 Task: Find connections with filter location Saint-Marc with filter topic #fintechwith filter profile language Spanish with filter current company Reliance Retail with filter school IT Jobs Updates with filter industry Bed-and-Breakfasts, Hostels, Homestays with filter service category Interior Design with filter keywords title Chief
Action: Mouse moved to (583, 75)
Screenshot: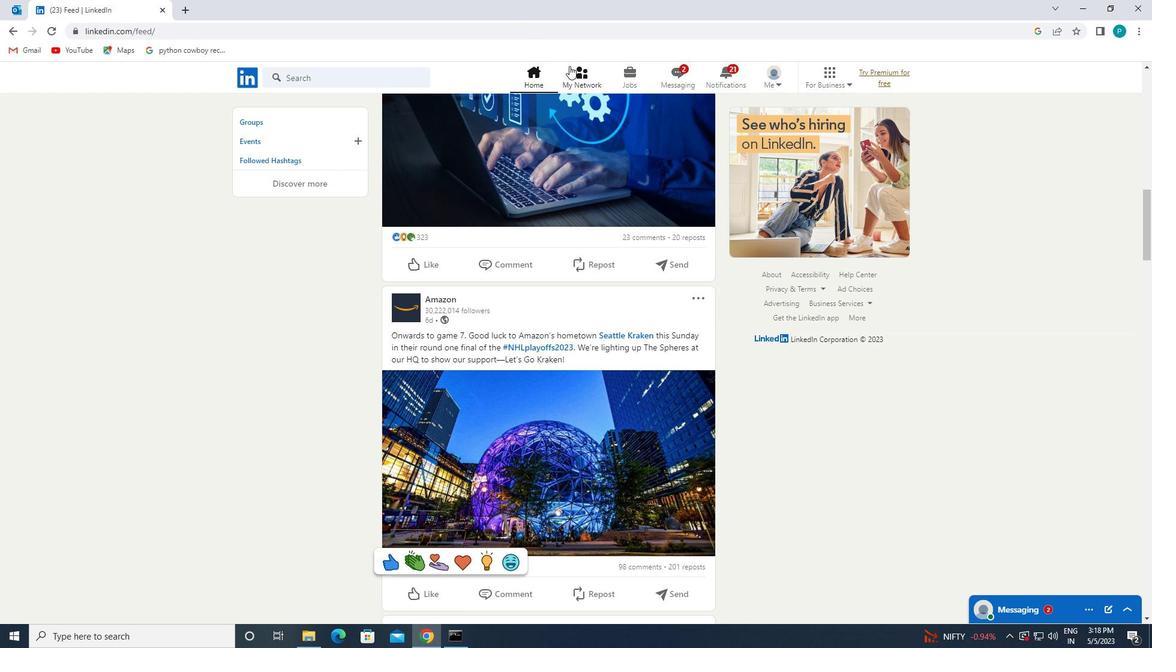 
Action: Mouse pressed left at (583, 75)
Screenshot: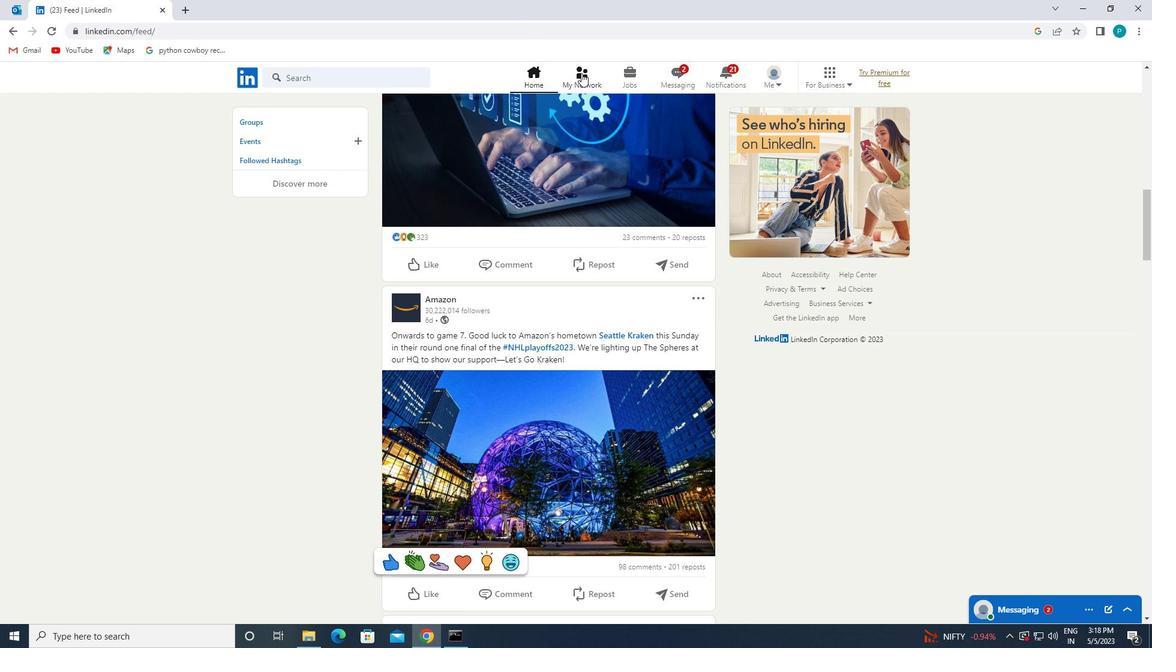 
Action: Mouse moved to (322, 136)
Screenshot: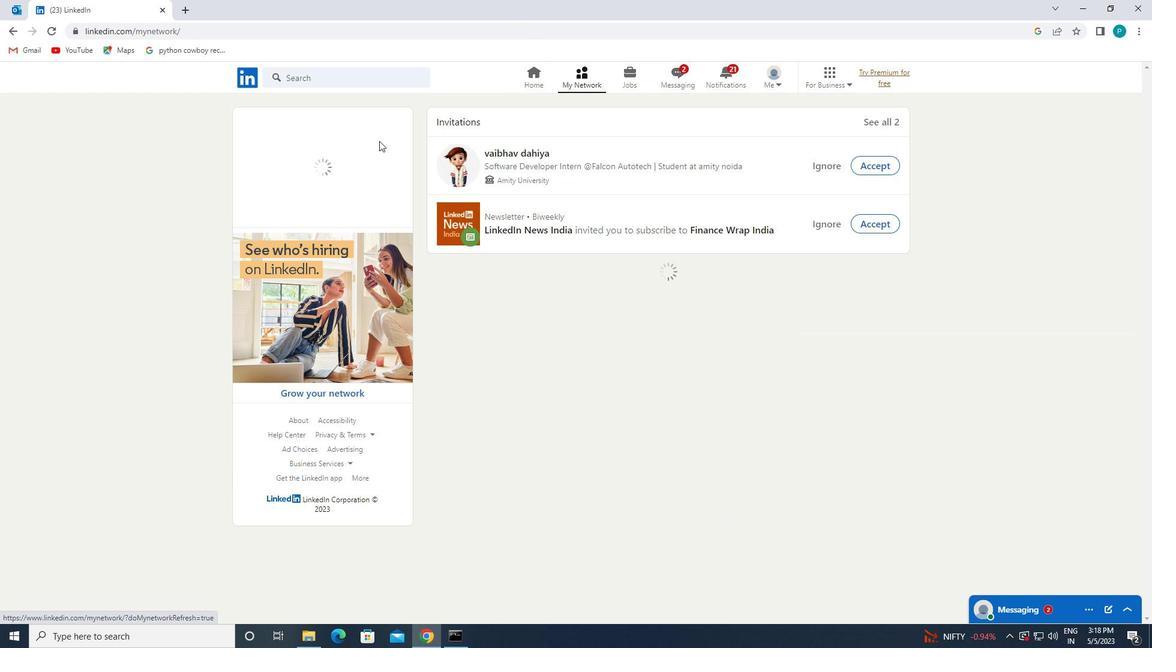 
Action: Mouse pressed left at (322, 136)
Screenshot: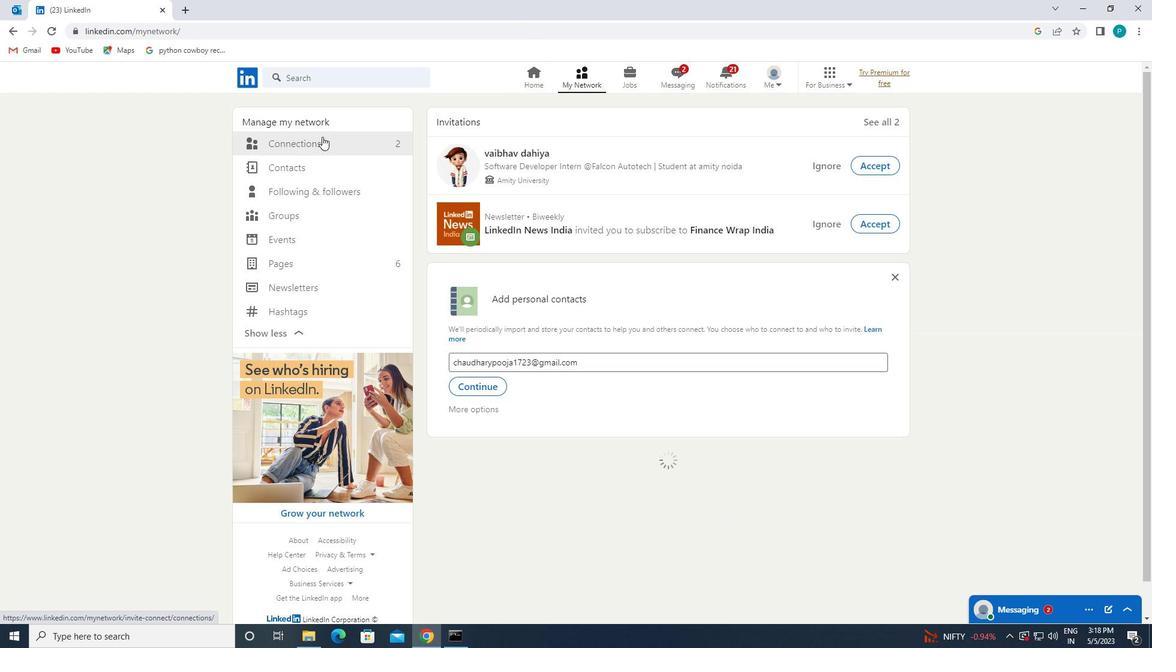 
Action: Mouse moved to (696, 139)
Screenshot: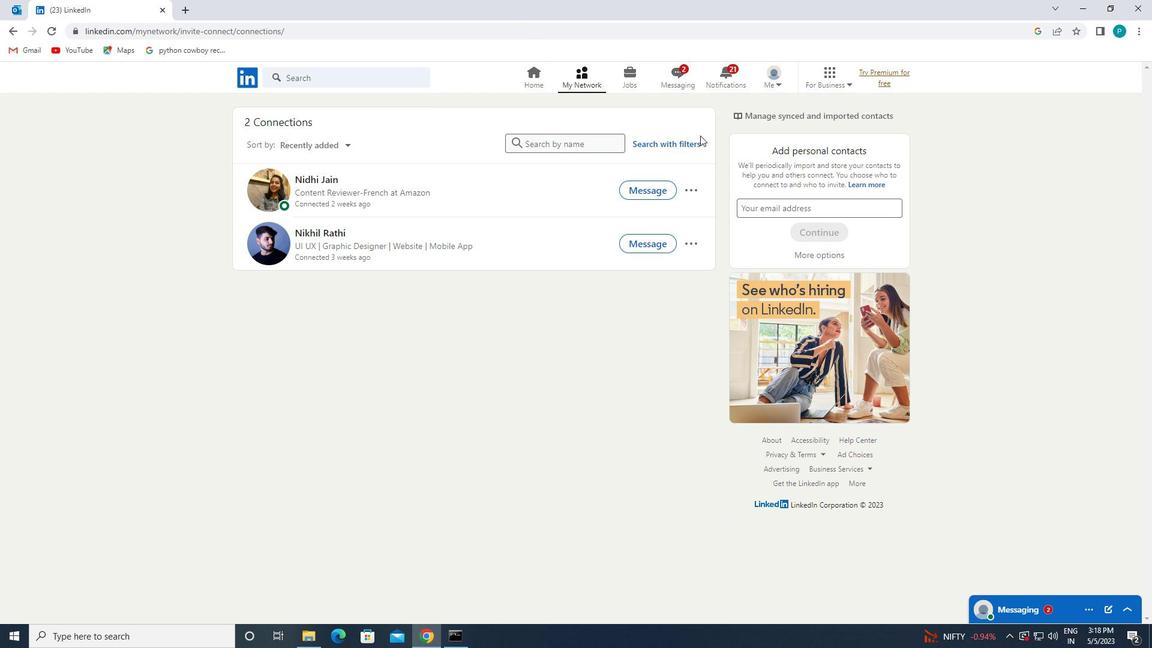
Action: Mouse pressed left at (696, 139)
Screenshot: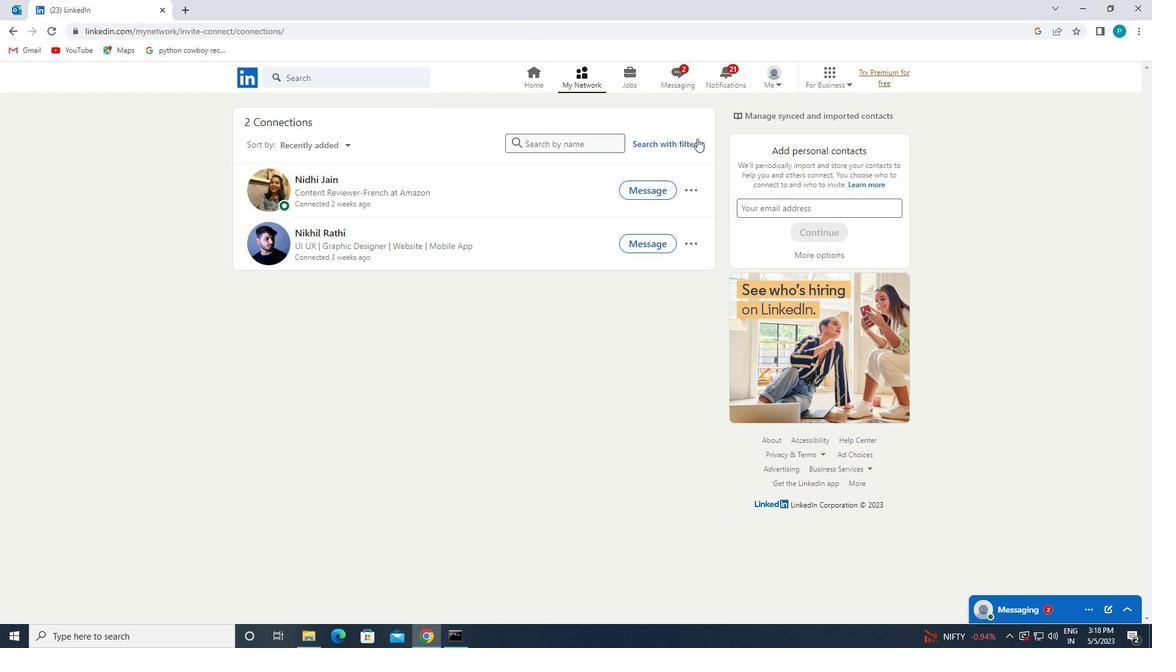 
Action: Mouse moved to (613, 105)
Screenshot: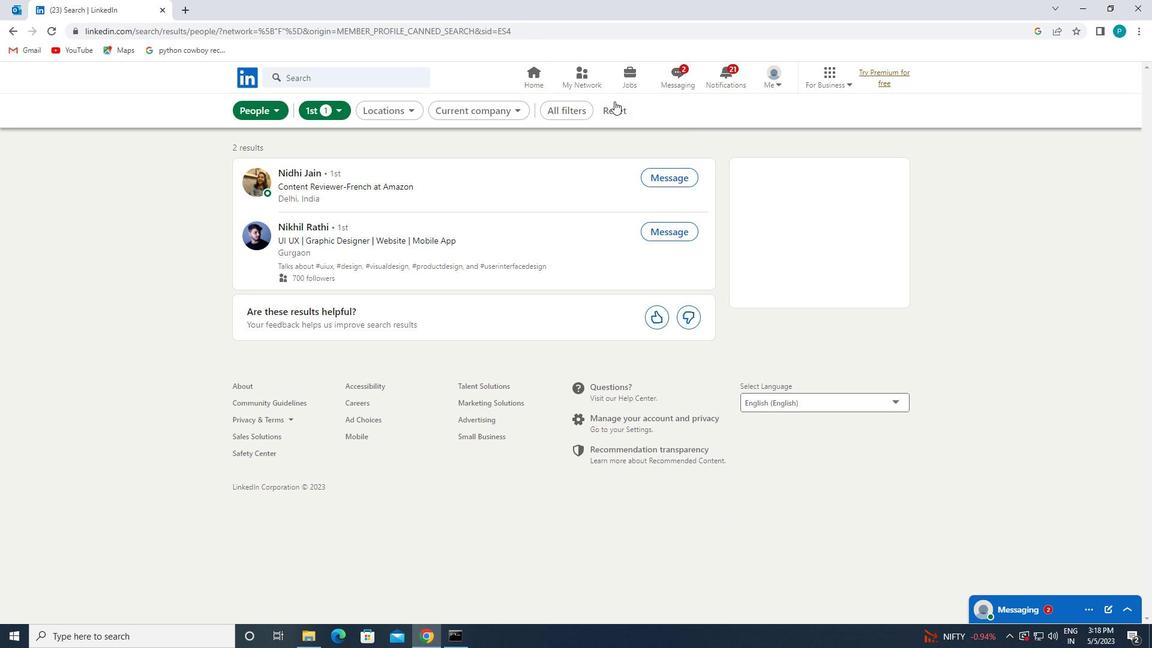 
Action: Mouse pressed left at (613, 105)
Screenshot: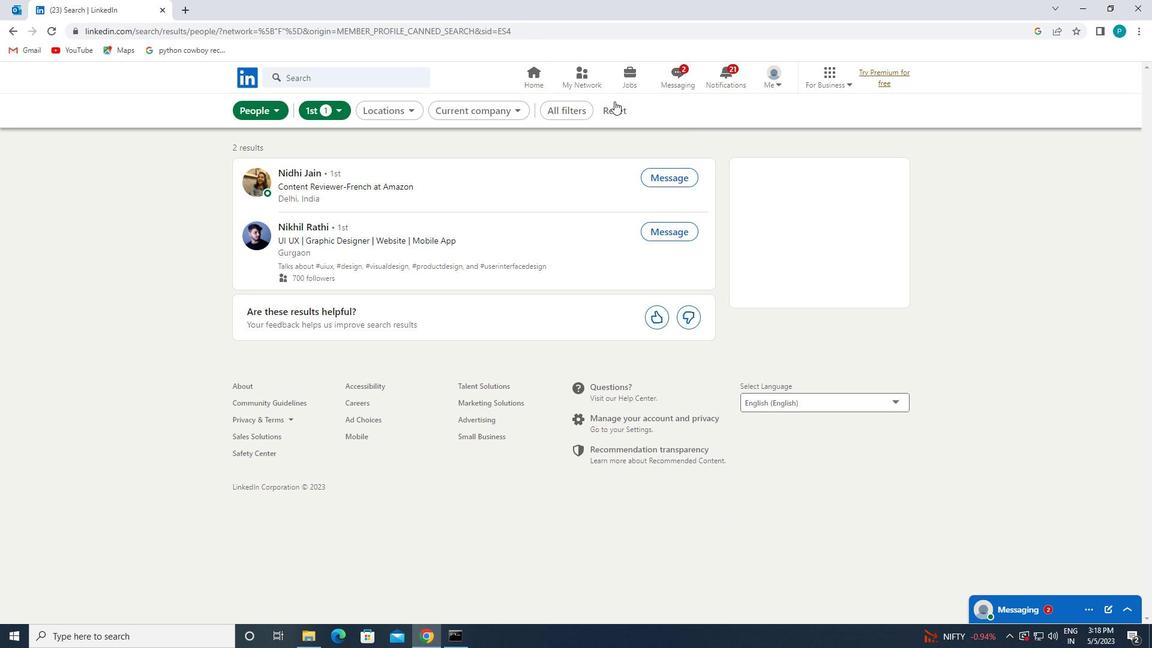 
Action: Mouse moved to (571, 105)
Screenshot: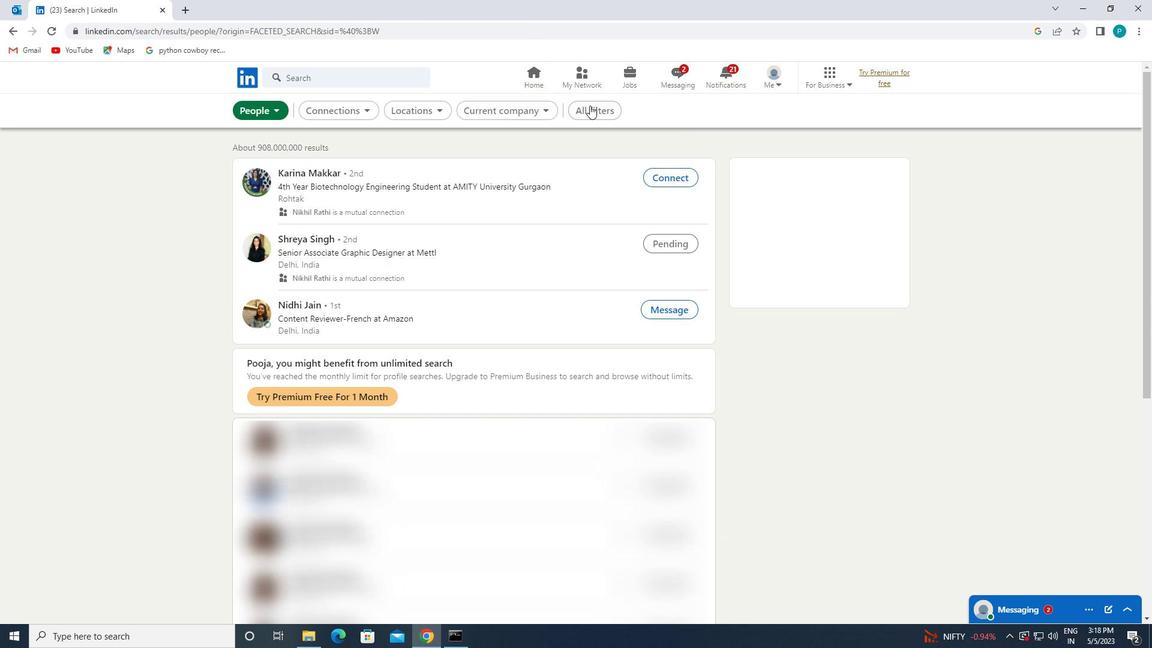 
Action: Mouse pressed left at (571, 105)
Screenshot: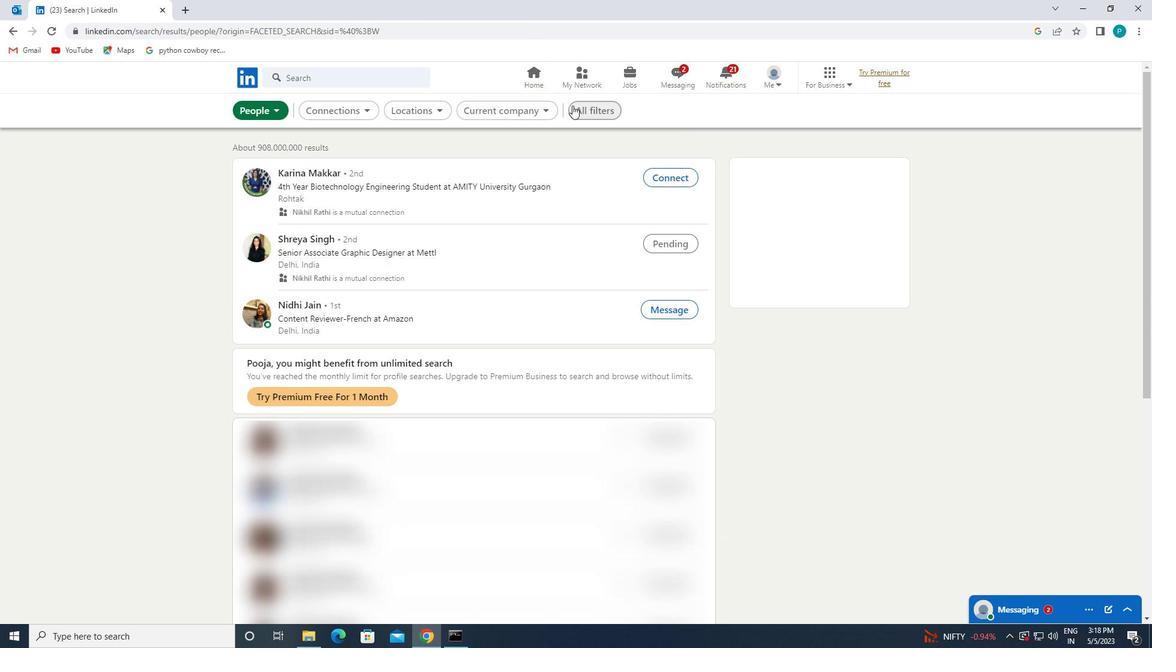 
Action: Mouse moved to (935, 294)
Screenshot: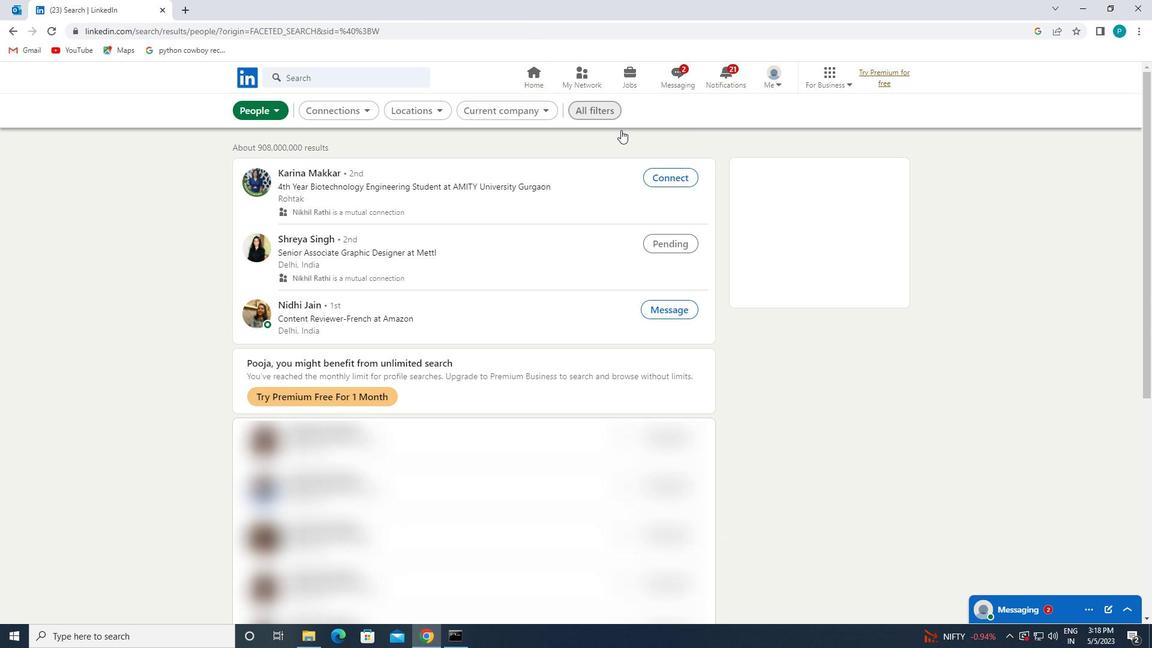 
Action: Mouse scrolled (935, 293) with delta (0, 0)
Screenshot: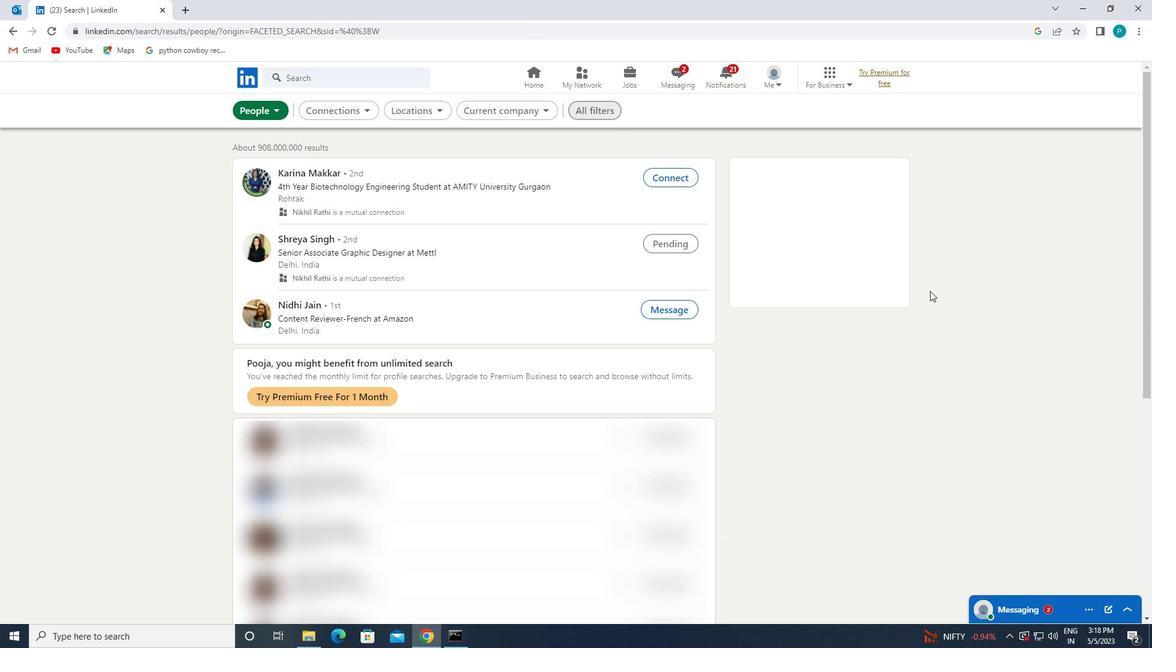 
Action: Mouse scrolled (935, 293) with delta (0, 0)
Screenshot: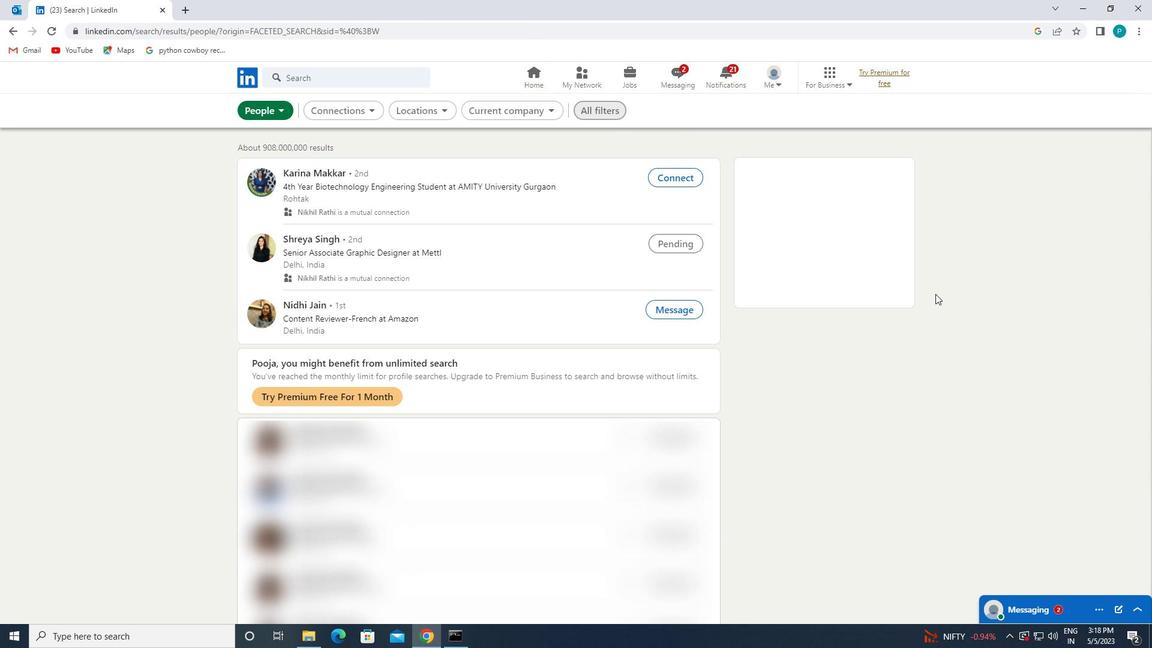 
Action: Mouse scrolled (935, 293) with delta (0, 0)
Screenshot: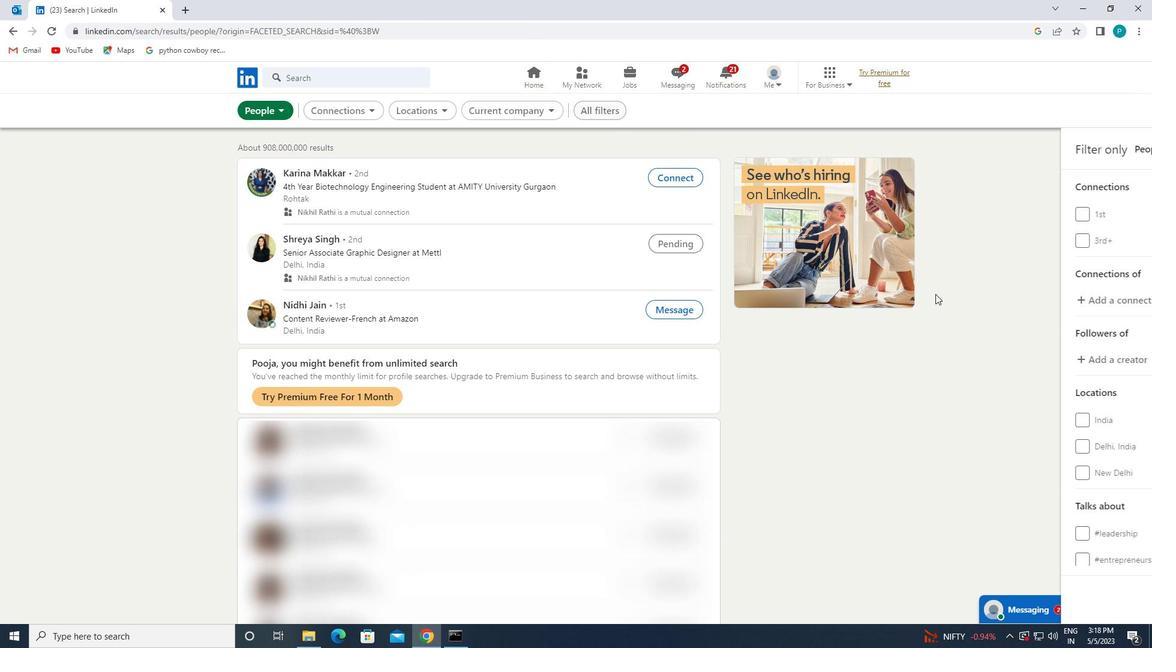 
Action: Mouse moved to (995, 343)
Screenshot: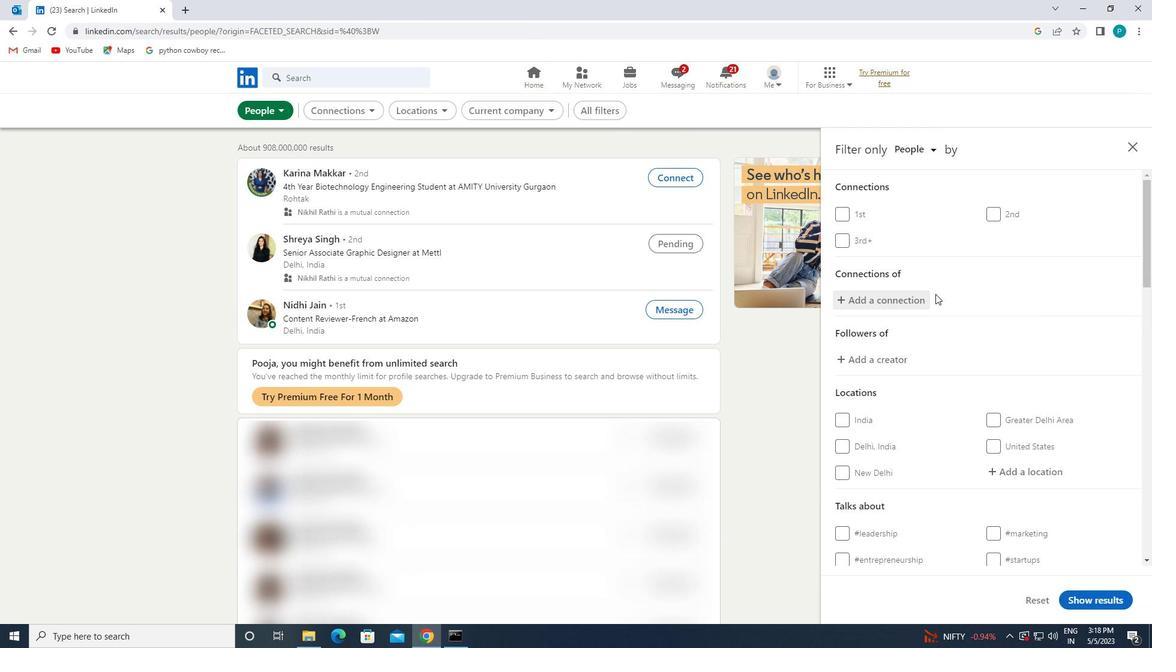 
Action: Mouse scrolled (995, 343) with delta (0, 0)
Screenshot: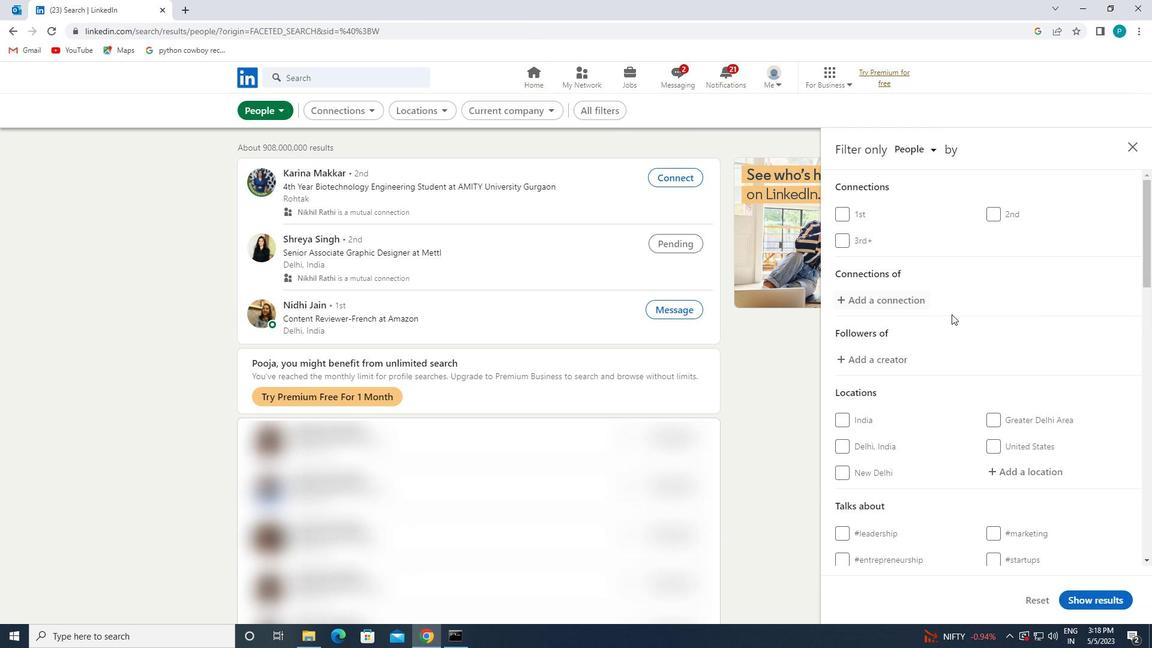 
Action: Mouse scrolled (995, 343) with delta (0, 0)
Screenshot: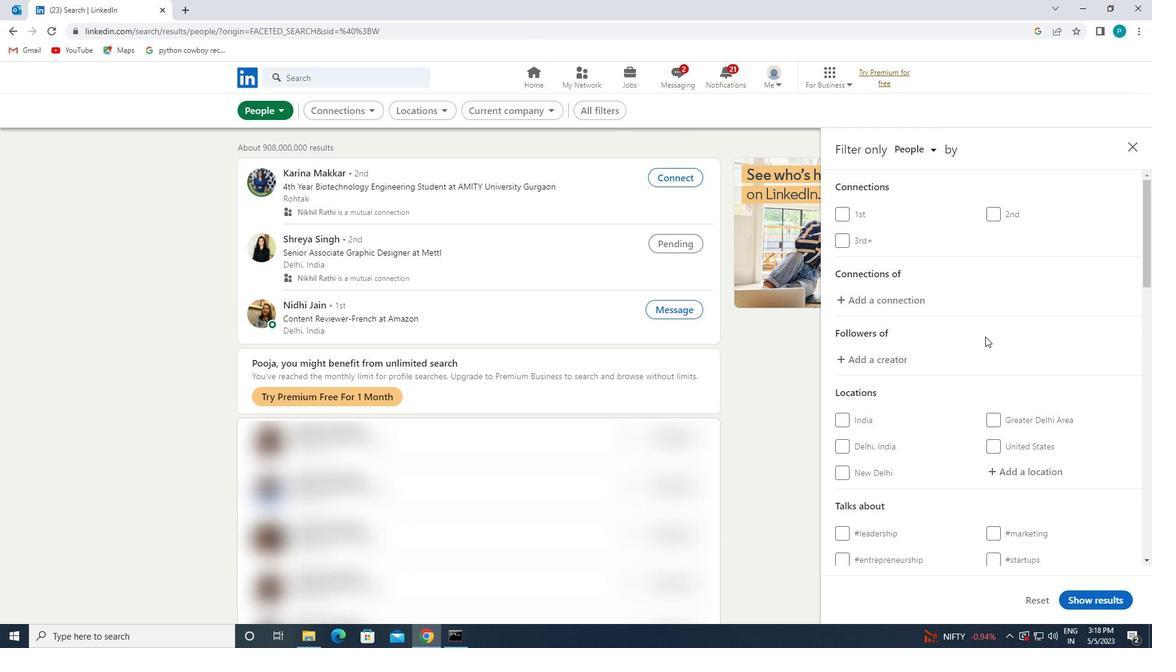 
Action: Mouse moved to (1011, 354)
Screenshot: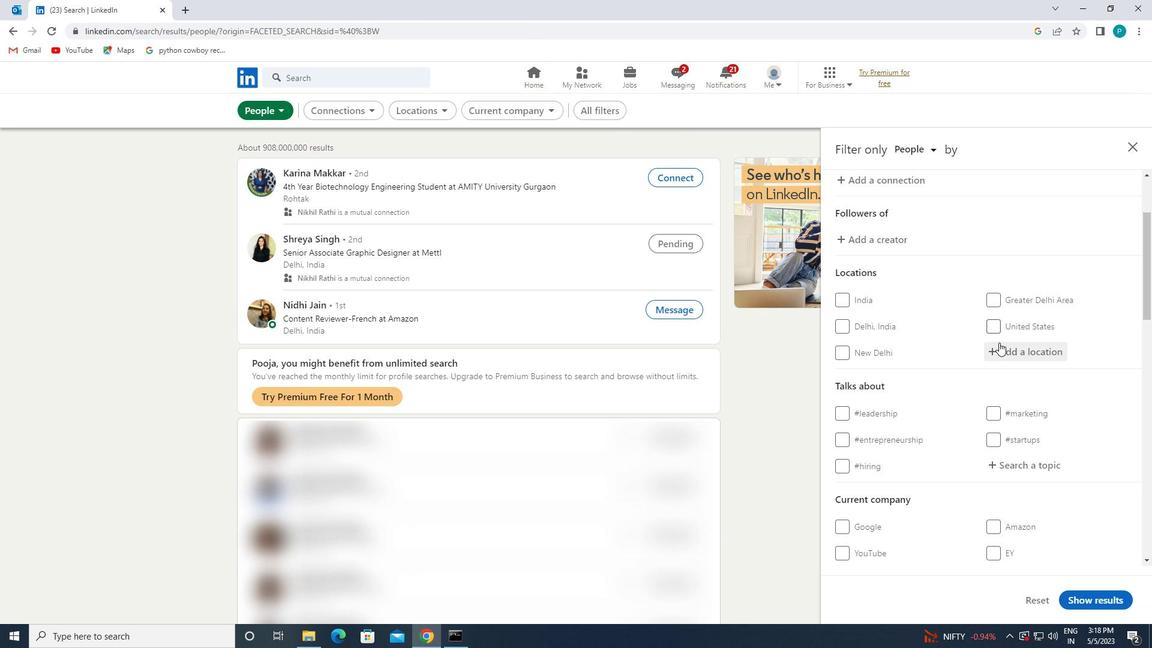 
Action: Mouse pressed left at (1011, 354)
Screenshot: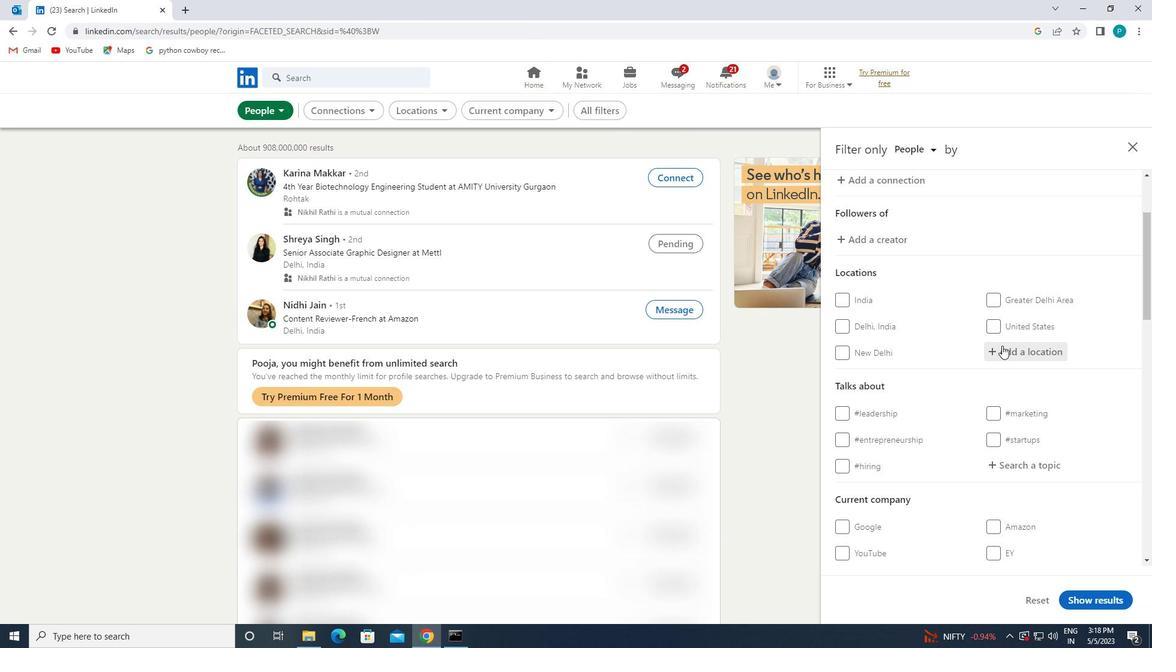 
Action: Key pressed <Key.caps_lock>s<Key.caps_lock>aint-
Screenshot: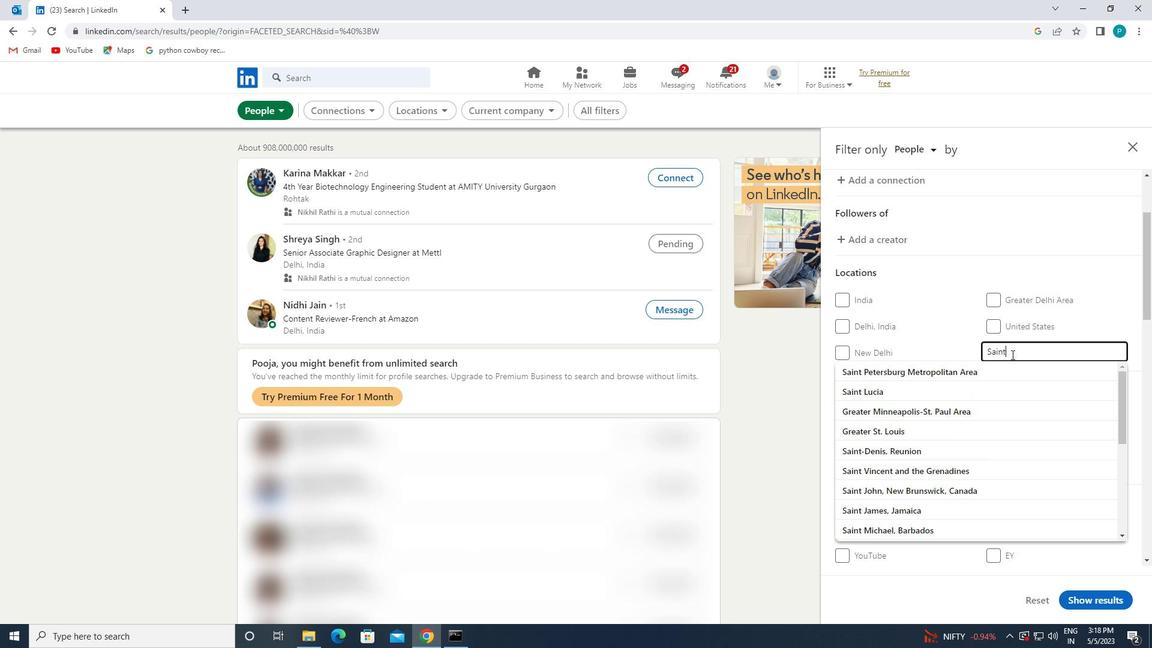 
Action: Mouse moved to (1005, 370)
Screenshot: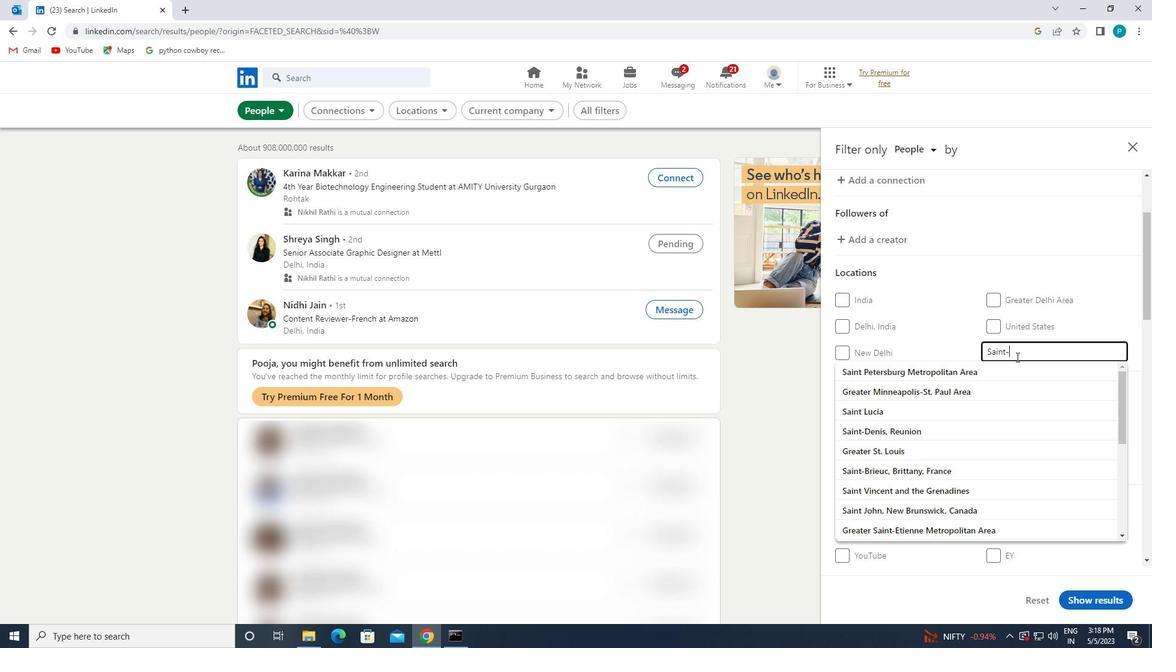 
Action: Key pressed <Key.caps_lock><Key.space>m<Key.caps_lock>arc
Screenshot: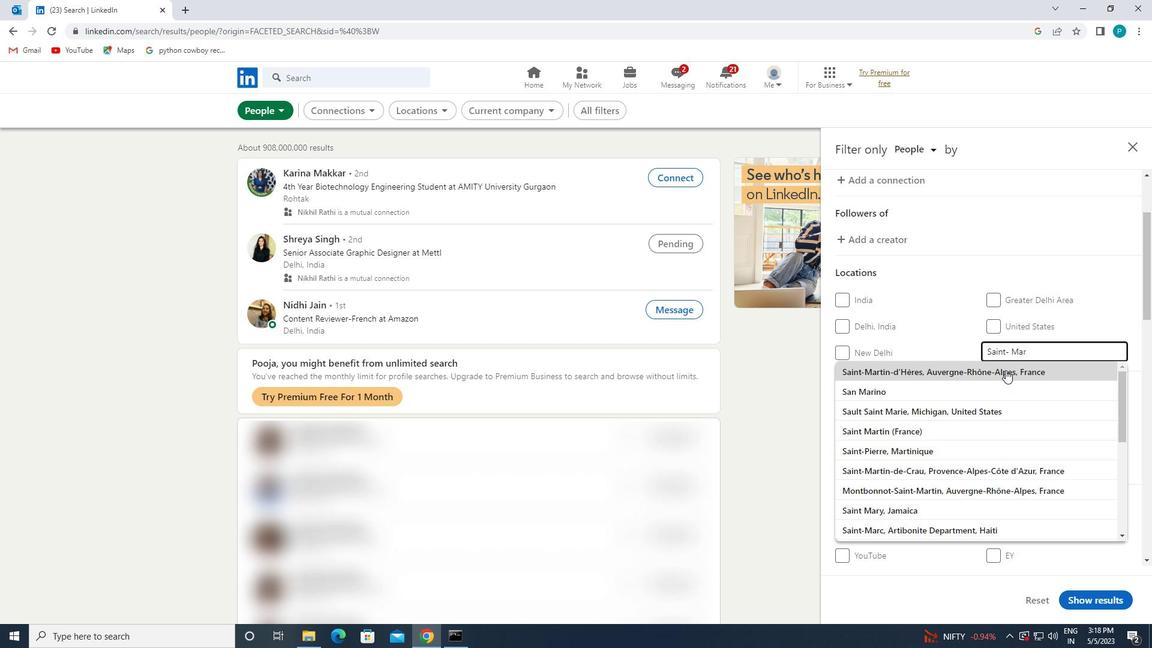 
Action: Mouse pressed left at (1005, 370)
Screenshot: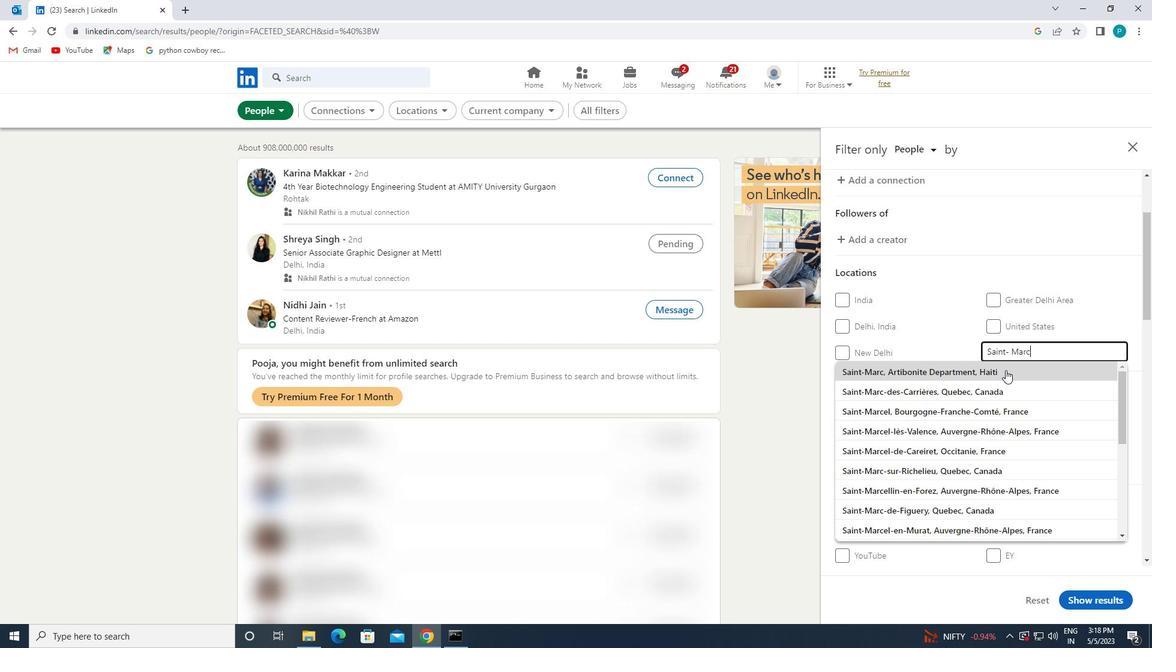 
Action: Mouse scrolled (1005, 369) with delta (0, 0)
Screenshot: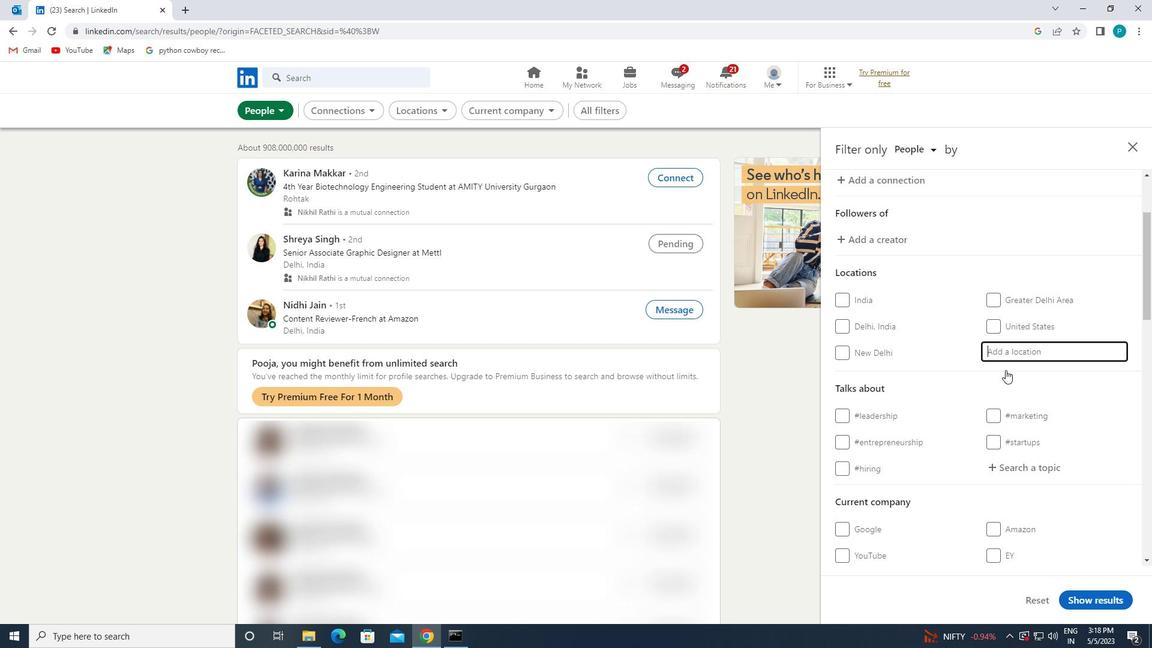 
Action: Mouse scrolled (1005, 369) with delta (0, 0)
Screenshot: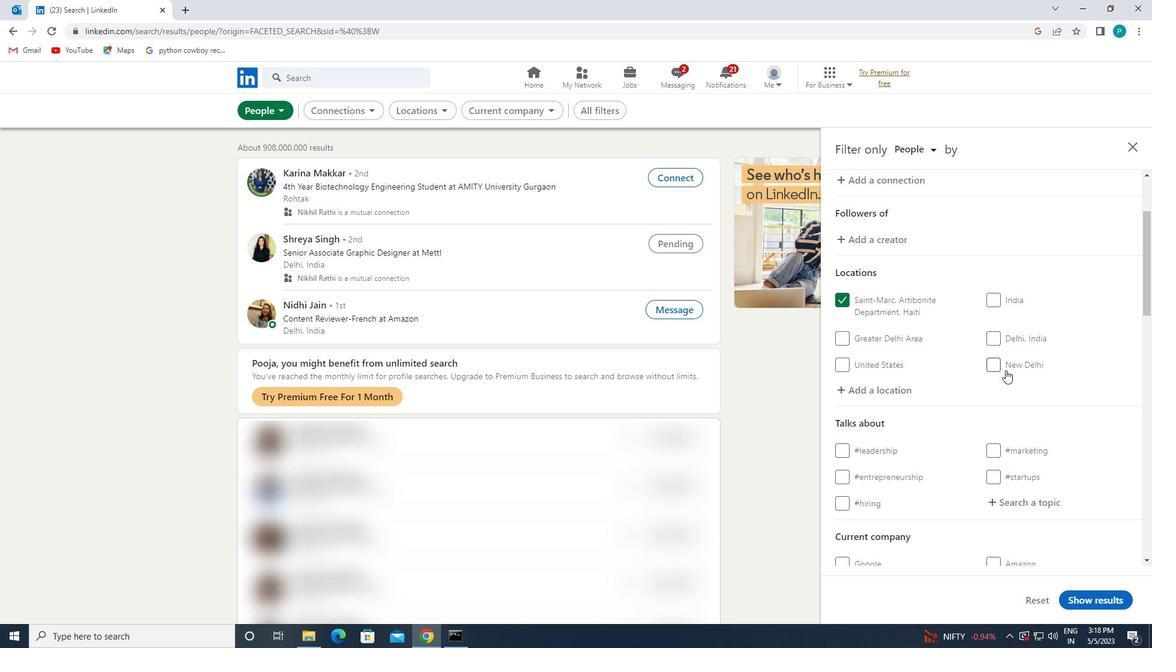 
Action: Mouse moved to (1013, 376)
Screenshot: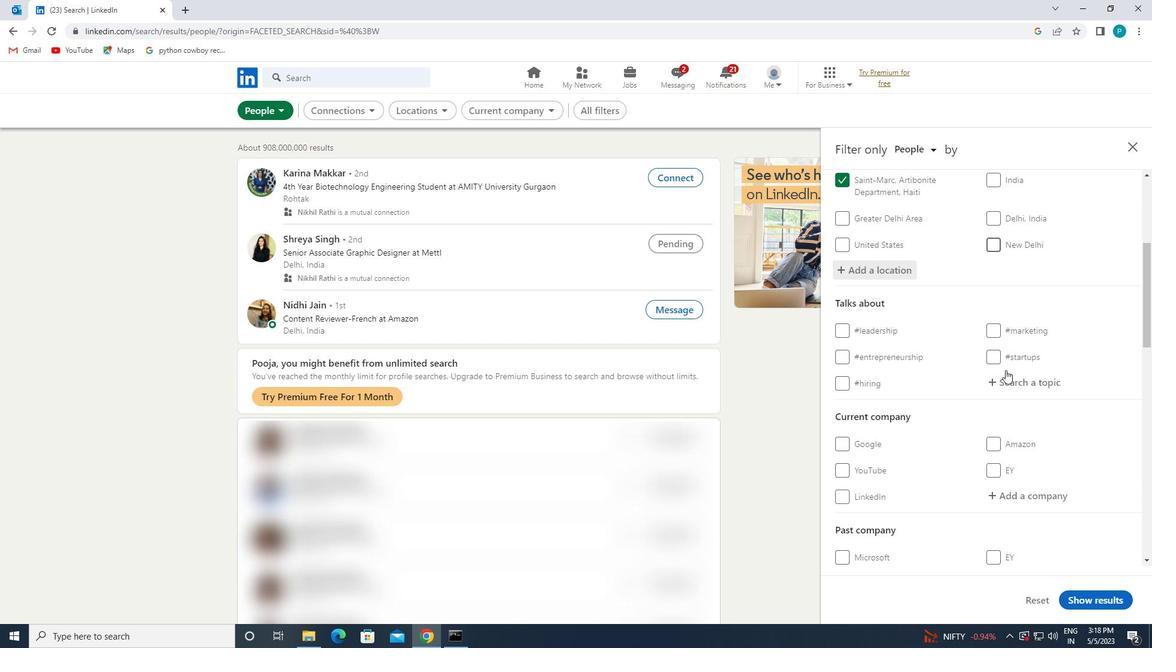 
Action: Mouse pressed left at (1013, 376)
Screenshot: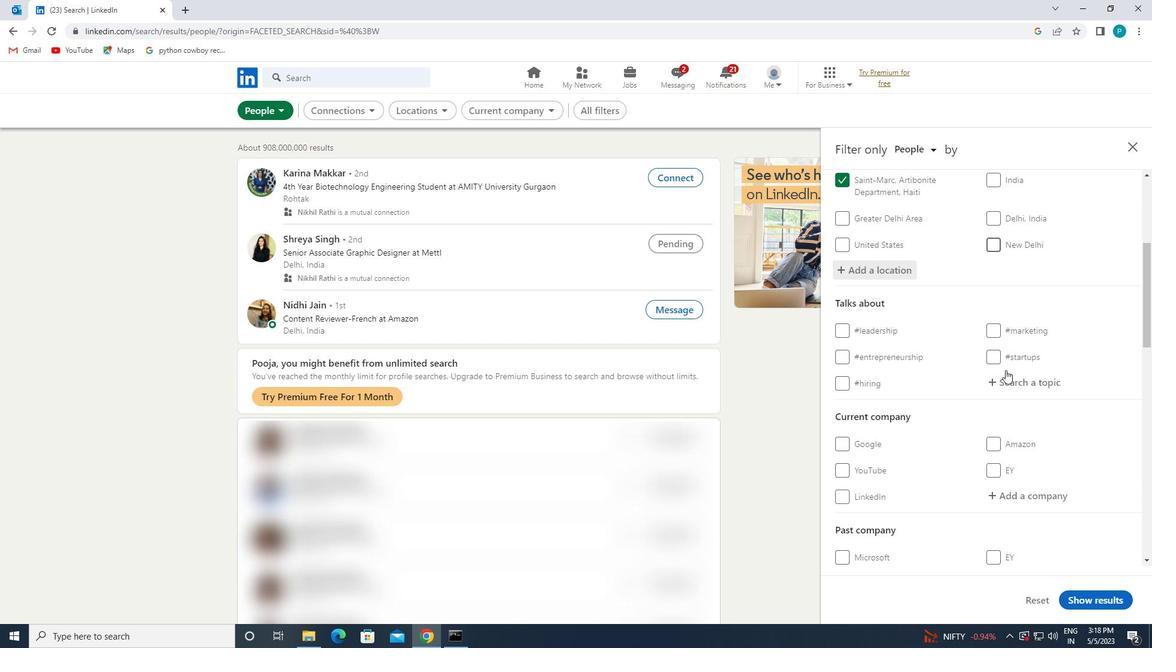 
Action: Key pressed <Key.shift>#FINTECH
Screenshot: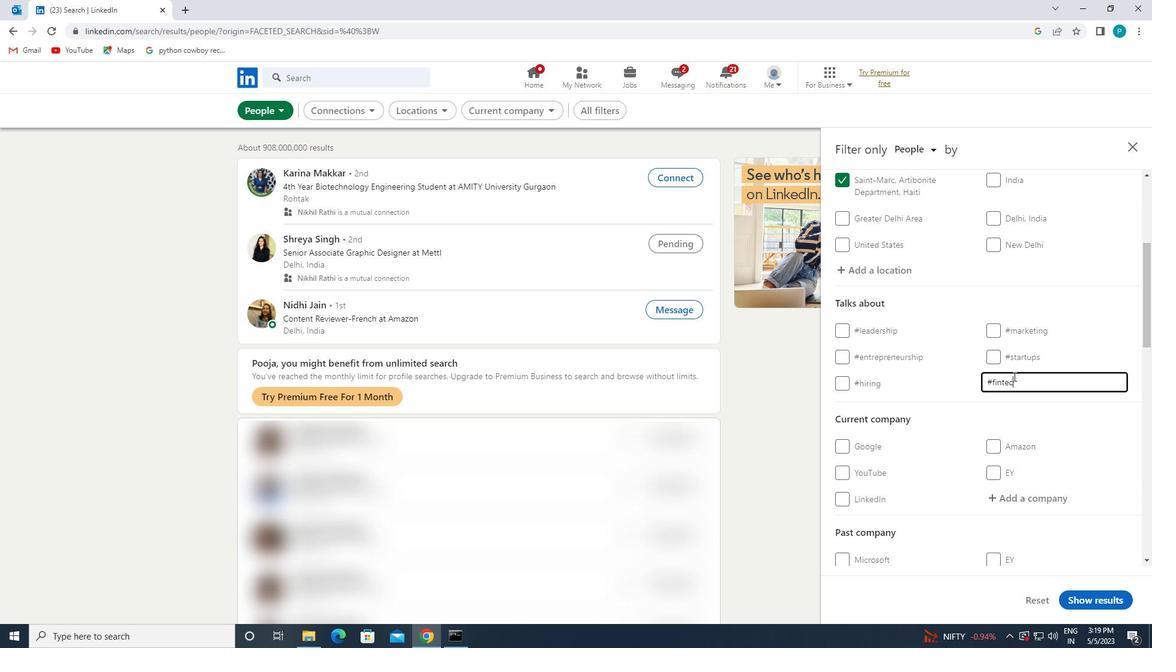 
Action: Mouse scrolled (1013, 375) with delta (0, 0)
Screenshot: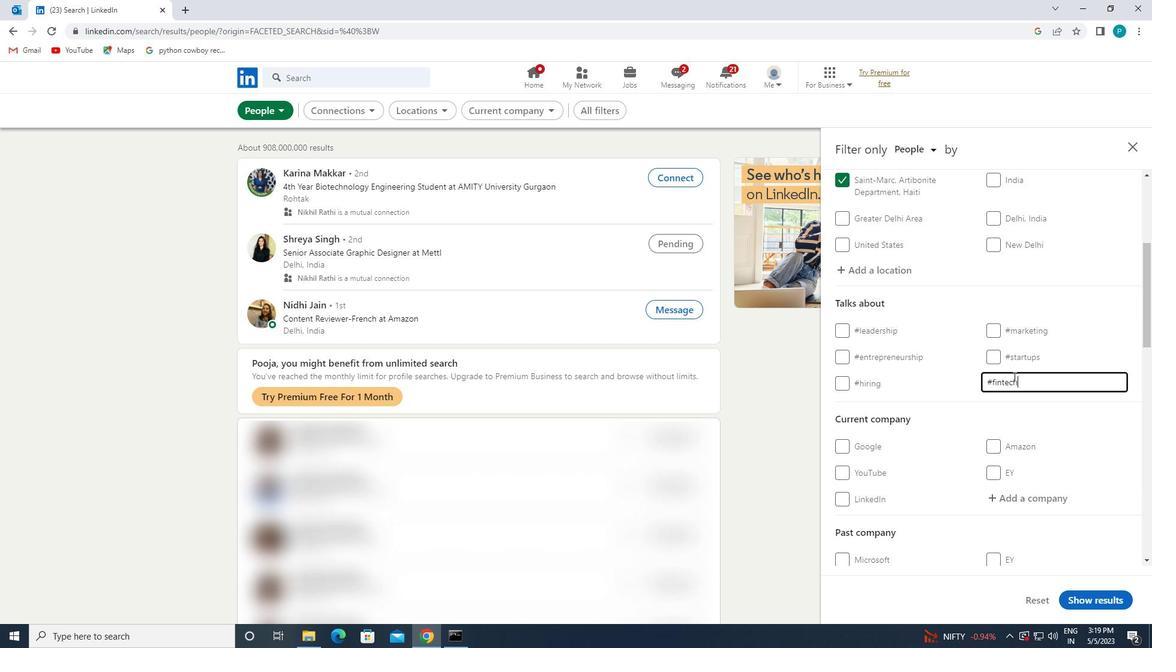 
Action: Mouse moved to (929, 386)
Screenshot: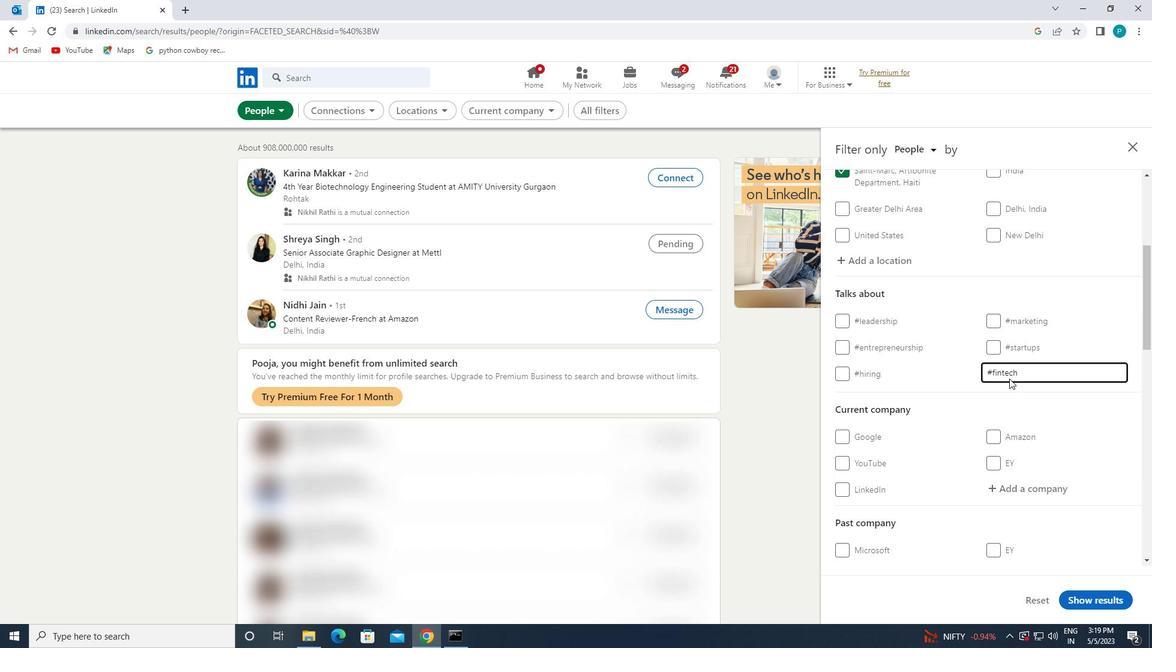 
Action: Mouse scrolled (929, 385) with delta (0, 0)
Screenshot: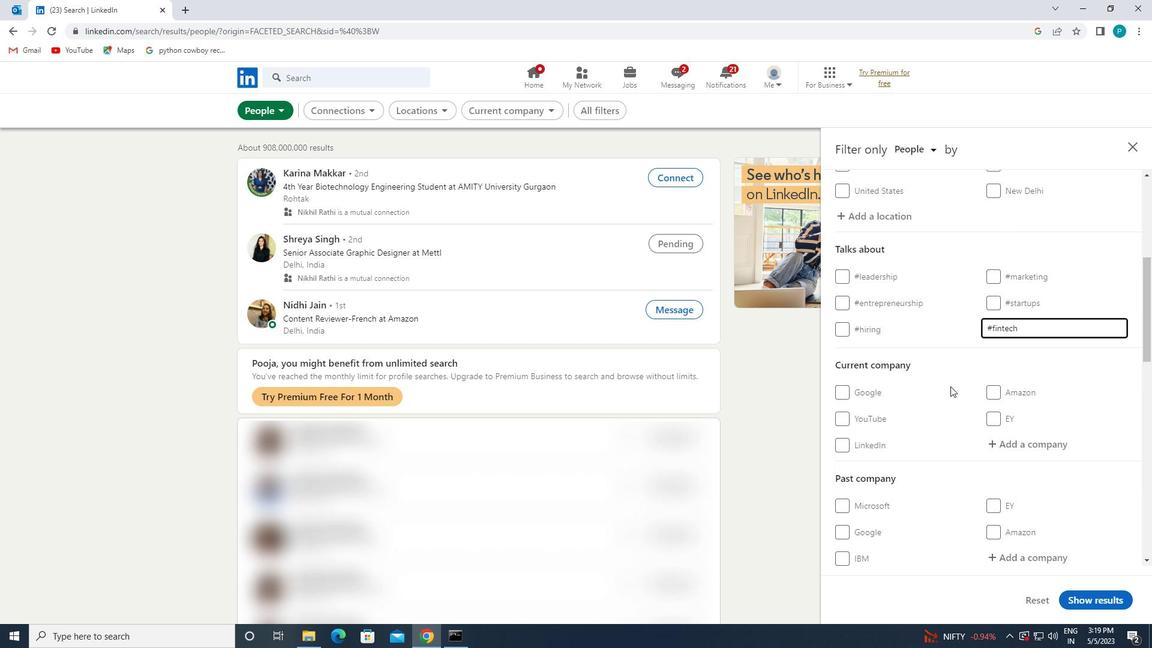 
Action: Mouse scrolled (929, 385) with delta (0, 0)
Screenshot: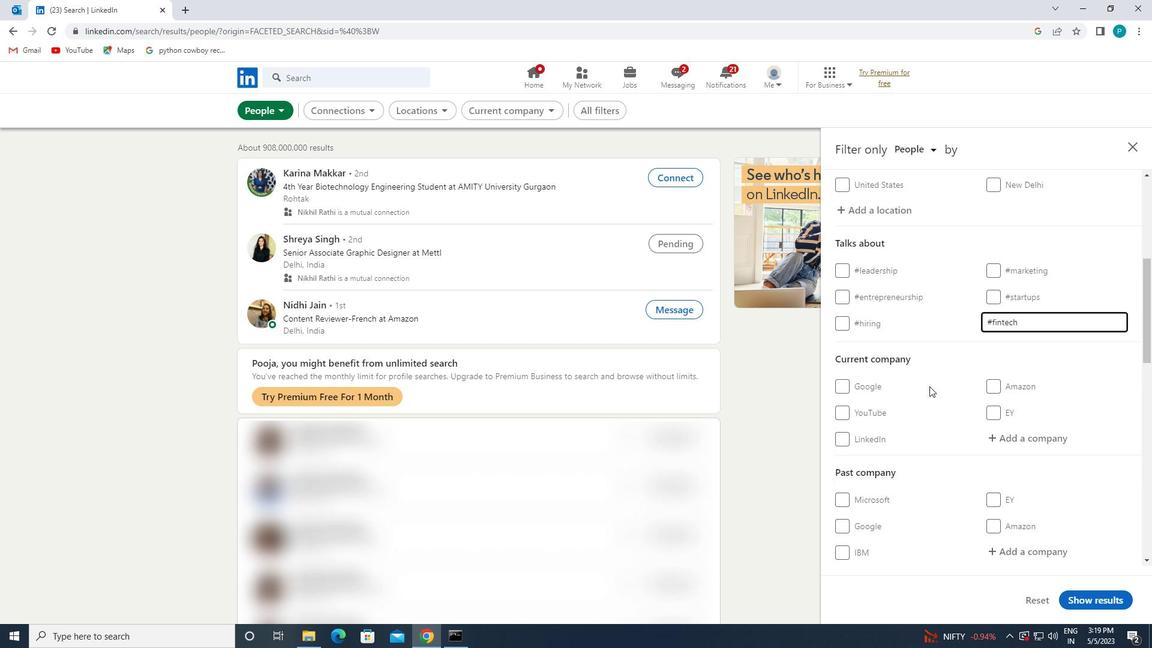 
Action: Mouse scrolled (929, 385) with delta (0, 0)
Screenshot: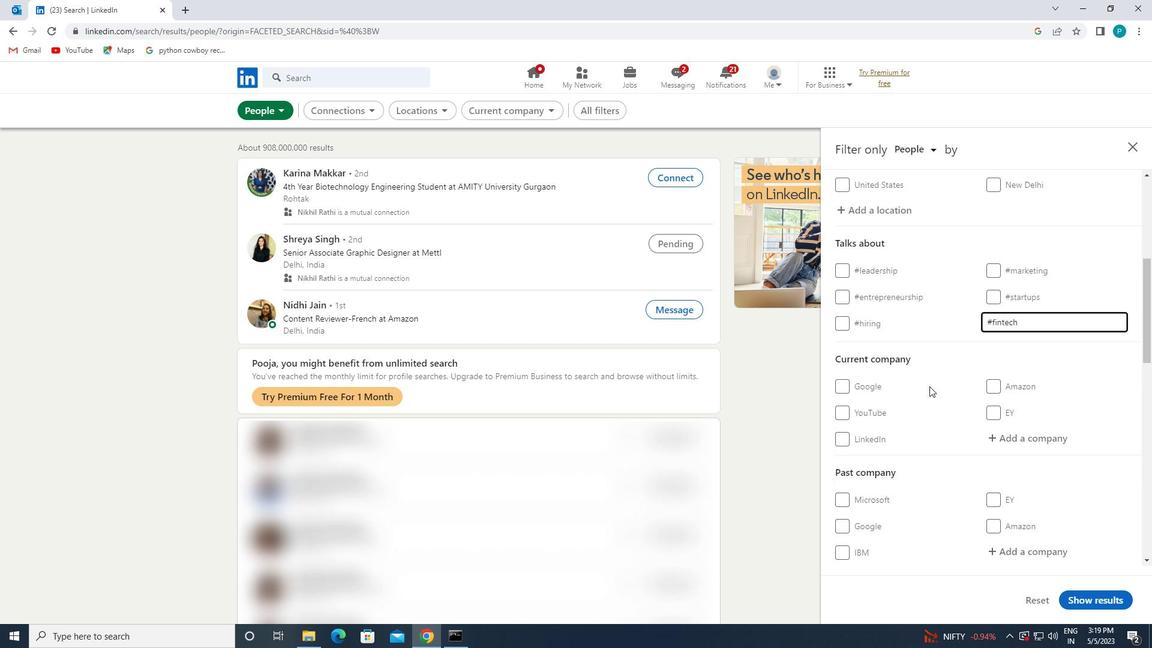 
Action: Mouse moved to (923, 386)
Screenshot: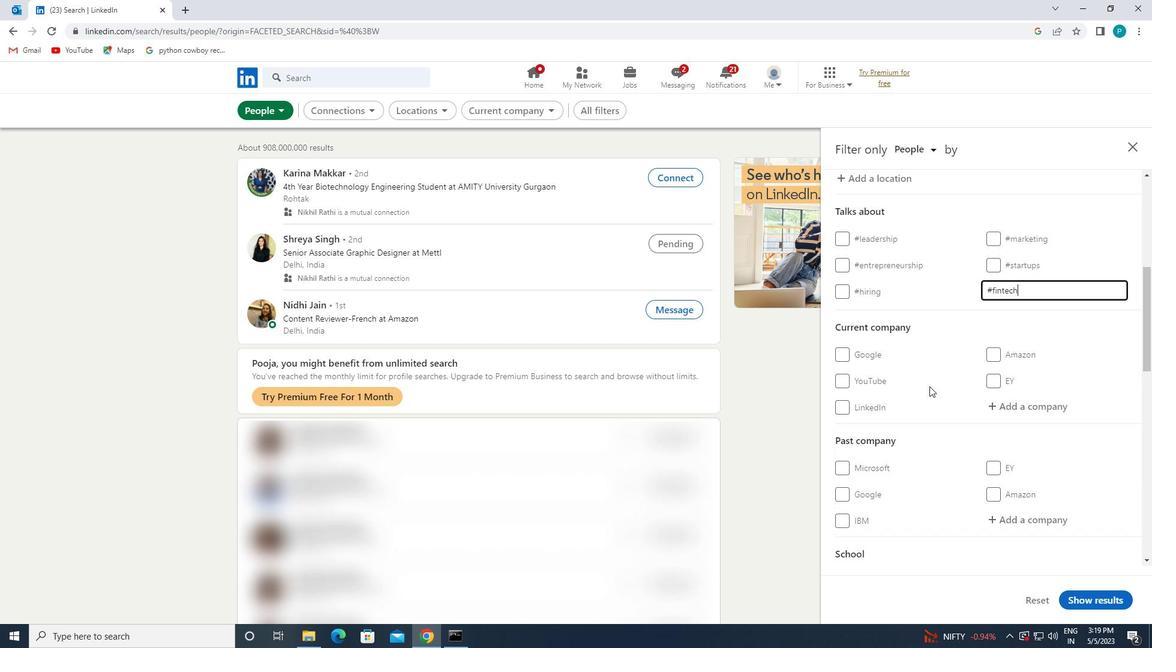 
Action: Mouse scrolled (923, 385) with delta (0, 0)
Screenshot: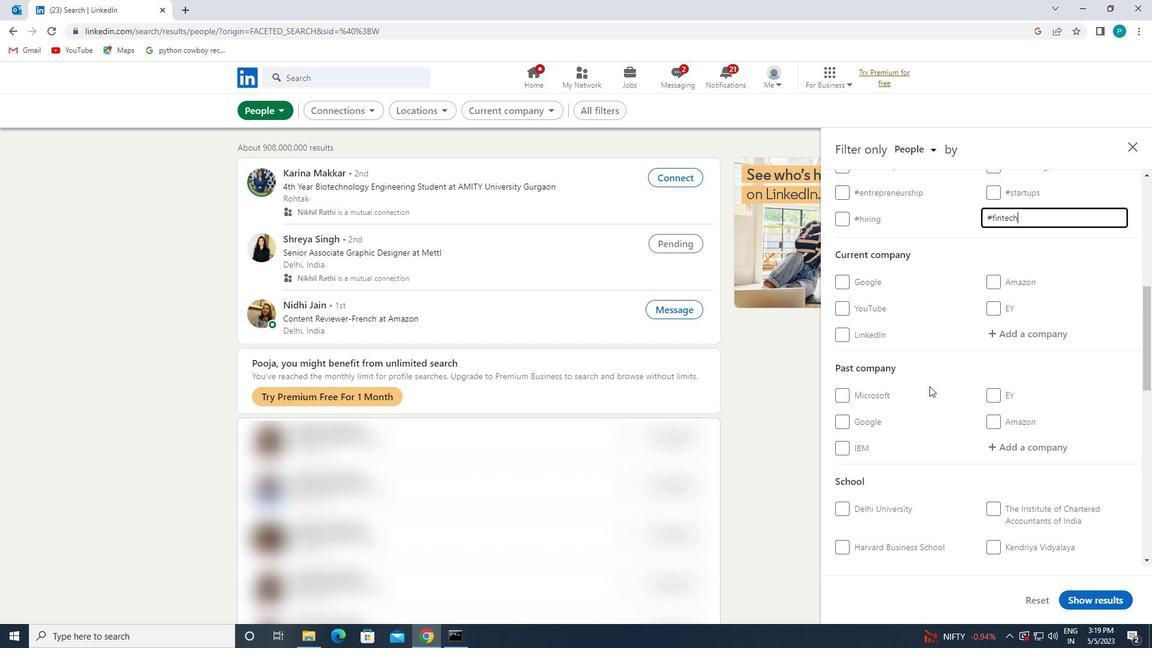 
Action: Mouse scrolled (923, 385) with delta (0, 0)
Screenshot: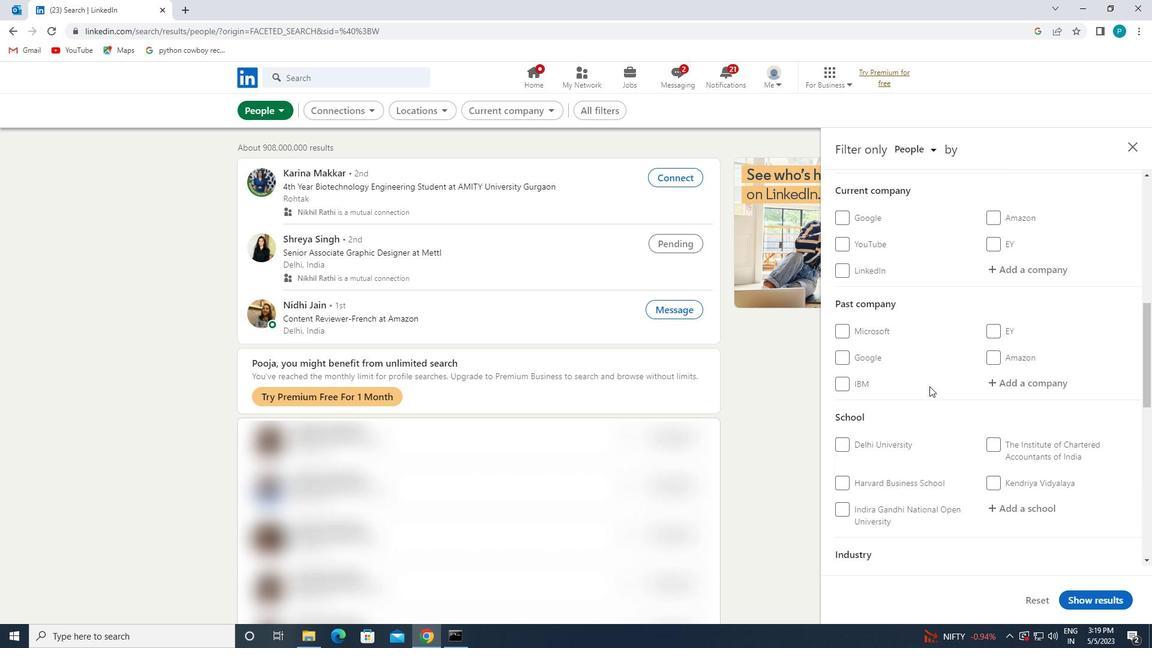 
Action: Mouse scrolled (923, 385) with delta (0, 0)
Screenshot: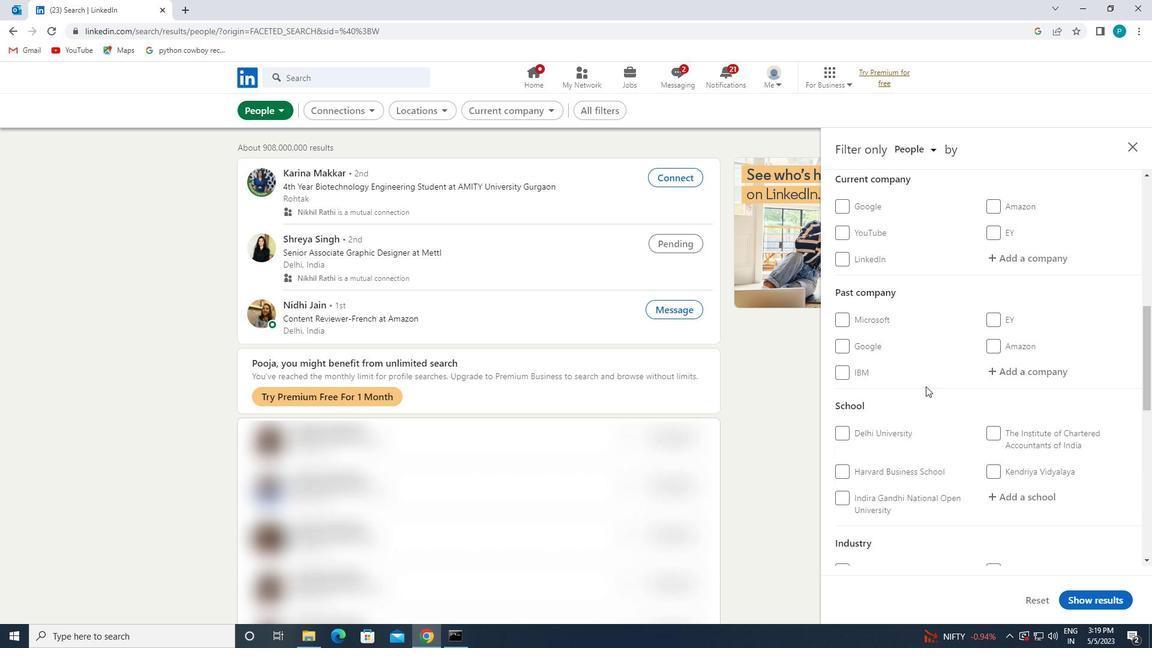 
Action: Mouse scrolled (923, 385) with delta (0, 0)
Screenshot: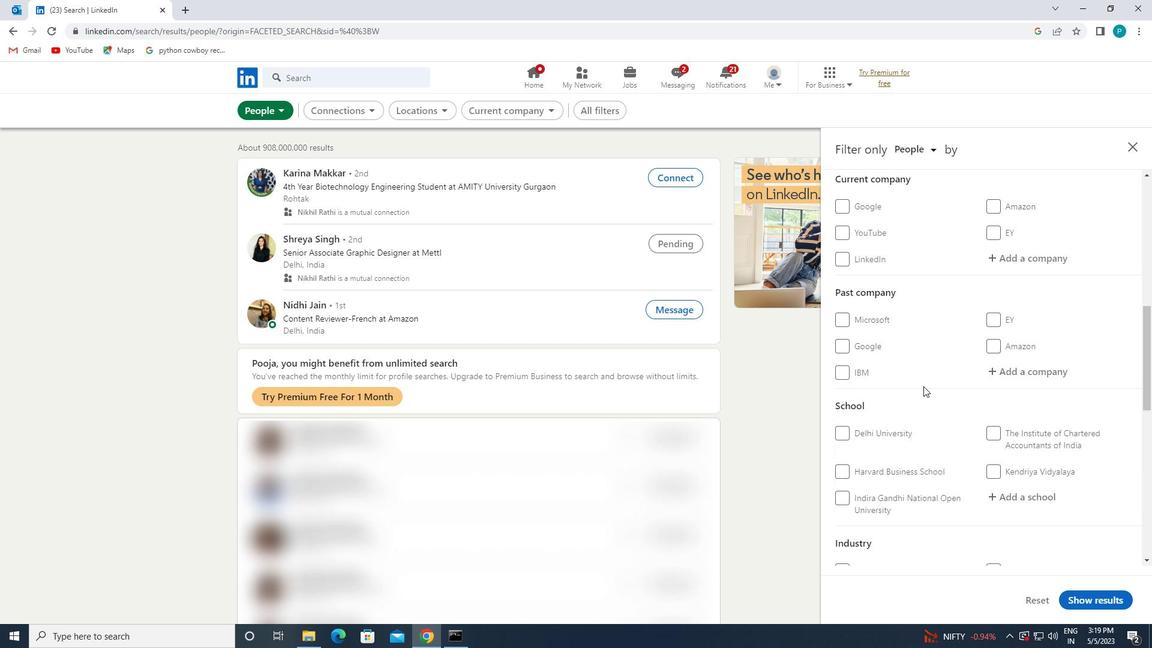 
Action: Mouse moved to (874, 498)
Screenshot: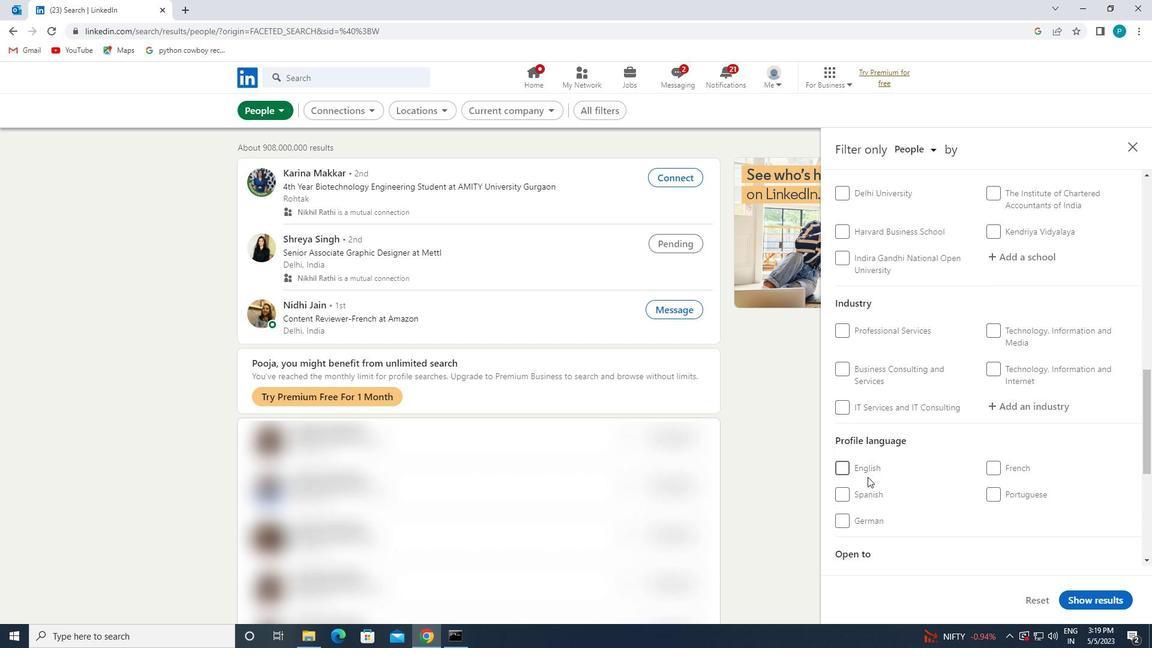 
Action: Mouse pressed left at (874, 498)
Screenshot: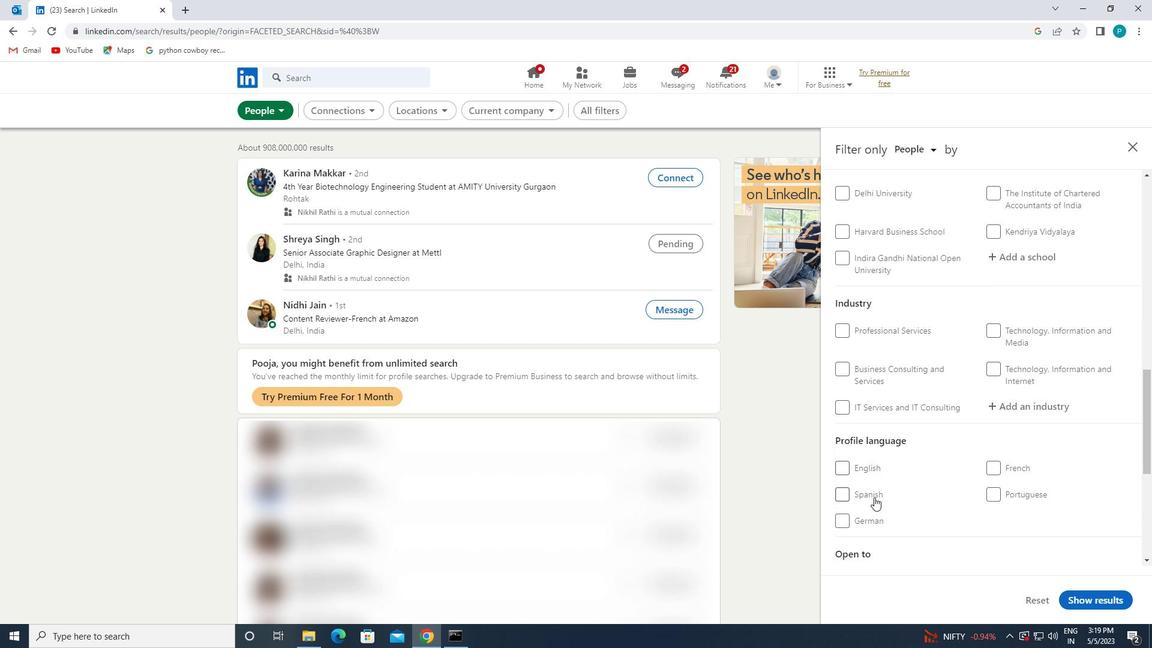 
Action: Mouse moved to (989, 459)
Screenshot: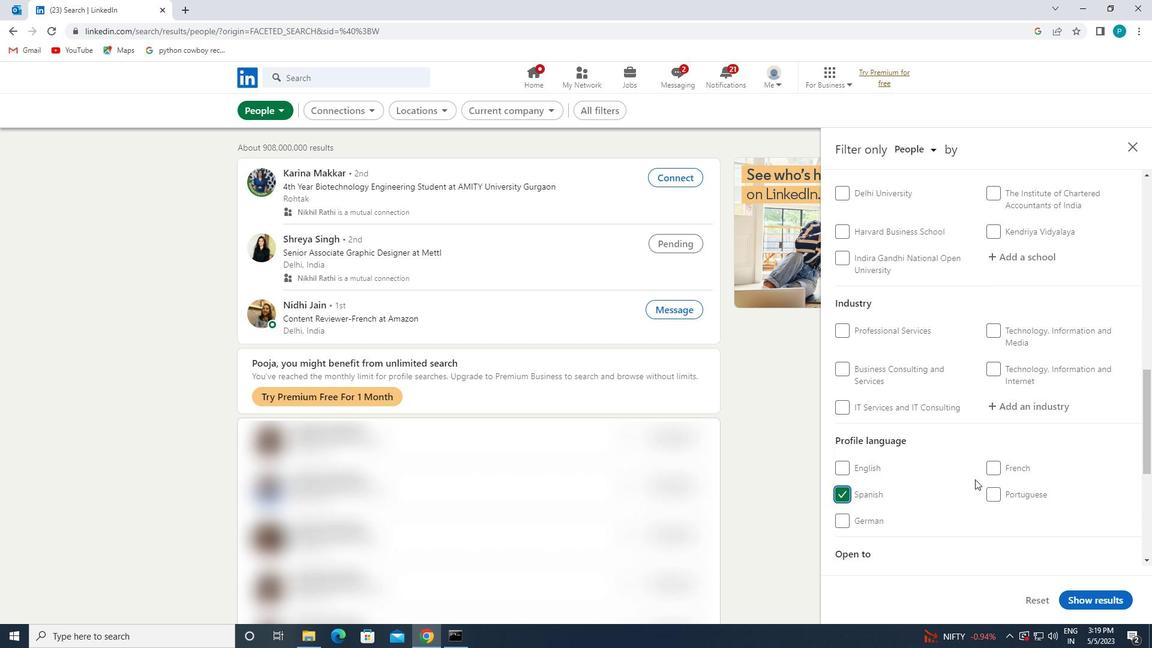 
Action: Mouse scrolled (989, 460) with delta (0, 0)
Screenshot: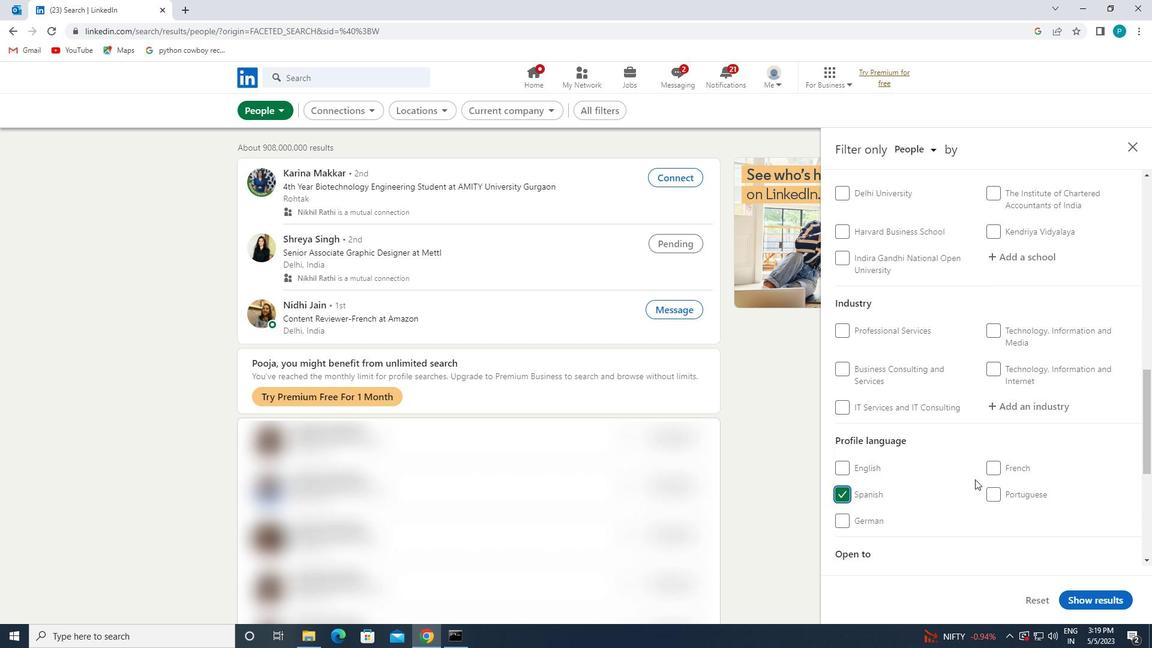 
Action: Mouse moved to (989, 456)
Screenshot: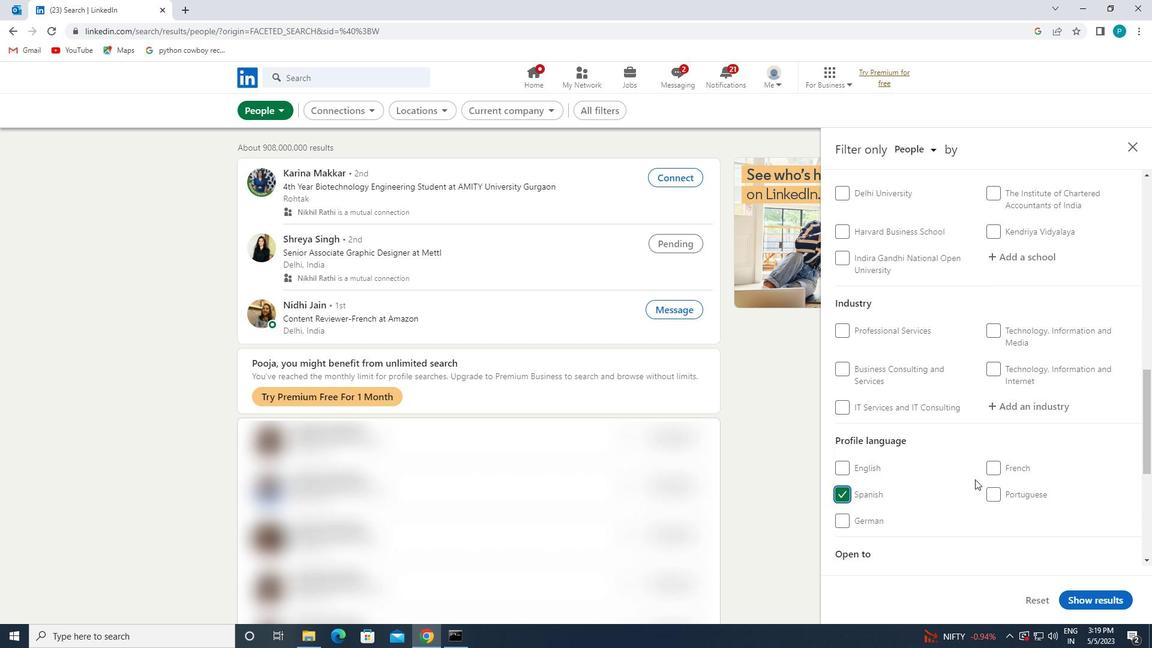 
Action: Mouse scrolled (989, 457) with delta (0, 0)
Screenshot: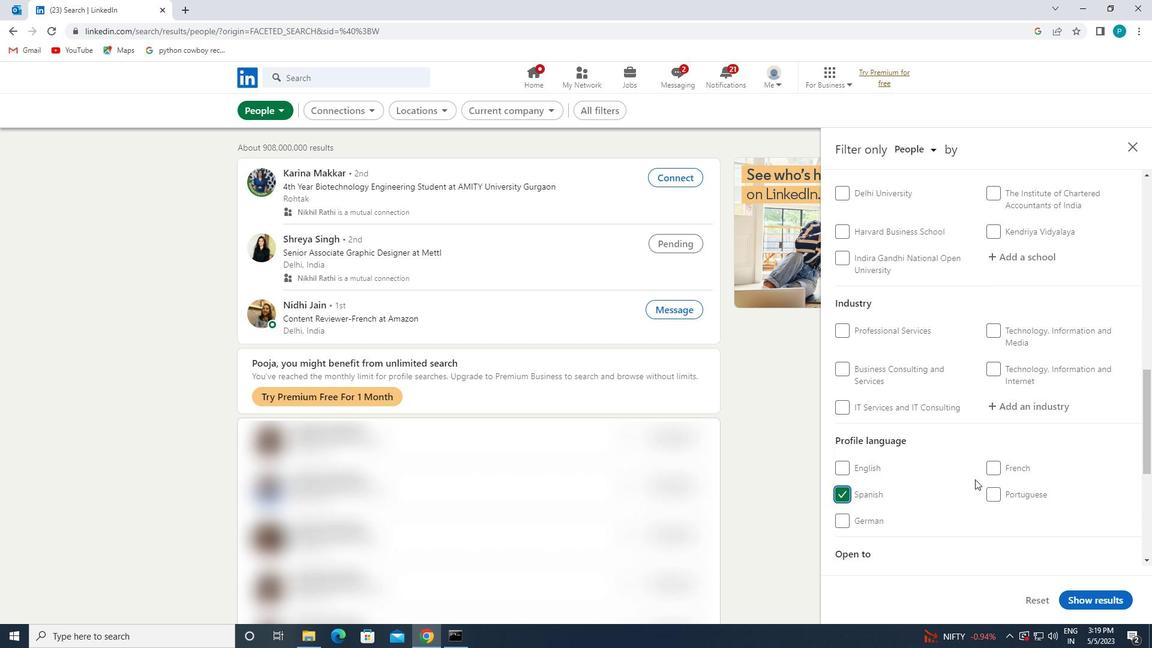 
Action: Mouse moved to (989, 453)
Screenshot: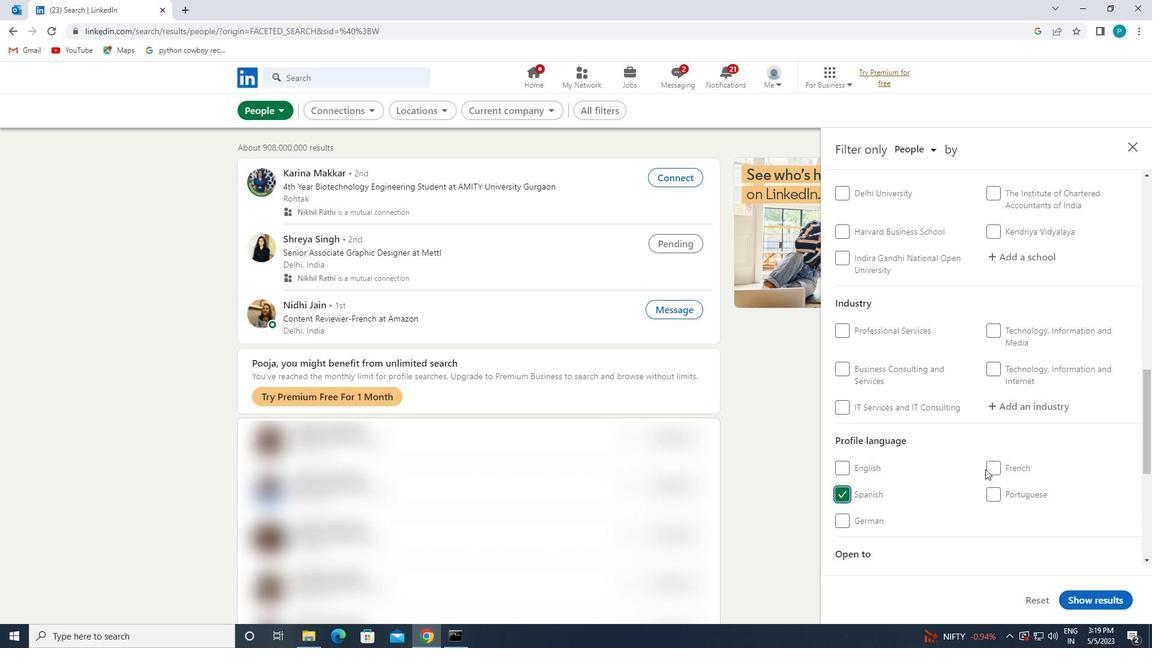 
Action: Mouse scrolled (989, 454) with delta (0, 0)
Screenshot: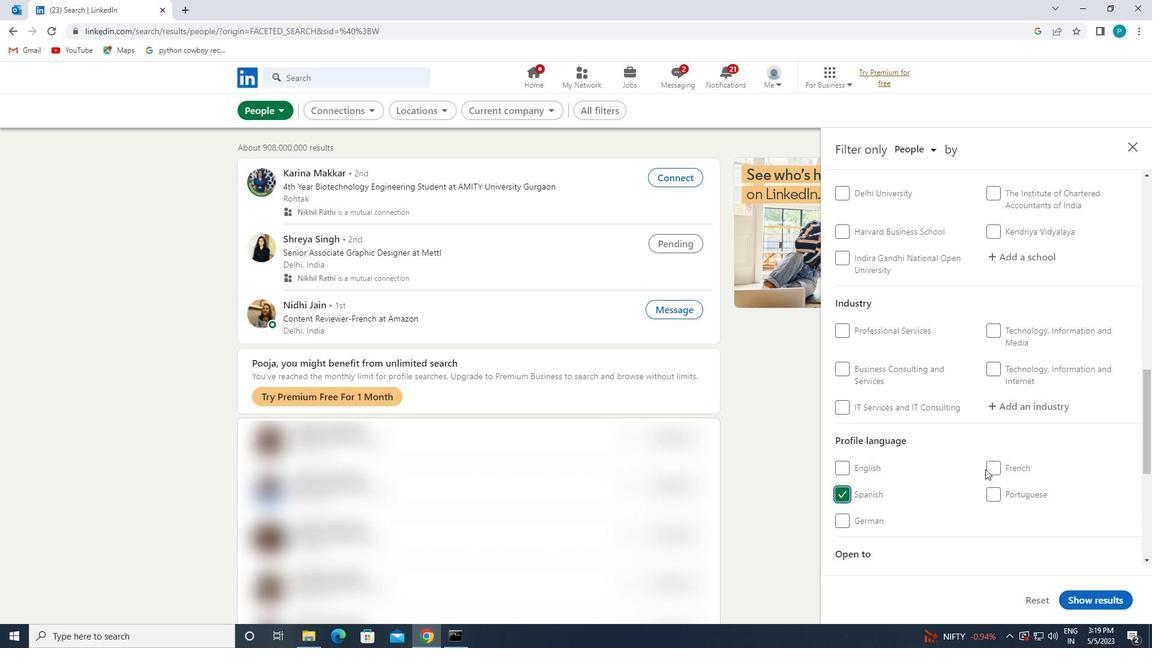 
Action: Mouse moved to (991, 449)
Screenshot: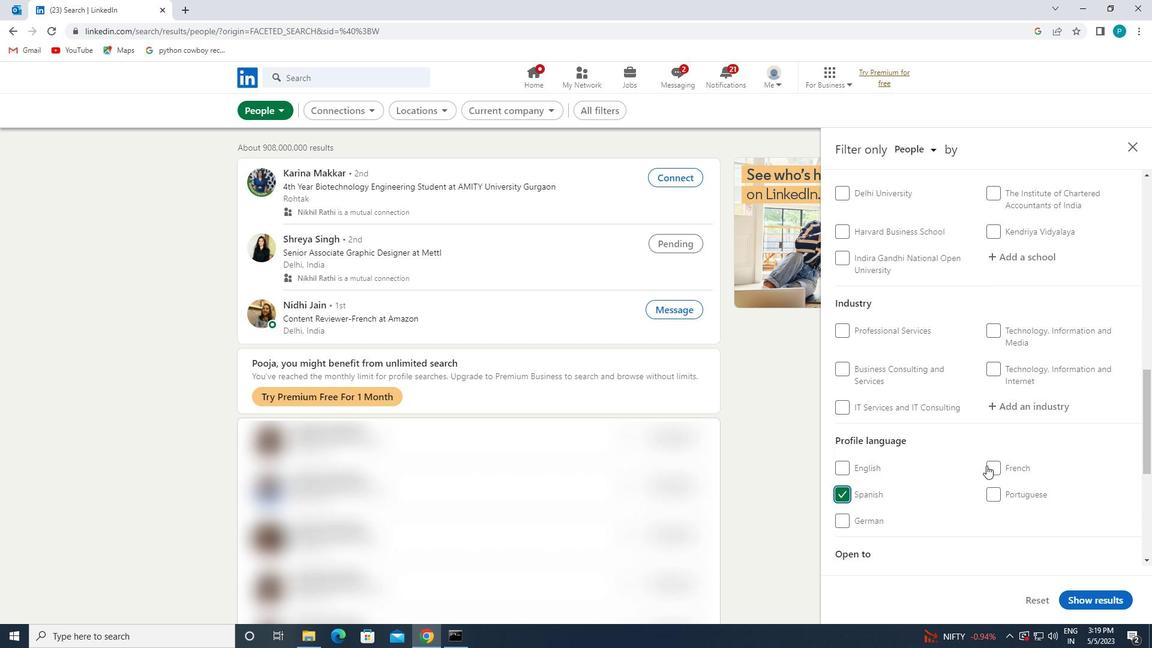 
Action: Mouse scrolled (991, 450) with delta (0, 0)
Screenshot: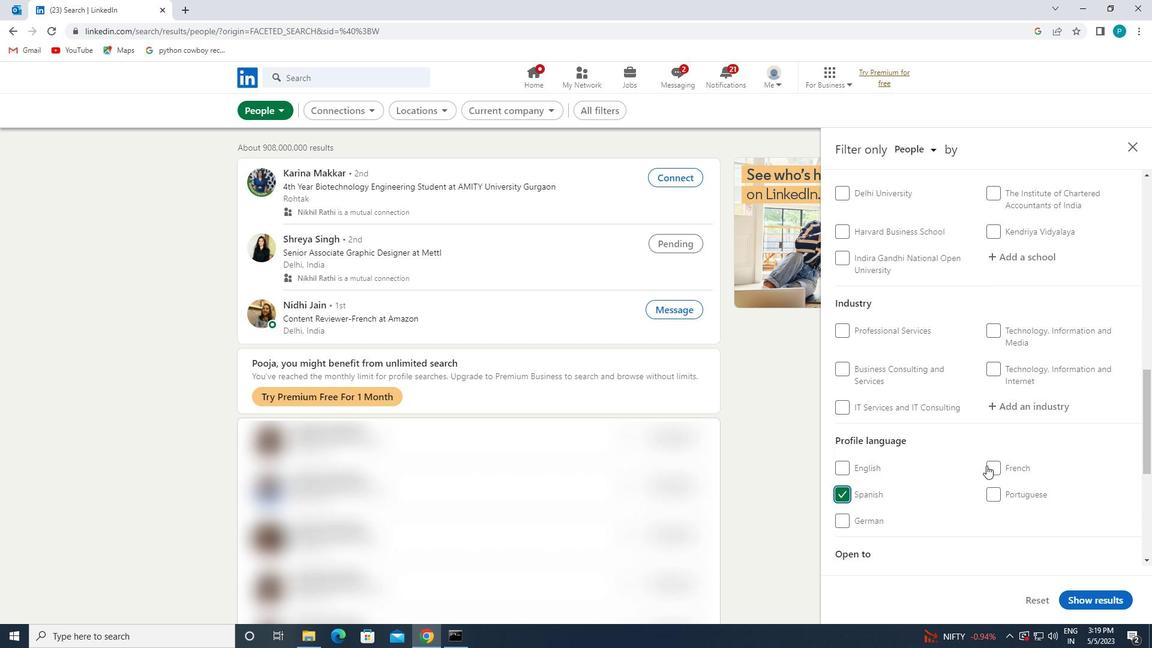 
Action: Mouse moved to (1005, 399)
Screenshot: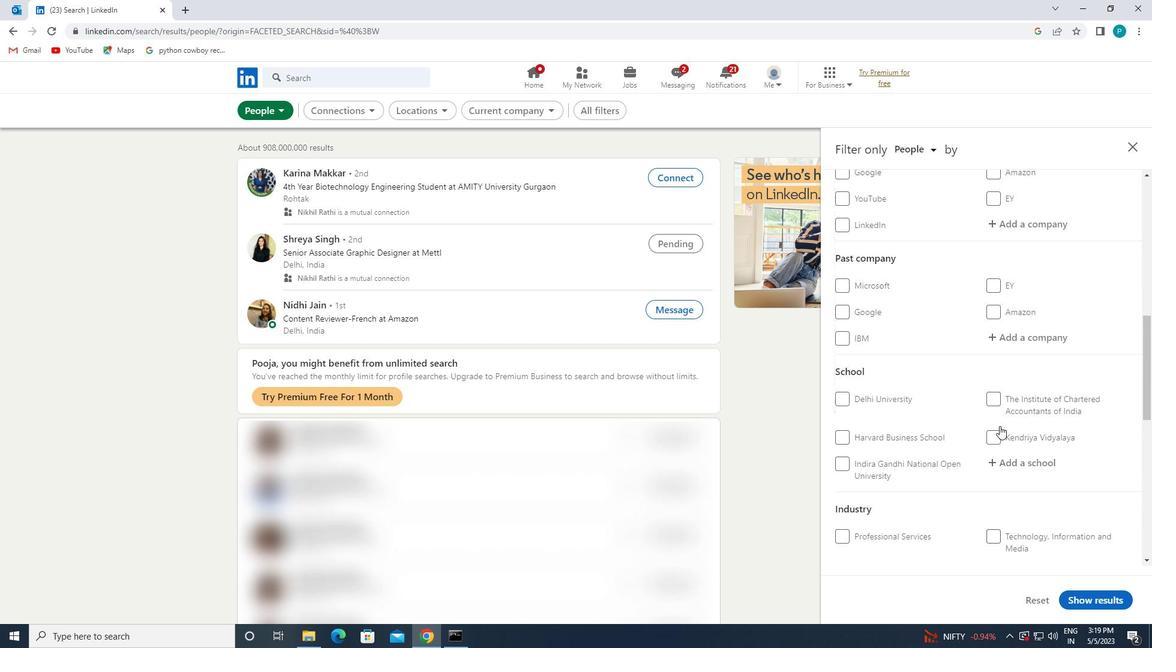 
Action: Mouse scrolled (1005, 399) with delta (0, 0)
Screenshot: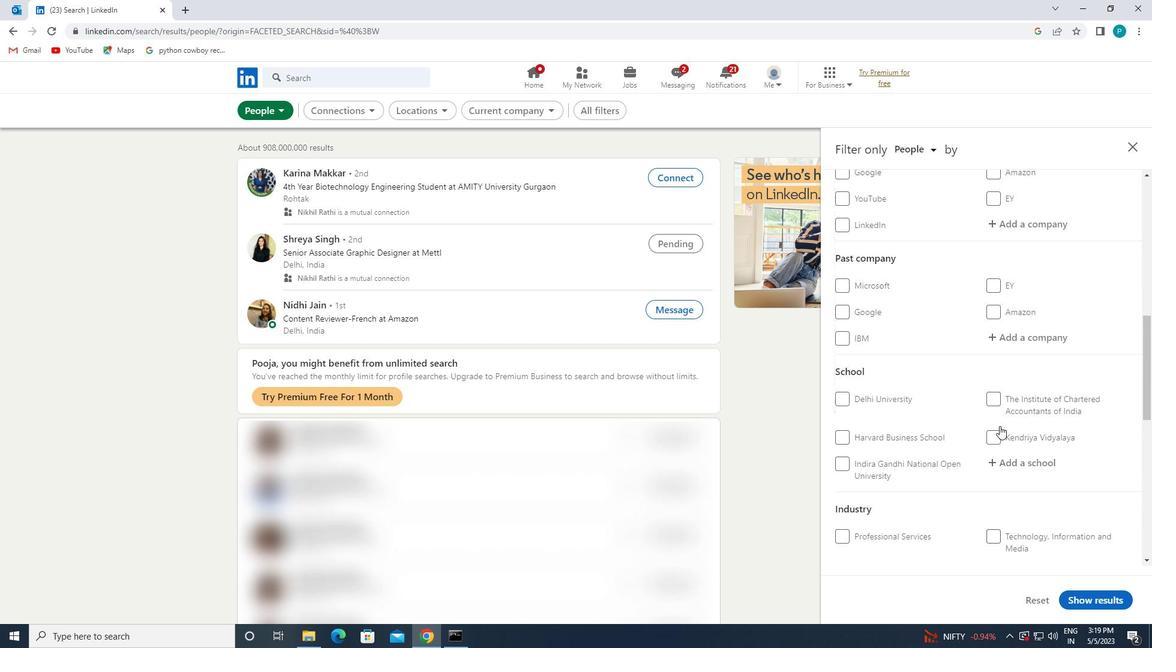 
Action: Mouse moved to (1005, 397)
Screenshot: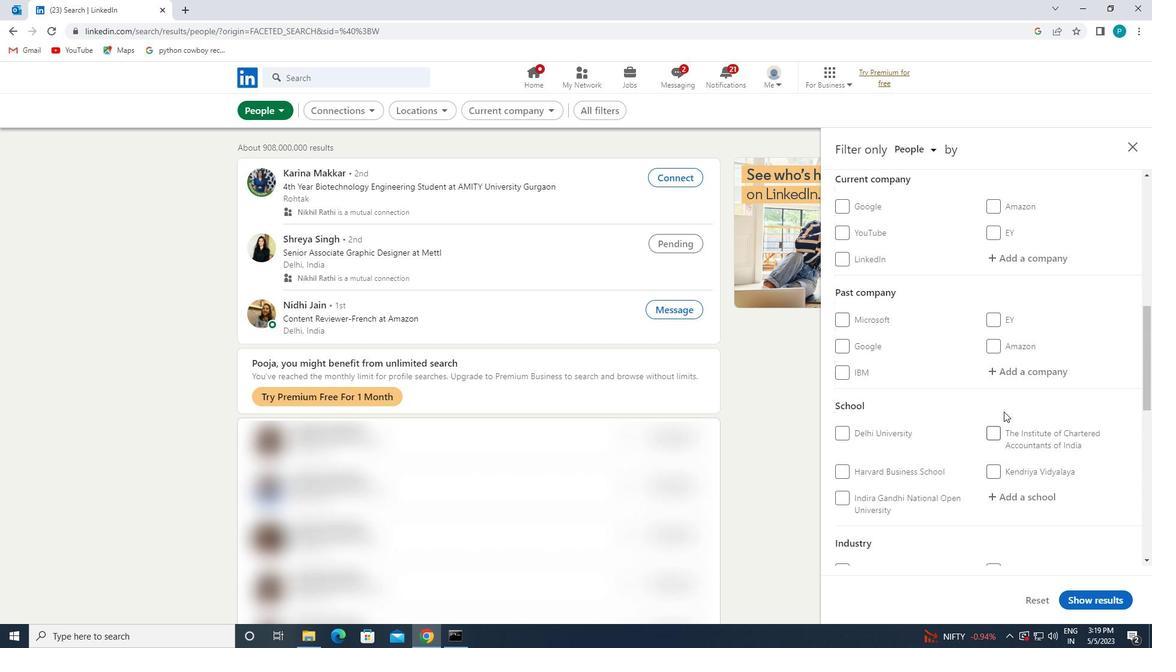 
Action: Mouse scrolled (1005, 398) with delta (0, 0)
Screenshot: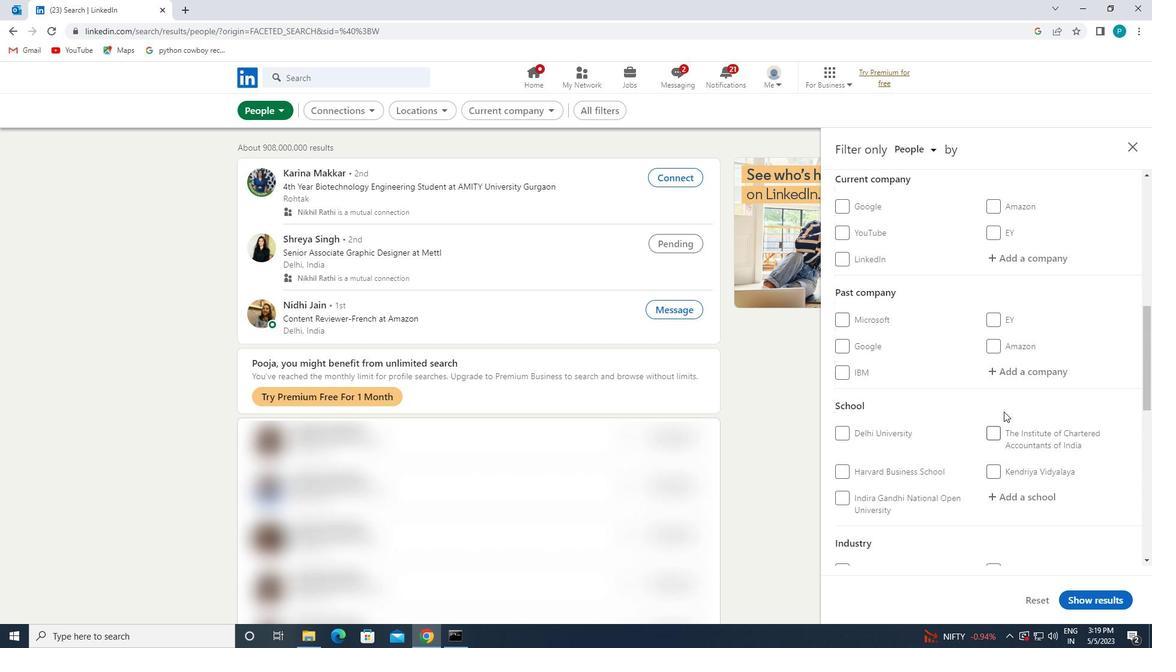 
Action: Mouse moved to (1011, 377)
Screenshot: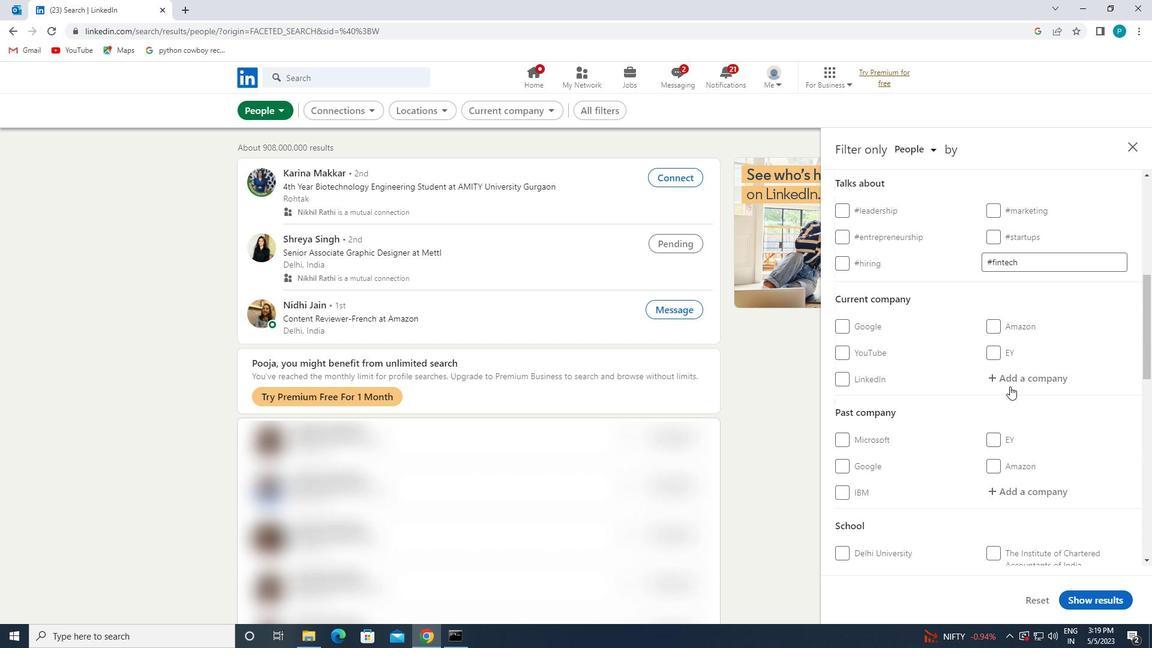 
Action: Mouse pressed left at (1011, 377)
Screenshot: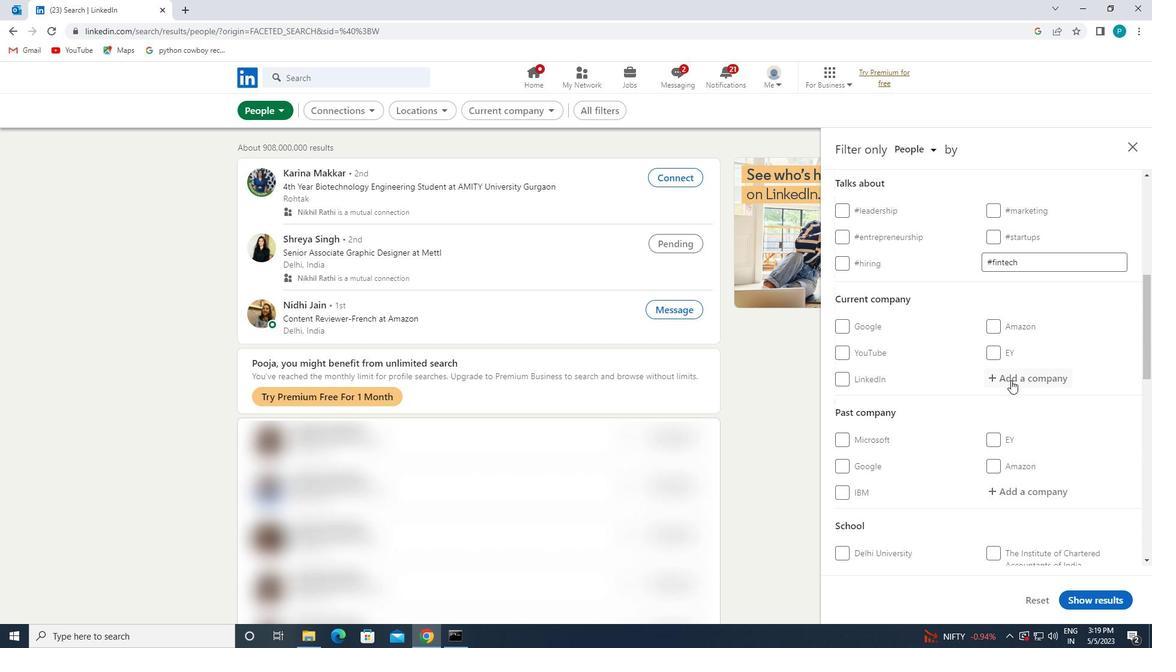 
Action: Mouse moved to (1011, 376)
Screenshot: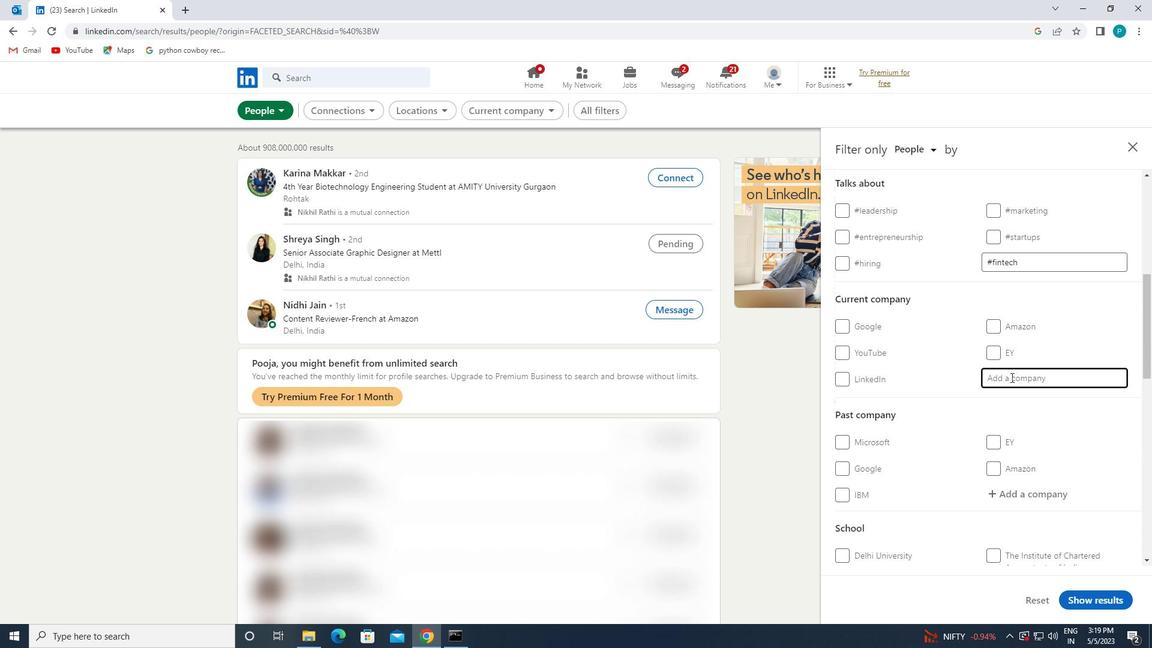 
Action: Key pressed <Key.caps_lock>R<Key.caps_lock>ELIANCE
Screenshot: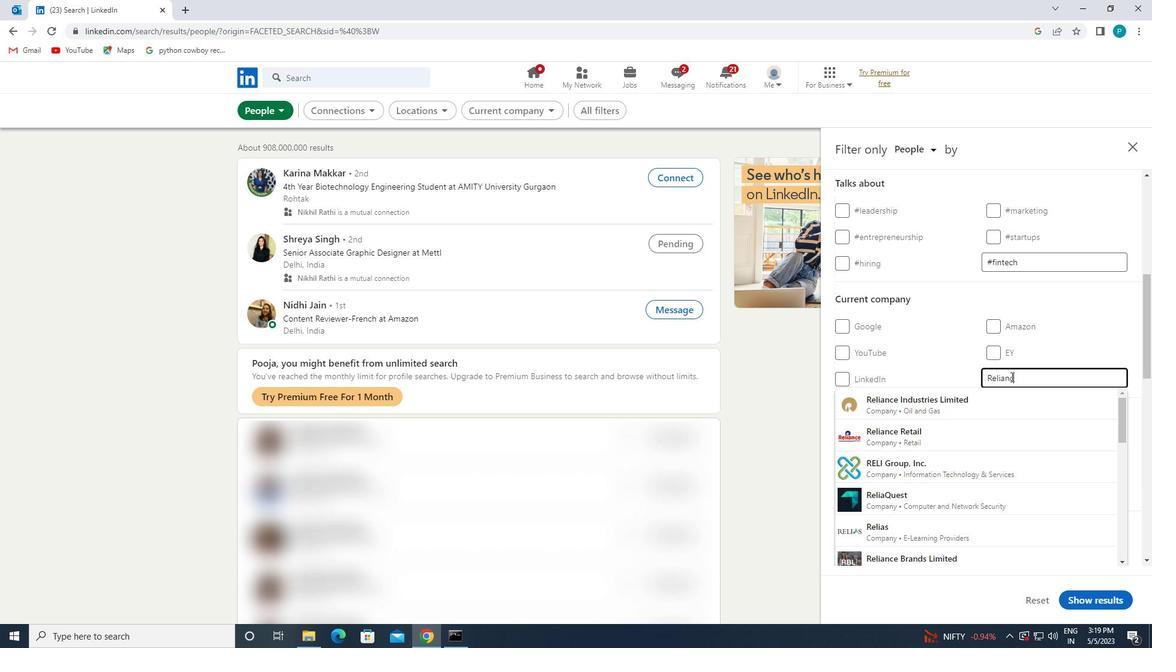 
Action: Mouse moved to (1002, 423)
Screenshot: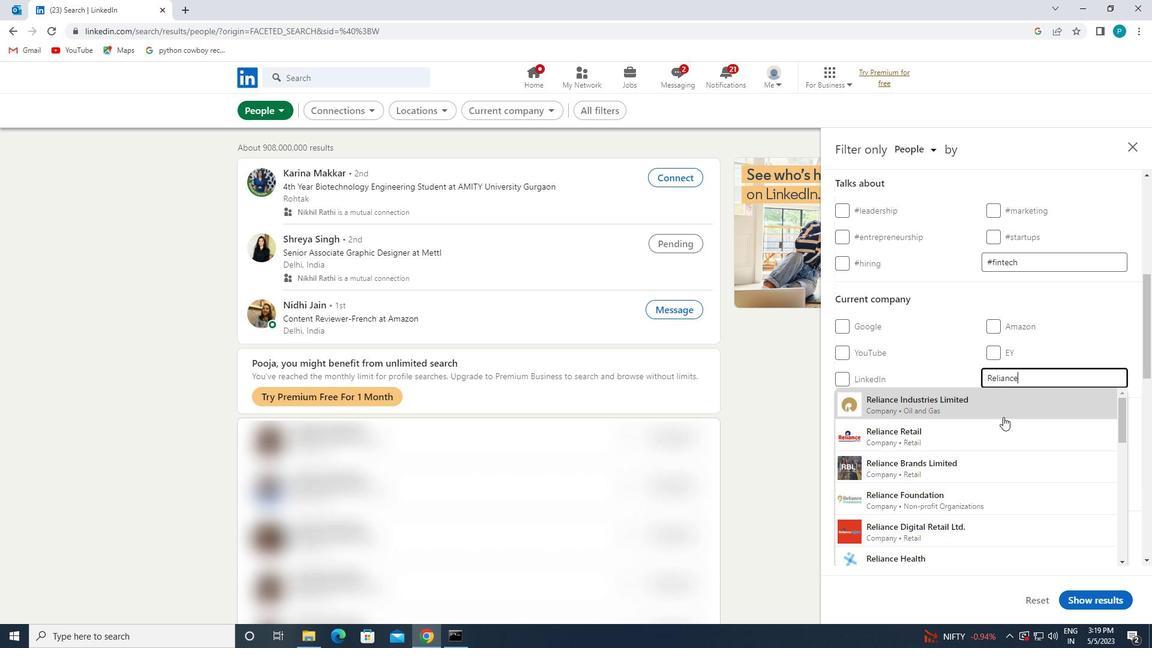 
Action: Mouse pressed left at (1002, 423)
Screenshot: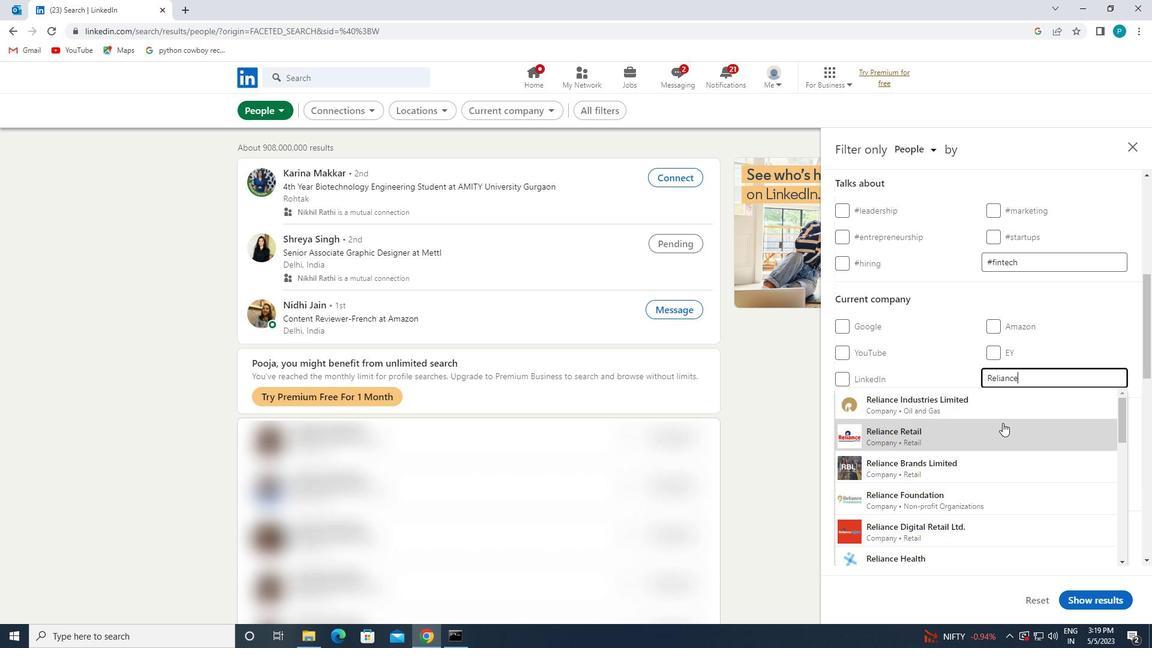 
Action: Mouse moved to (944, 415)
Screenshot: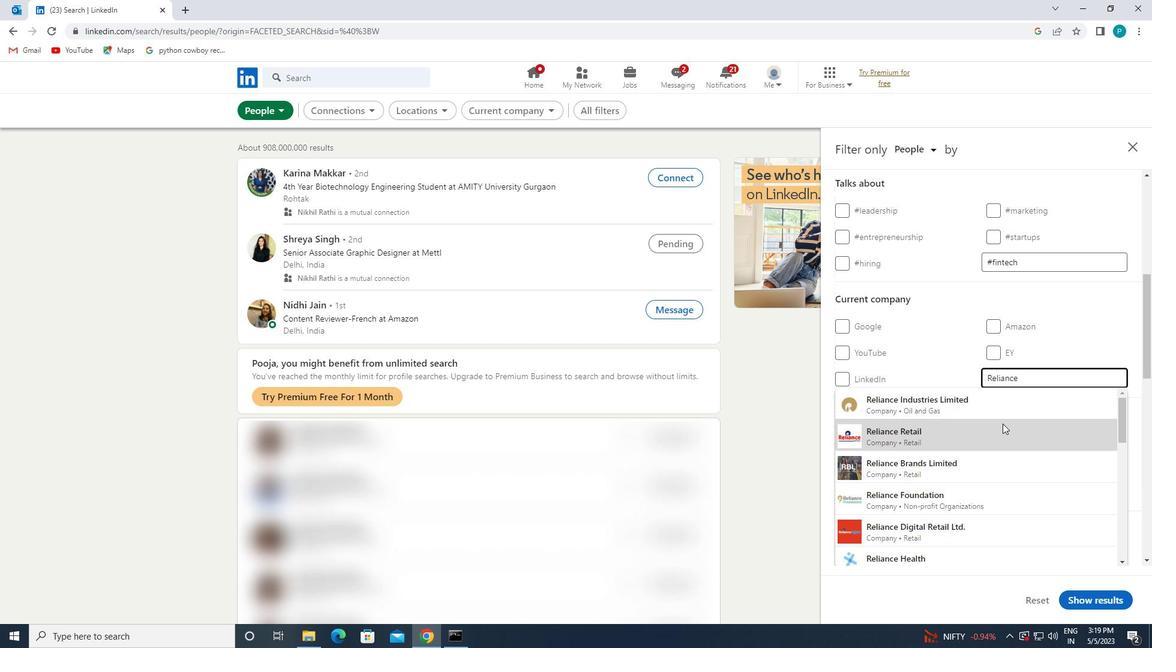 
Action: Mouse scrolled (944, 415) with delta (0, 0)
Screenshot: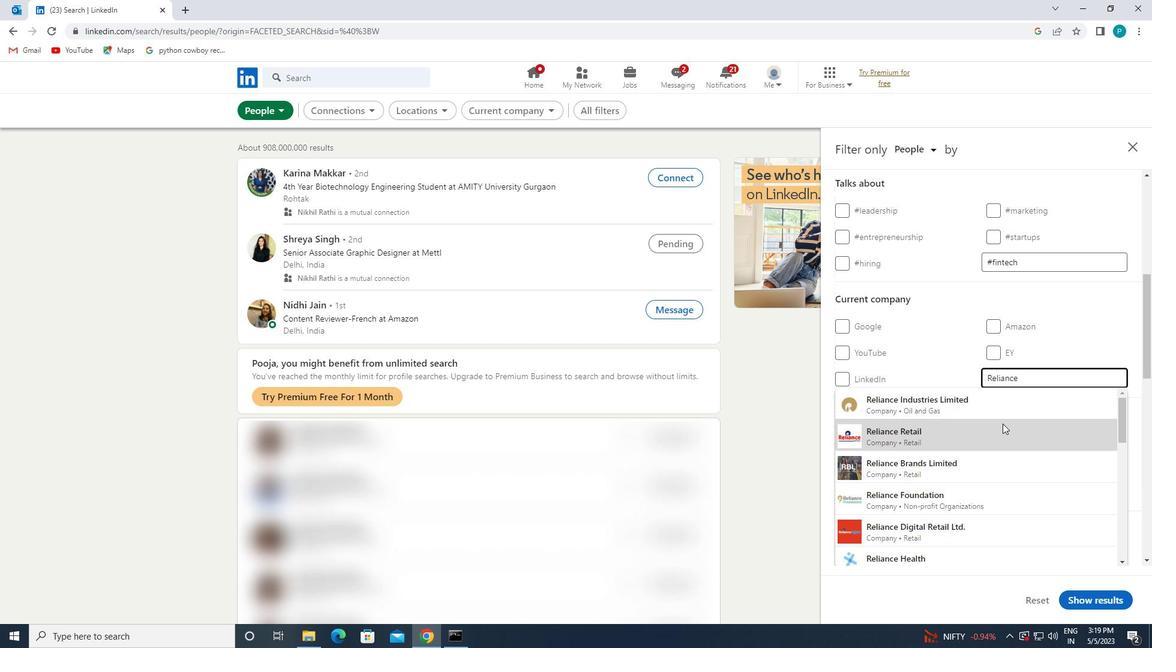 
Action: Mouse scrolled (944, 415) with delta (0, 0)
Screenshot: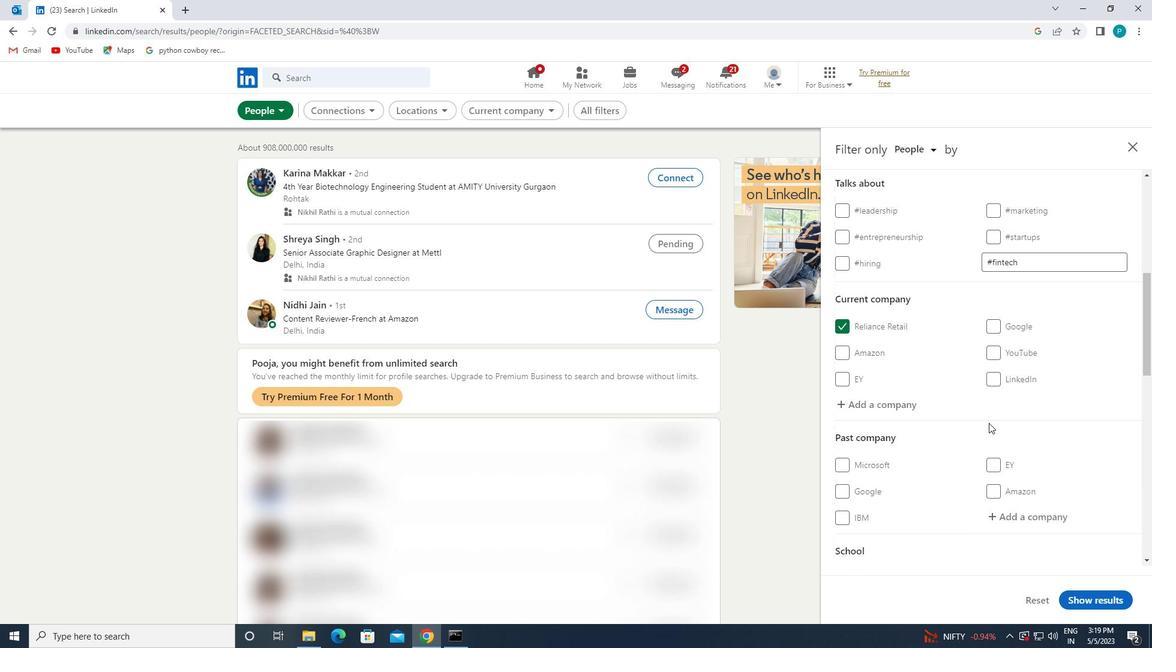 
Action: Mouse moved to (992, 434)
Screenshot: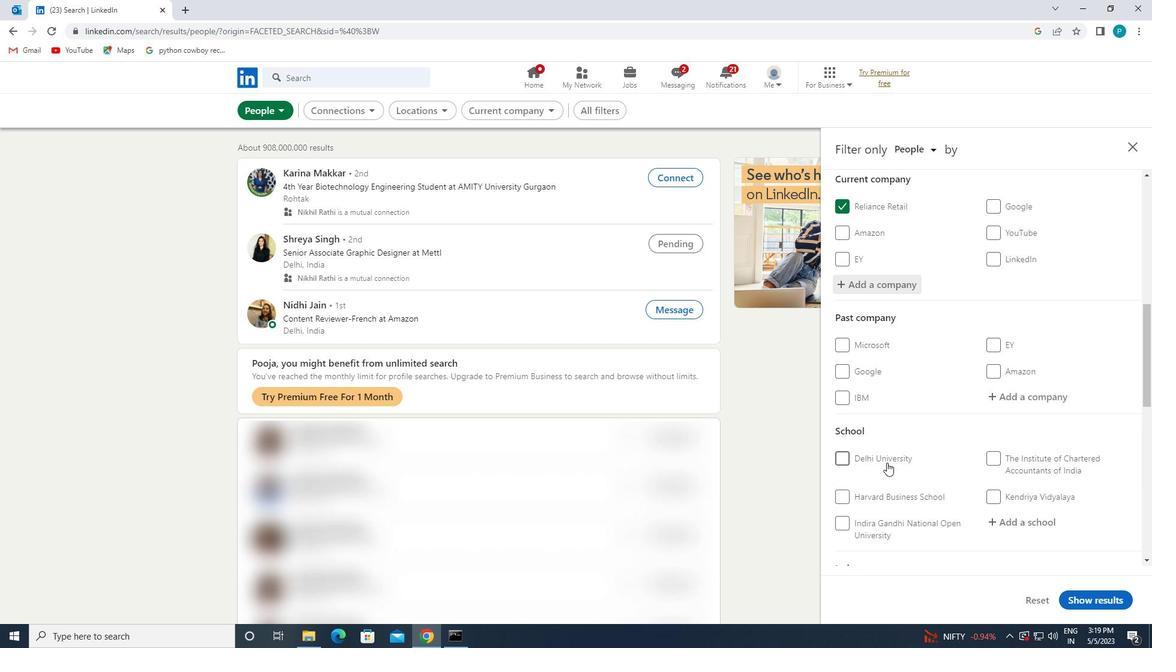 
Action: Mouse scrolled (992, 433) with delta (0, 0)
Screenshot: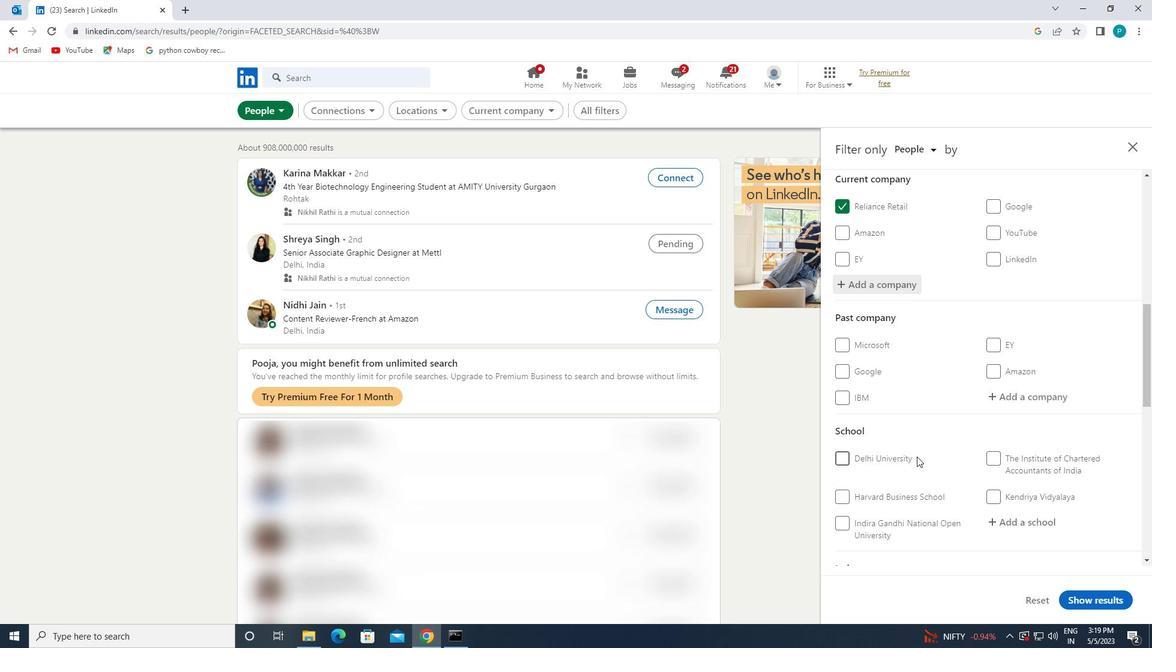 
Action: Mouse scrolled (992, 433) with delta (0, 0)
Screenshot: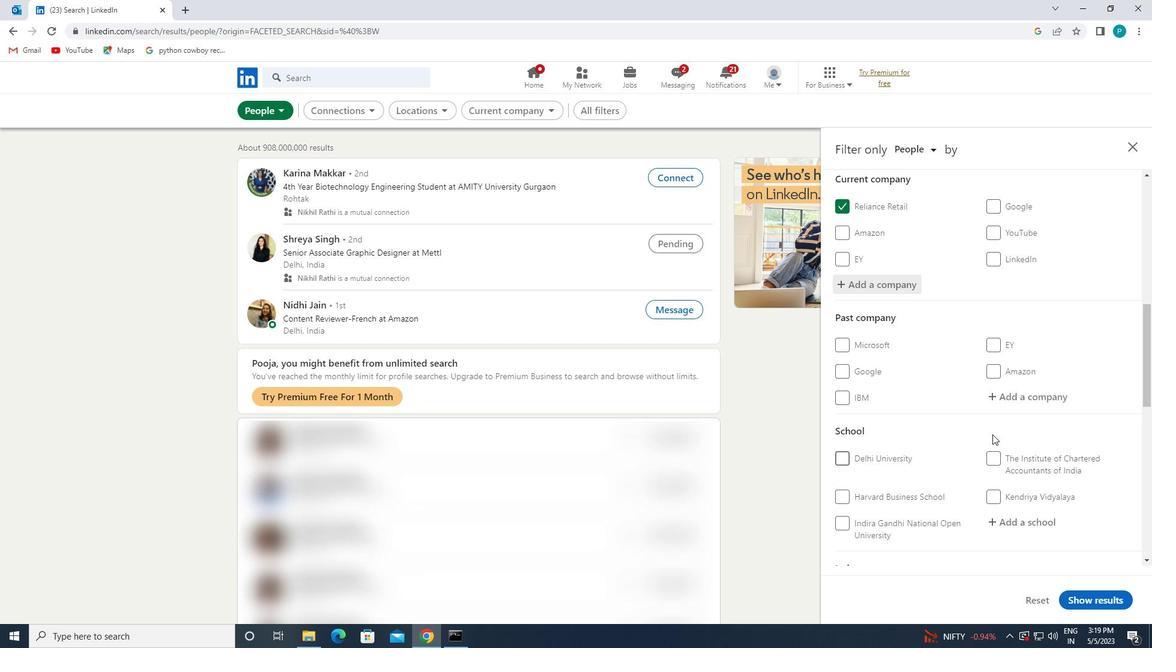 
Action: Mouse moved to (1017, 399)
Screenshot: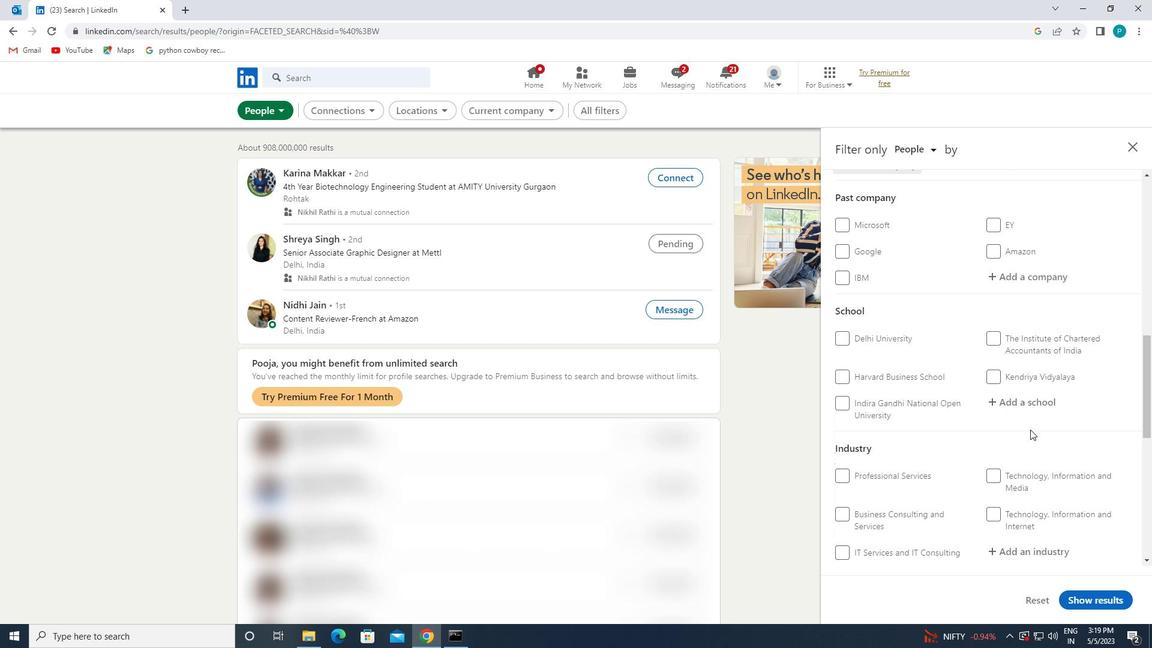 
Action: Mouse pressed left at (1017, 399)
Screenshot: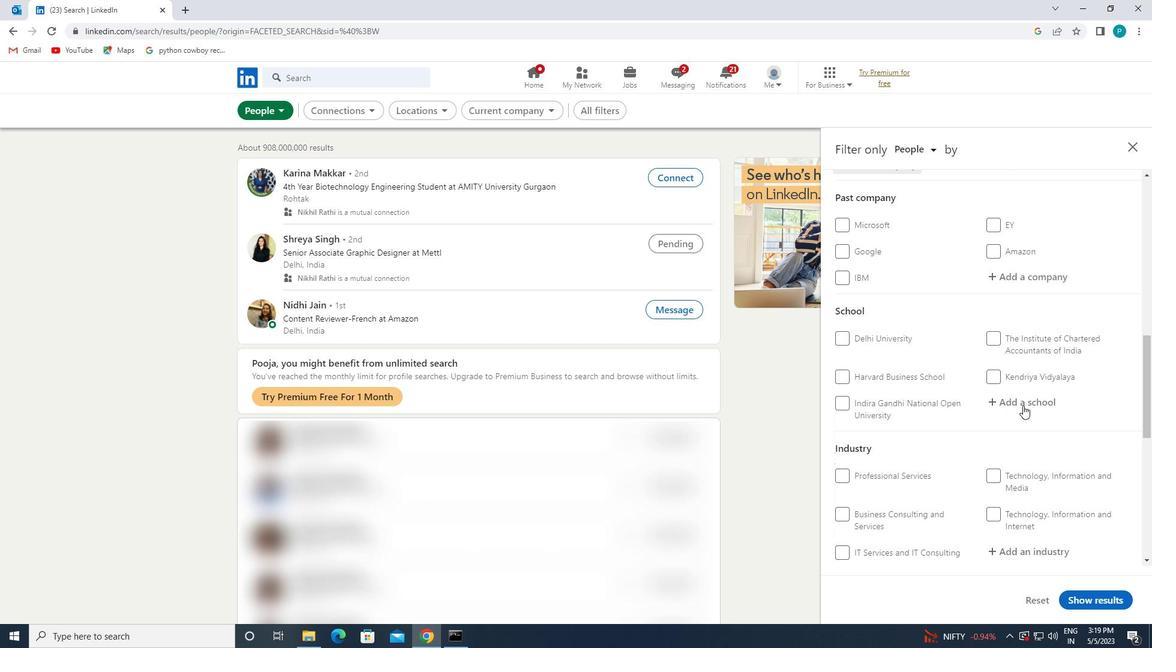 
Action: Key pressed <Key.caps_lock>IT<Key.space>
Screenshot: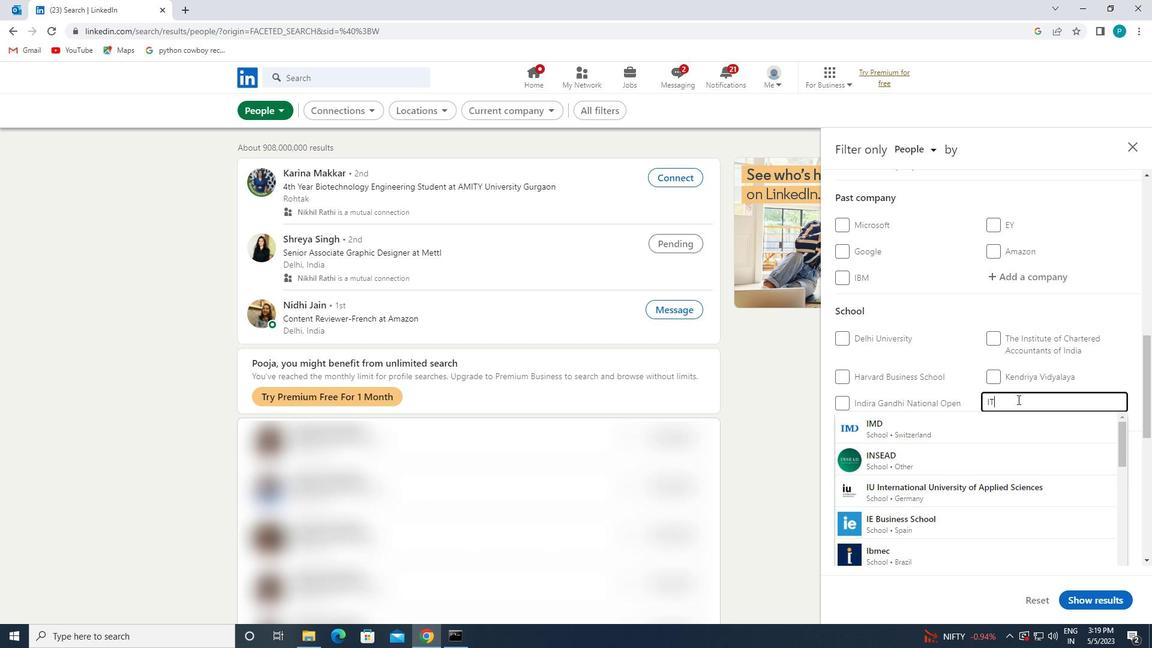 
Action: Mouse moved to (1059, 428)
Screenshot: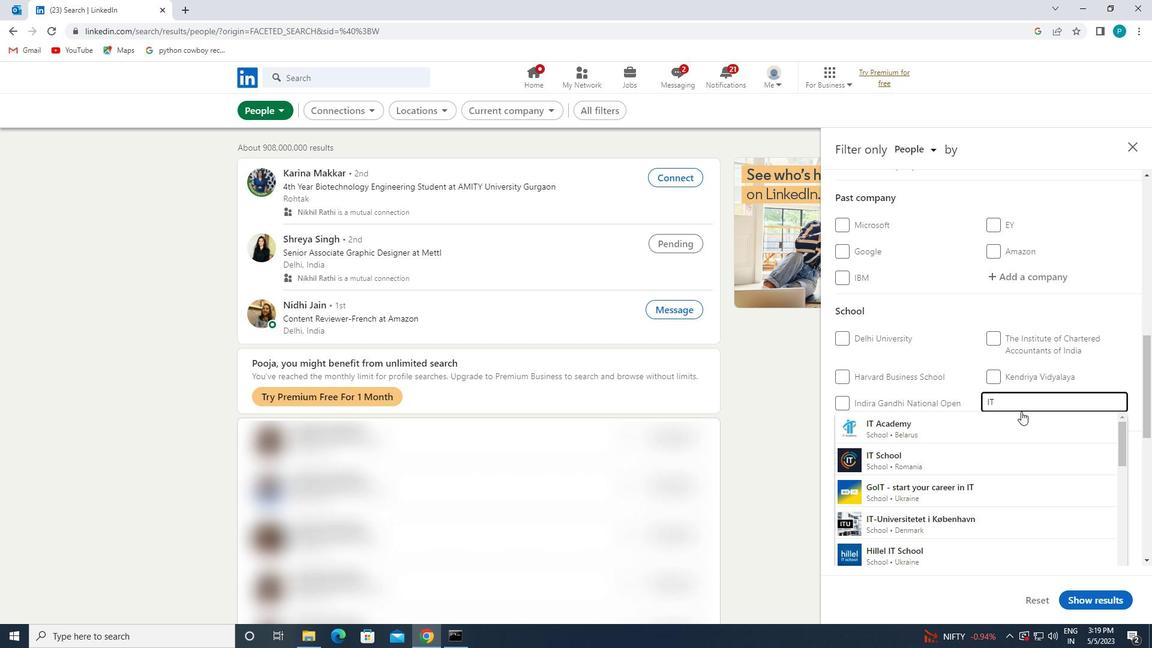 
Action: Mouse scrolled (1059, 427) with delta (0, 0)
Screenshot: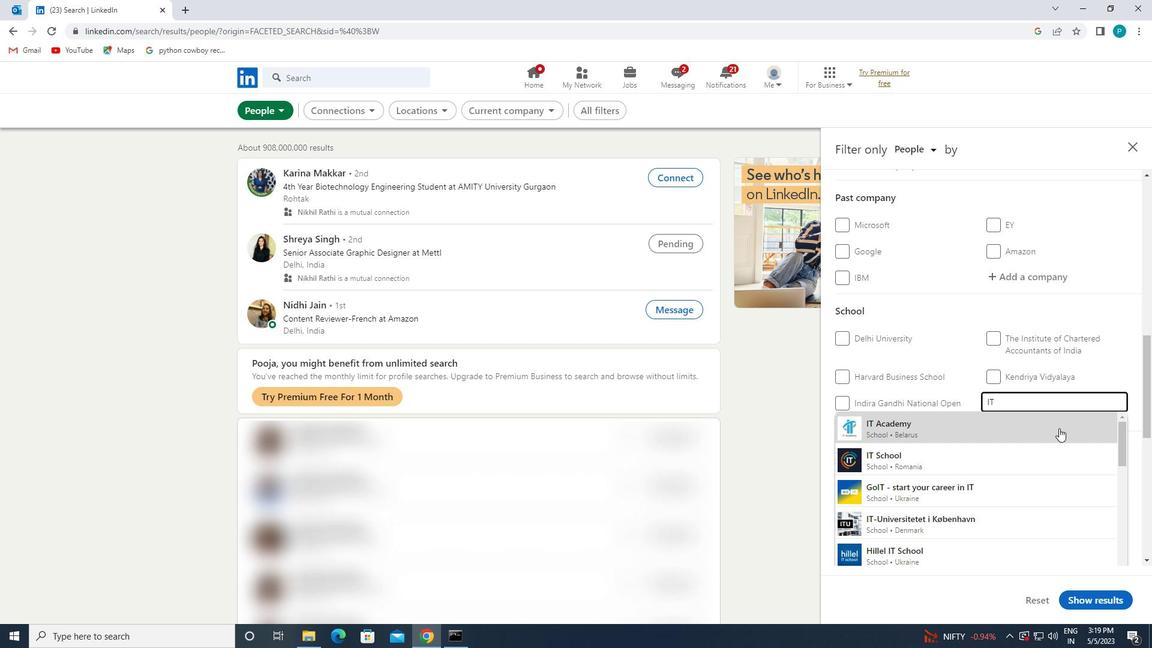
Action: Mouse moved to (1058, 409)
Screenshot: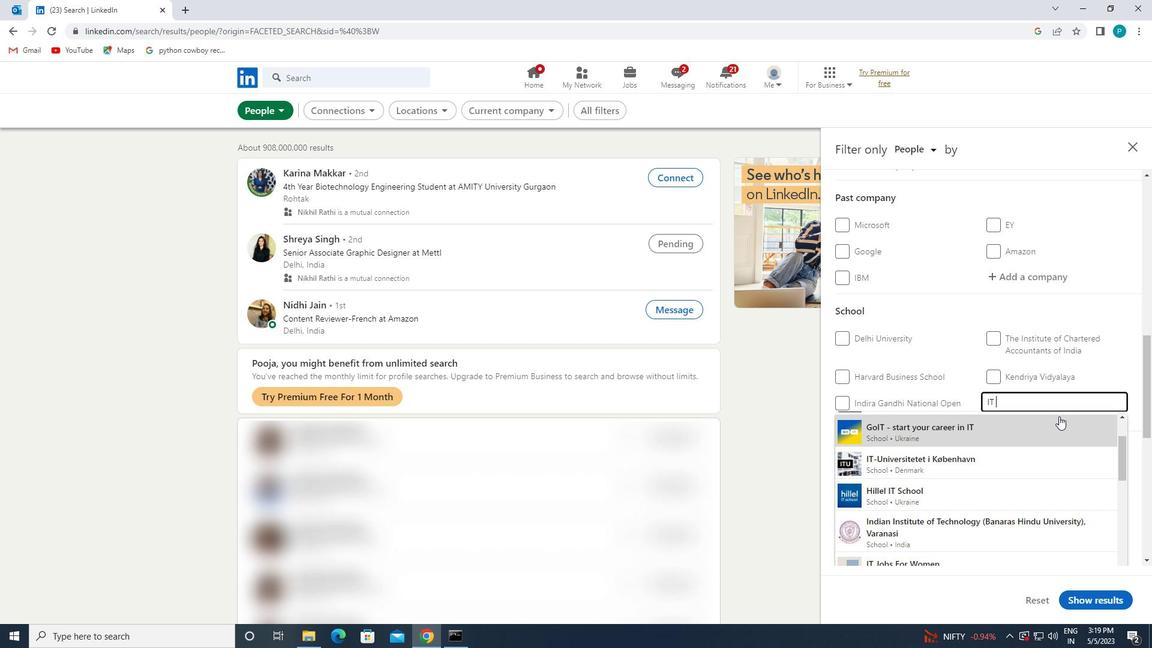 
Action: Key pressed <Key.space>H<Key.backspace>J<Key.caps_lock>OBS
Screenshot: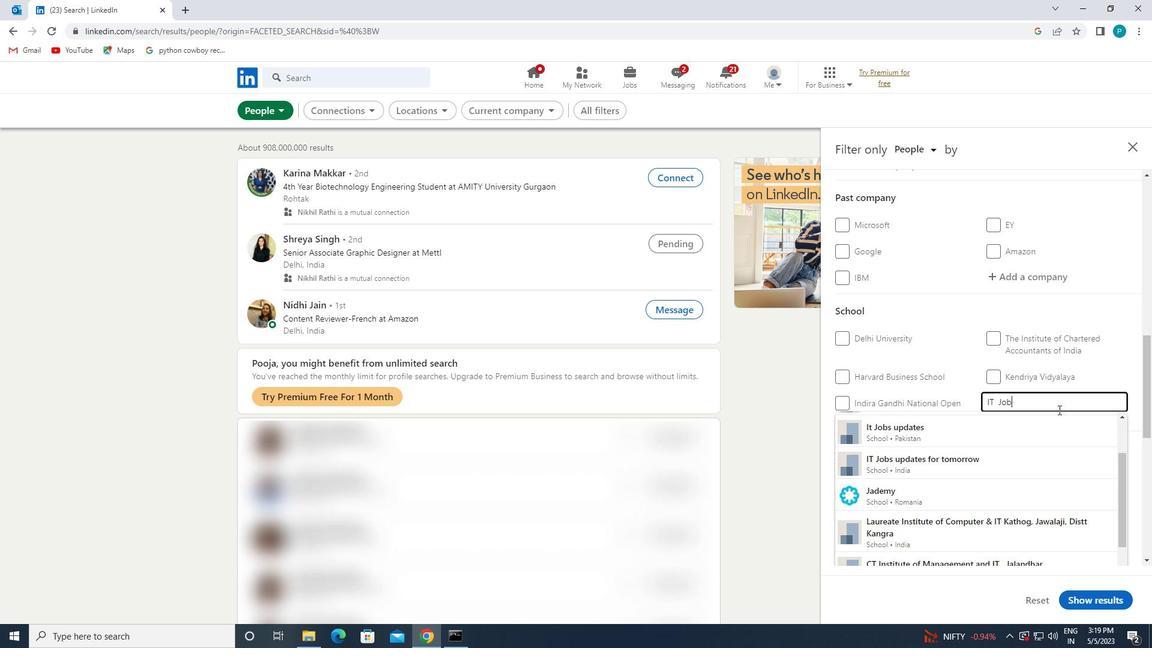 
Action: Mouse moved to (1034, 436)
Screenshot: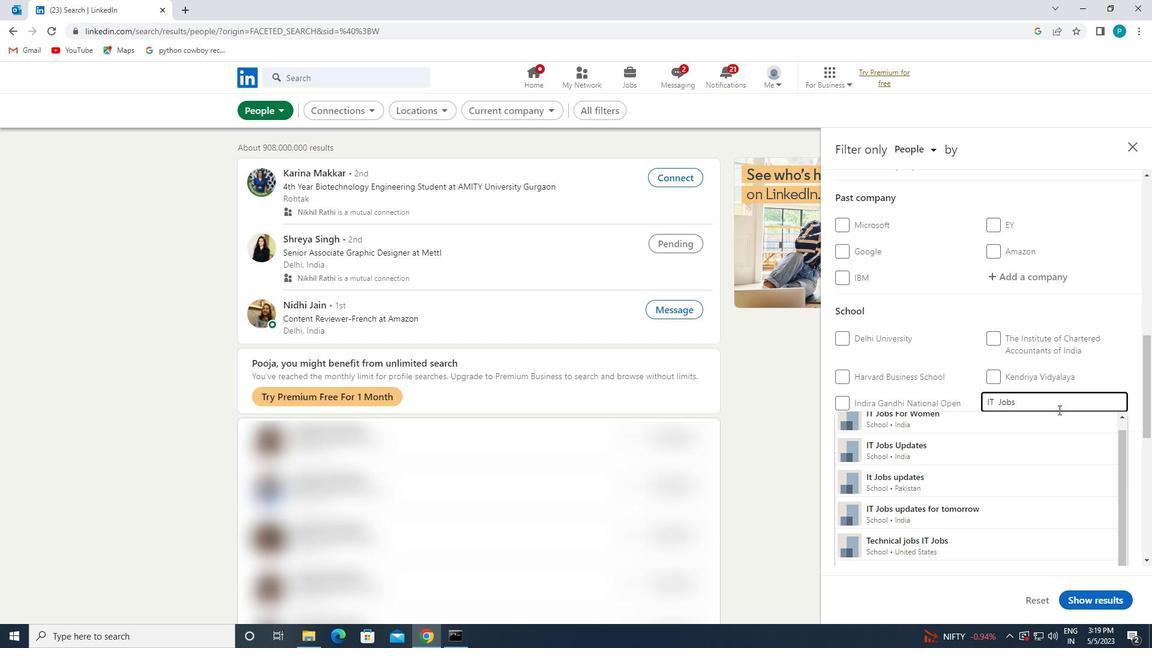 
Action: Mouse pressed left at (1034, 436)
Screenshot: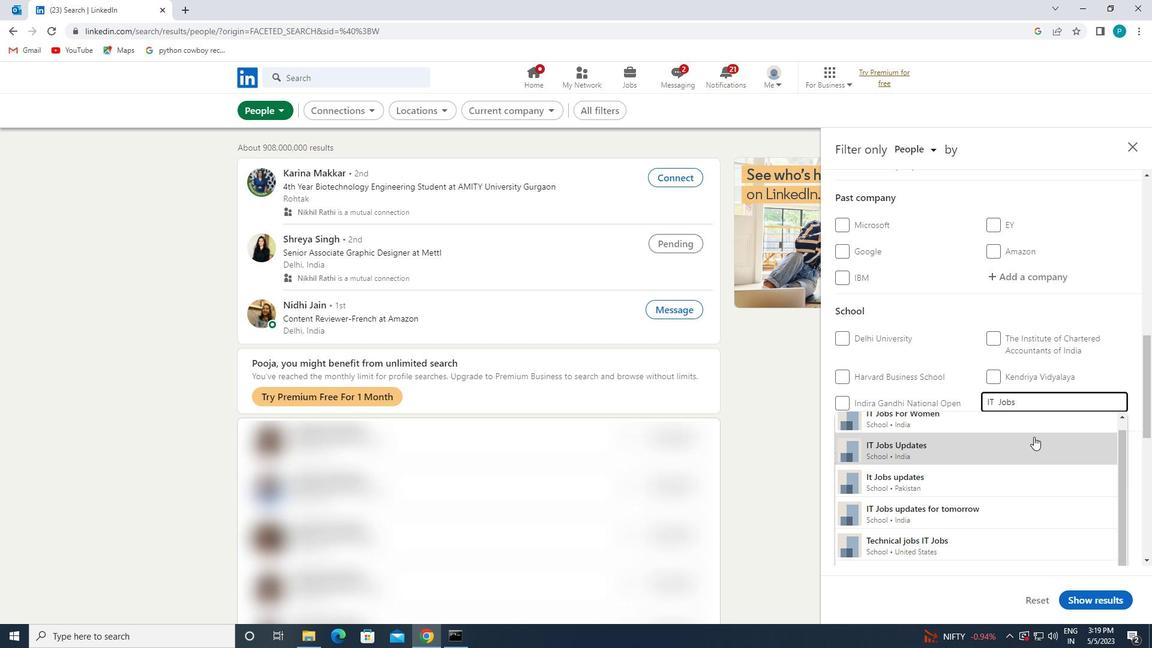 
Action: Mouse moved to (1072, 462)
Screenshot: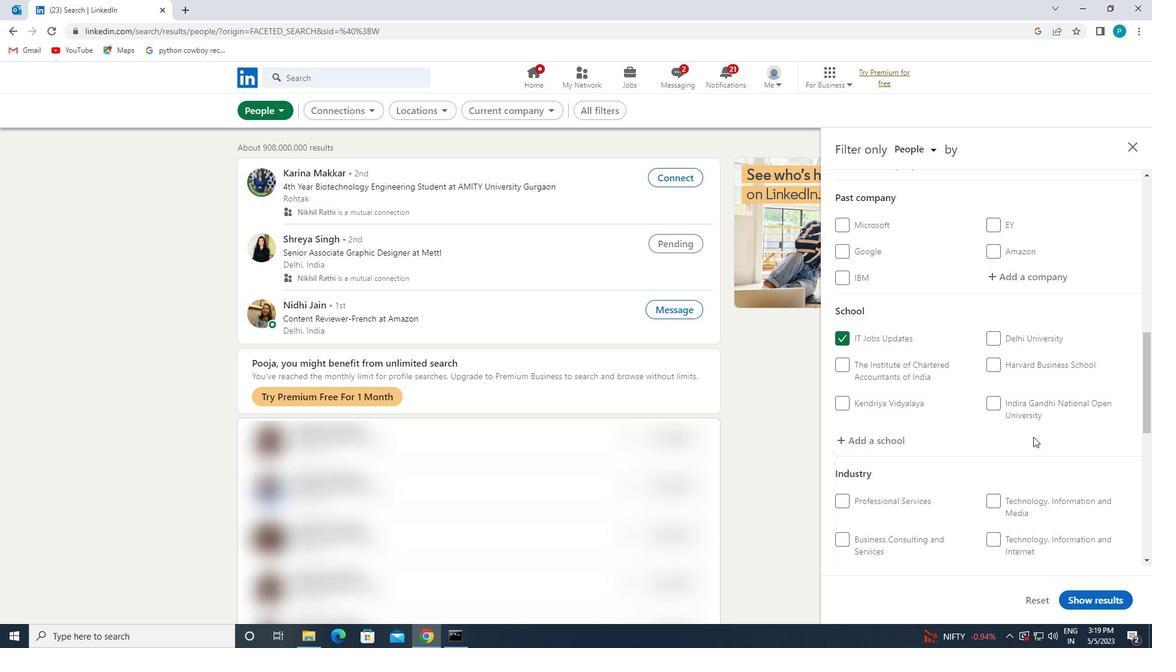 
Action: Mouse scrolled (1072, 462) with delta (0, 0)
Screenshot: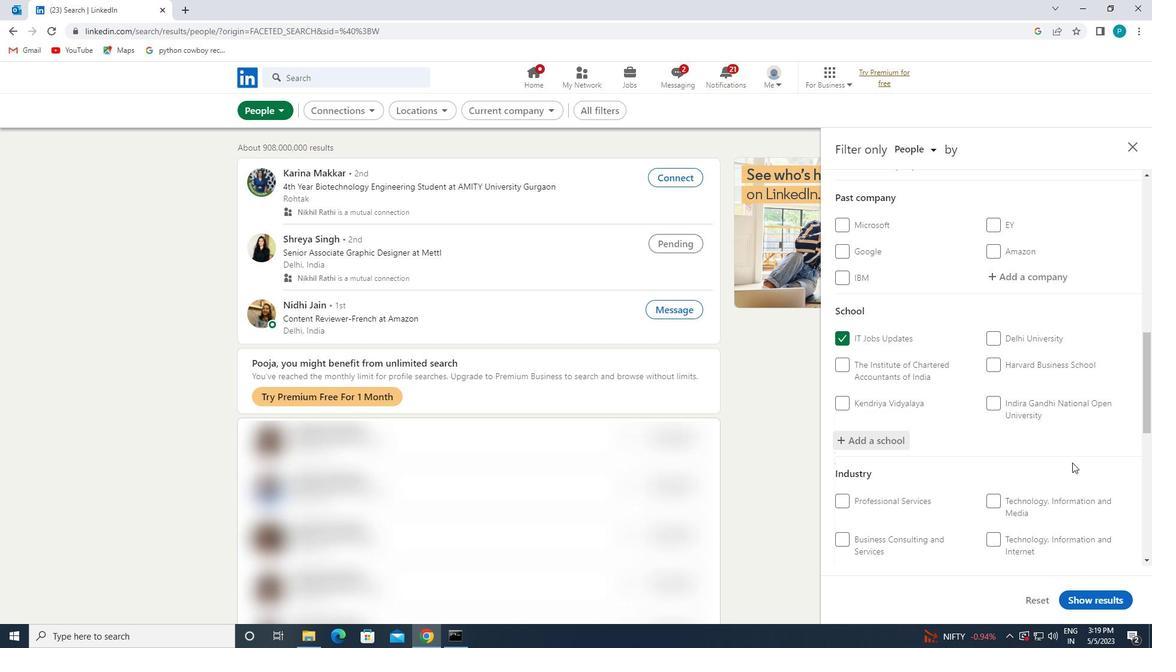 
Action: Mouse scrolled (1072, 462) with delta (0, 0)
Screenshot: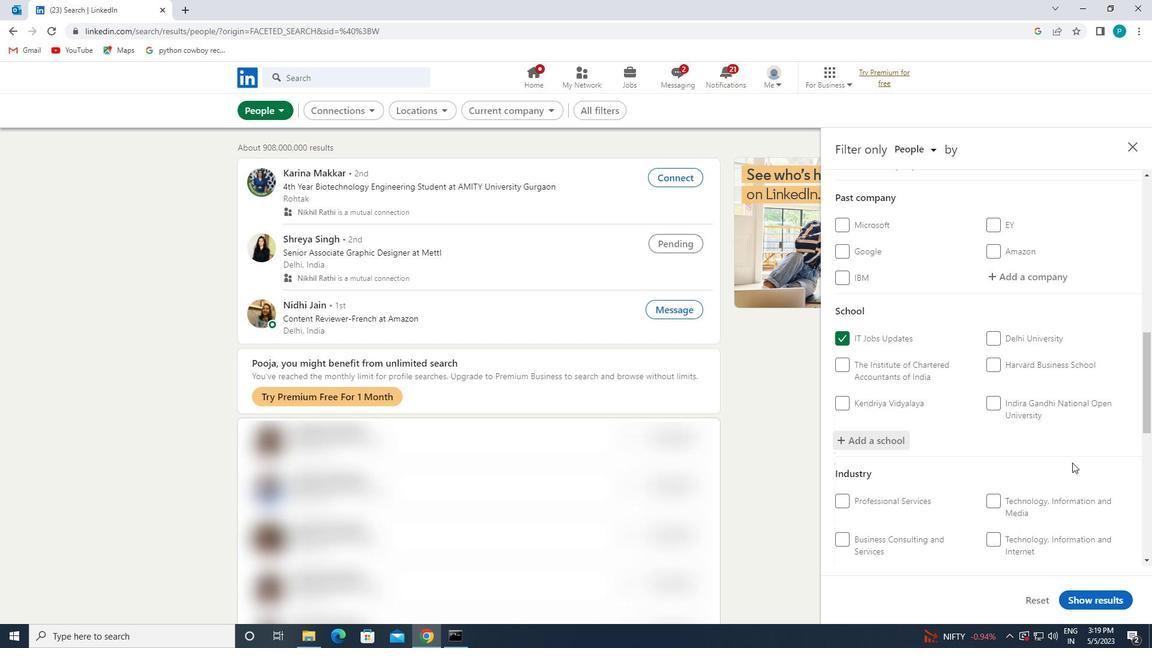 
Action: Mouse scrolled (1072, 462) with delta (0, 0)
Screenshot: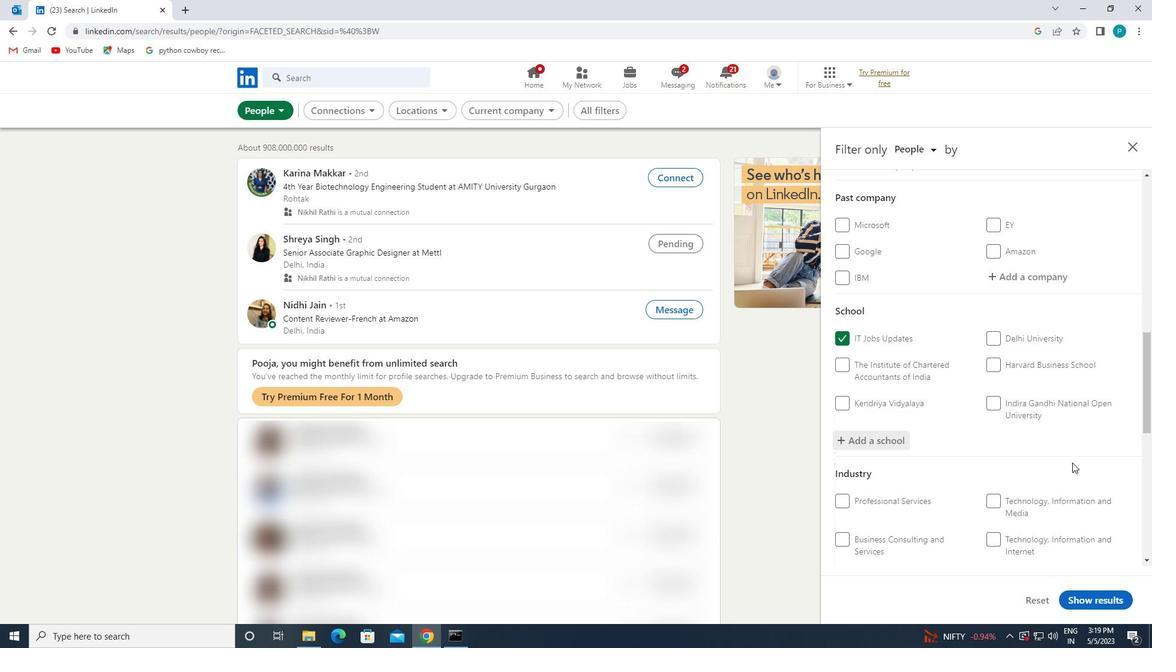 
Action: Mouse moved to (1031, 416)
Screenshot: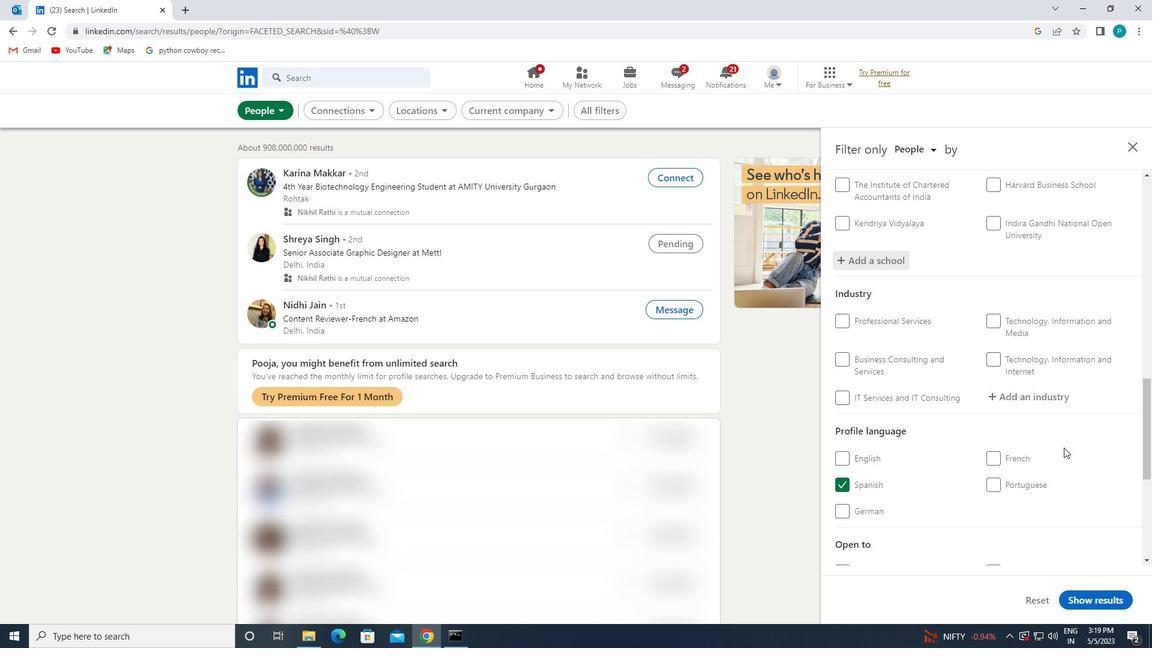
Action: Mouse pressed left at (1031, 416)
Screenshot: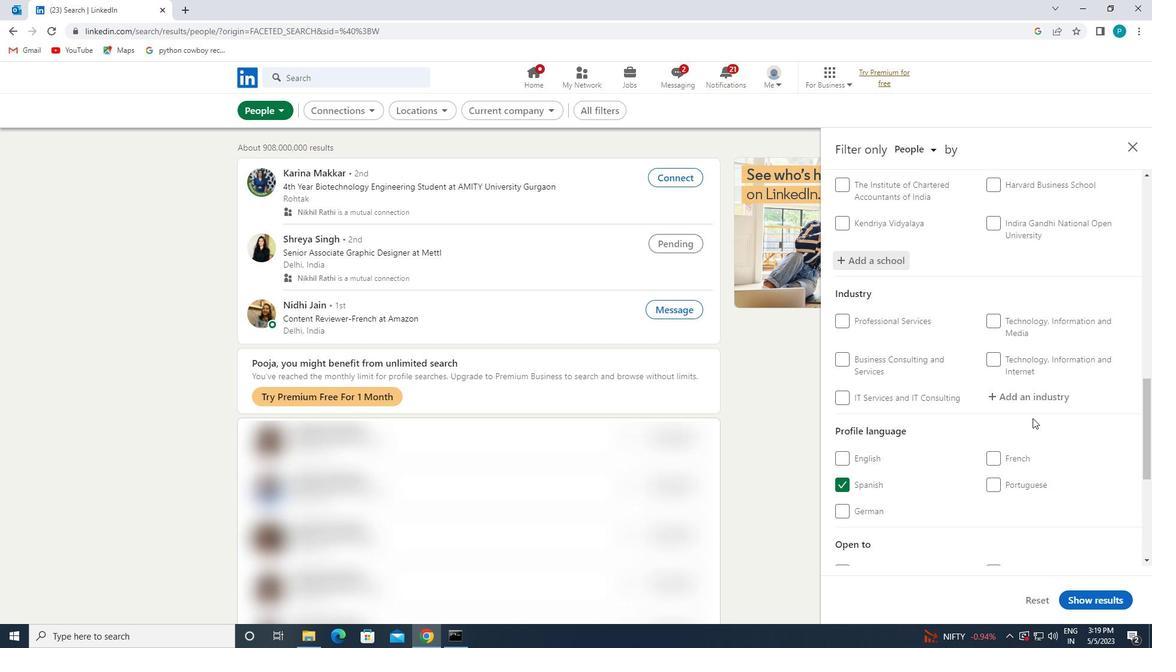
Action: Mouse moved to (1016, 397)
Screenshot: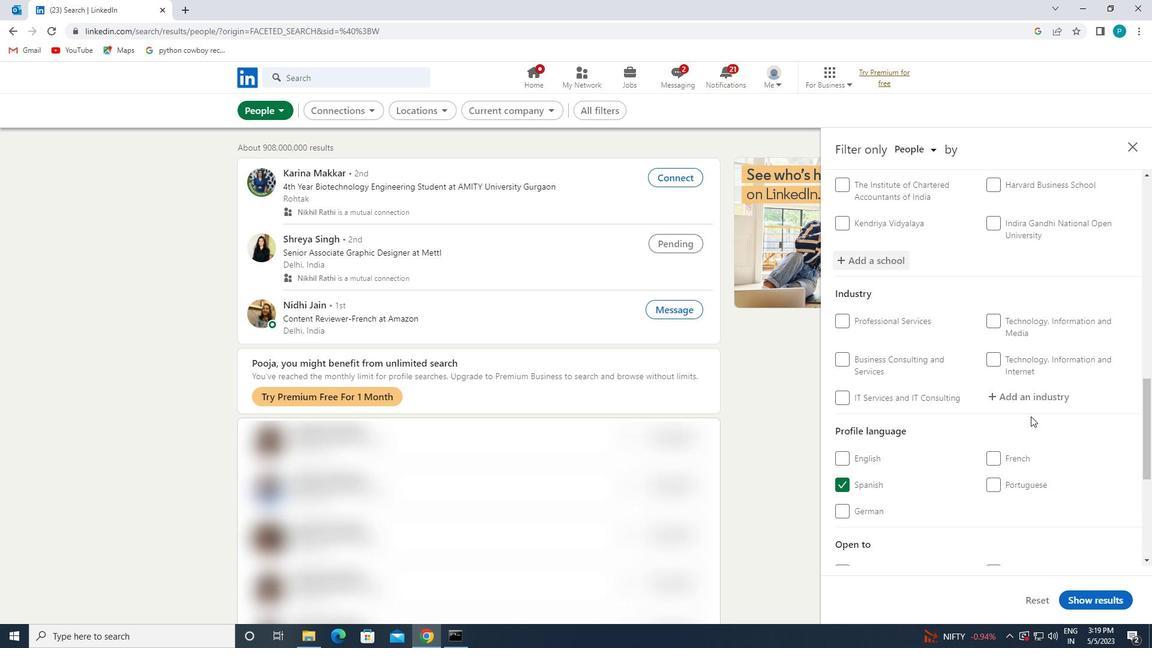 
Action: Mouse pressed left at (1016, 397)
Screenshot: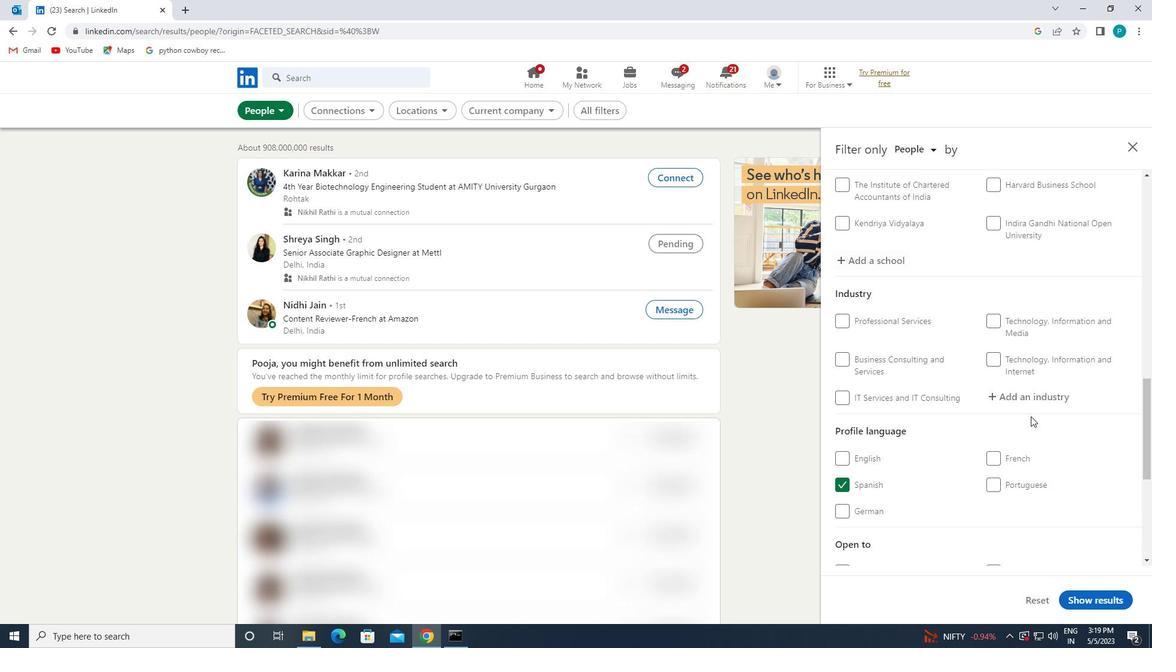 
Action: Key pressed <Key.caps_lock>B<Key.caps_lock>ED
Screenshot: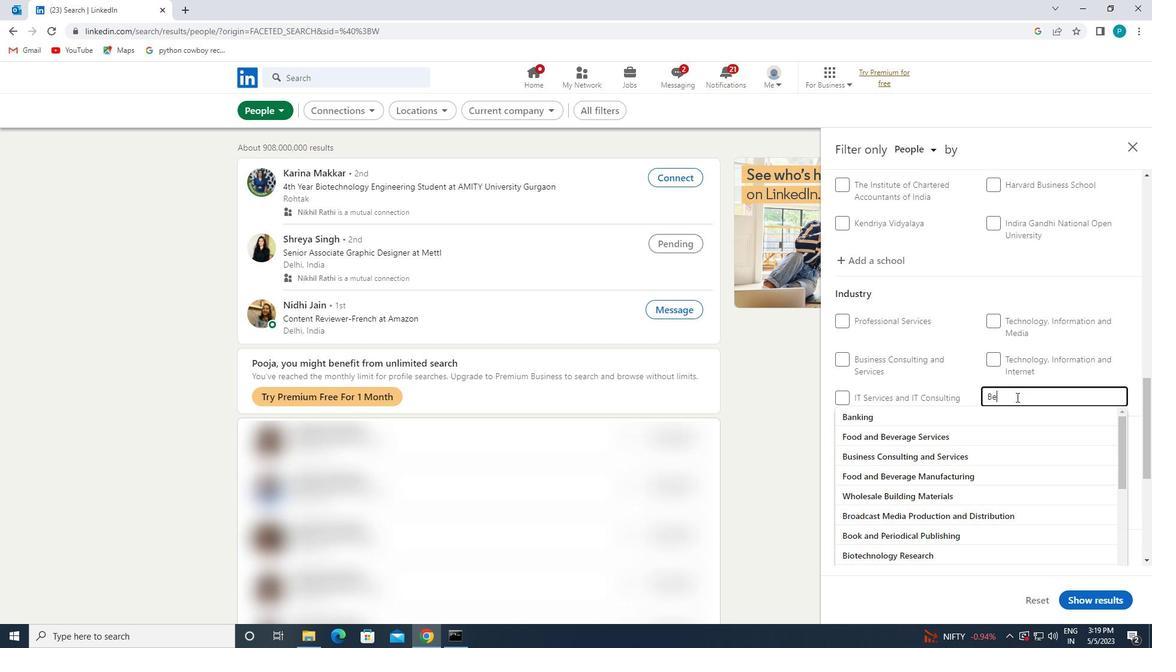 
Action: Mouse moved to (1016, 413)
Screenshot: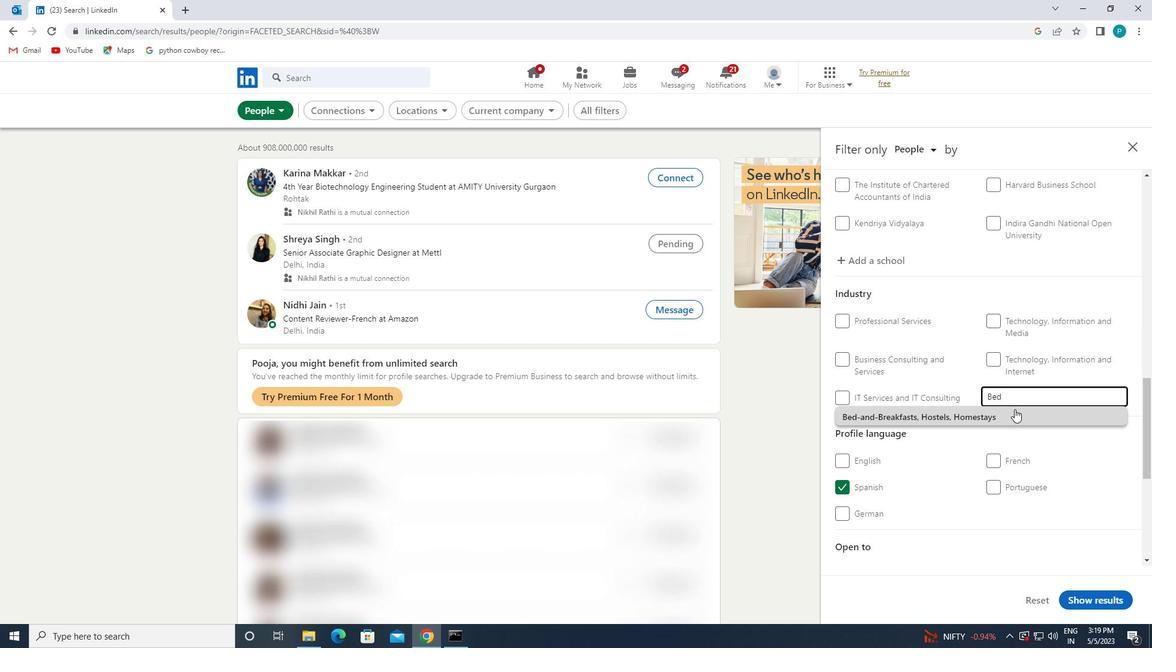 
Action: Mouse pressed left at (1016, 413)
Screenshot: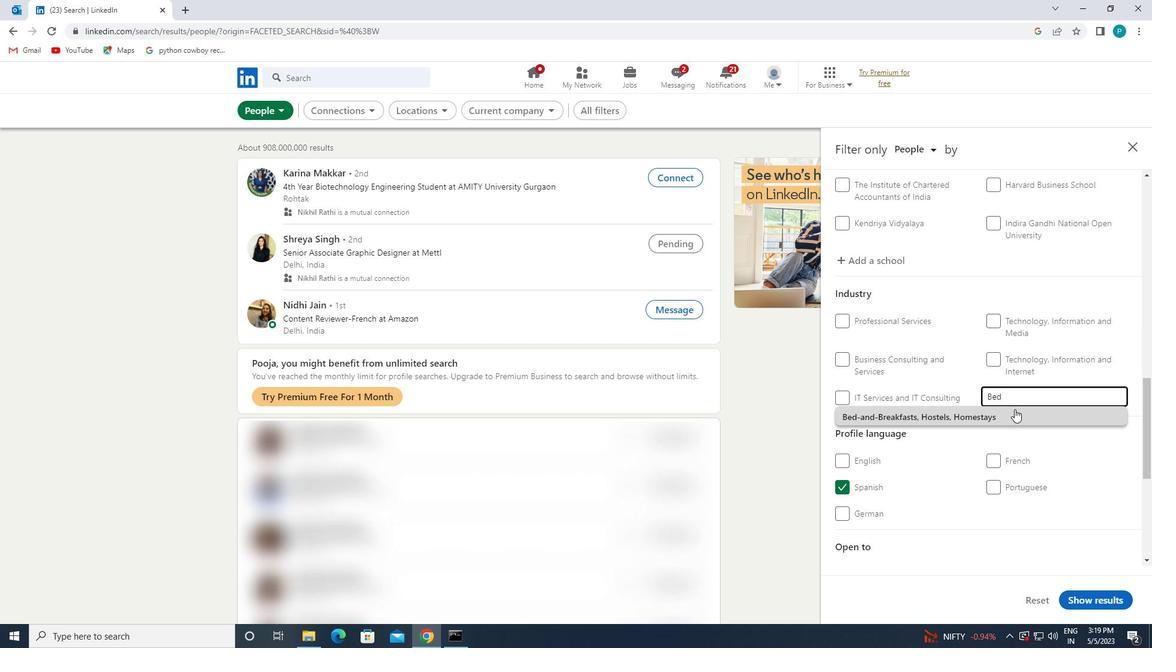 
Action: Mouse moved to (1022, 420)
Screenshot: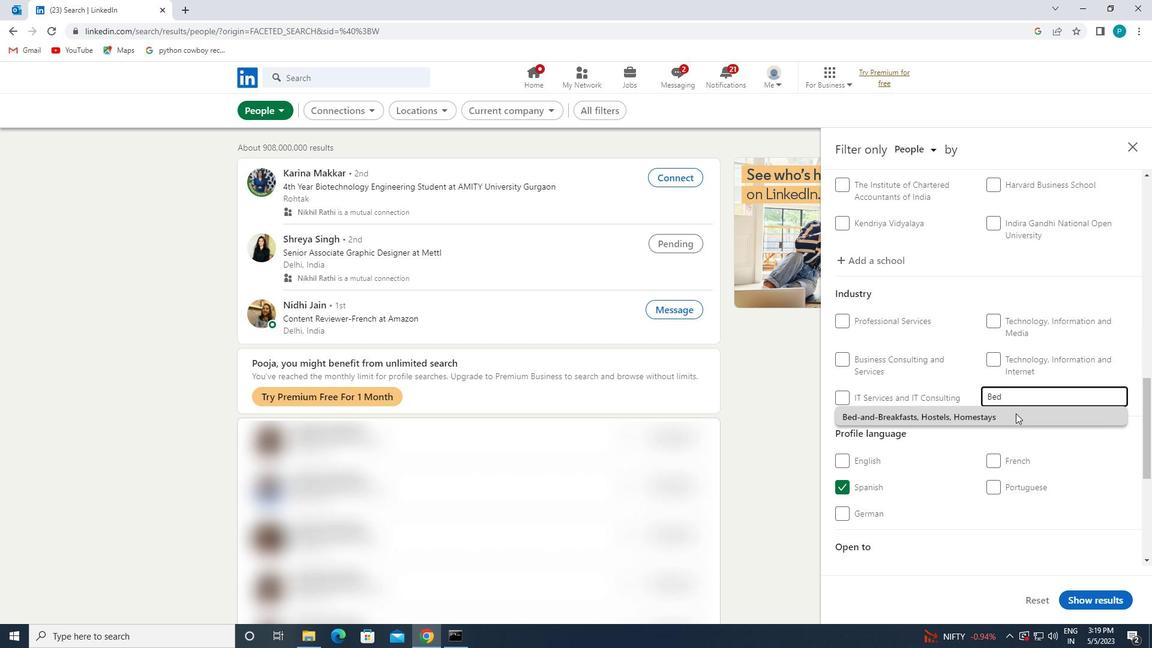 
Action: Mouse scrolled (1022, 419) with delta (0, 0)
Screenshot: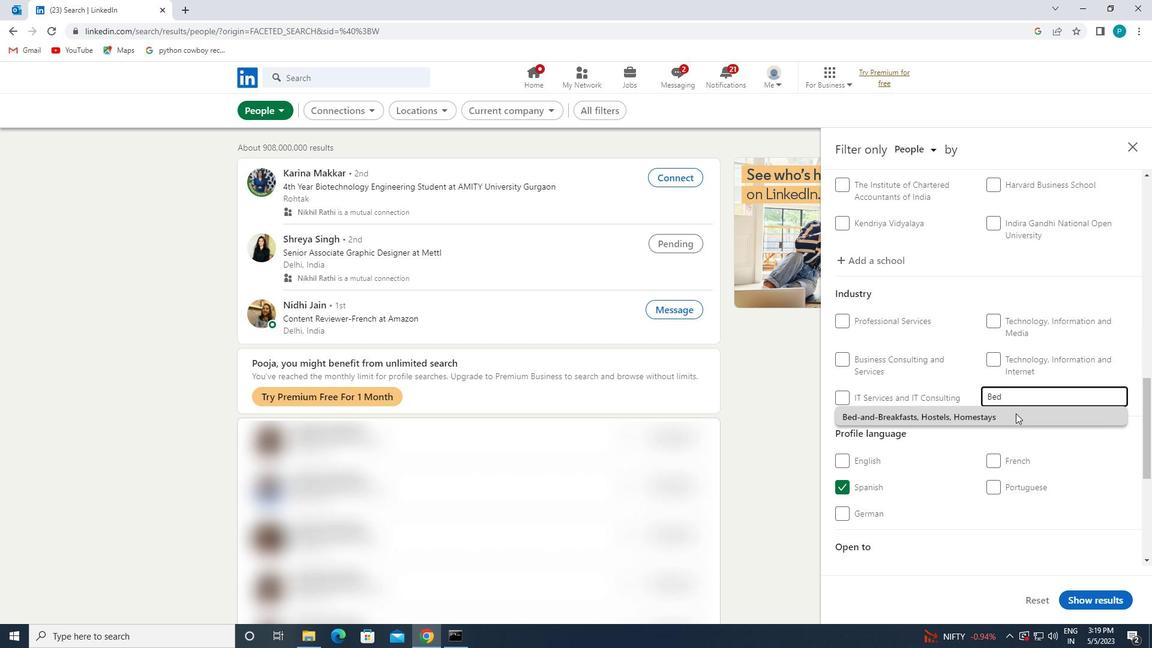 
Action: Mouse moved to (1023, 422)
Screenshot: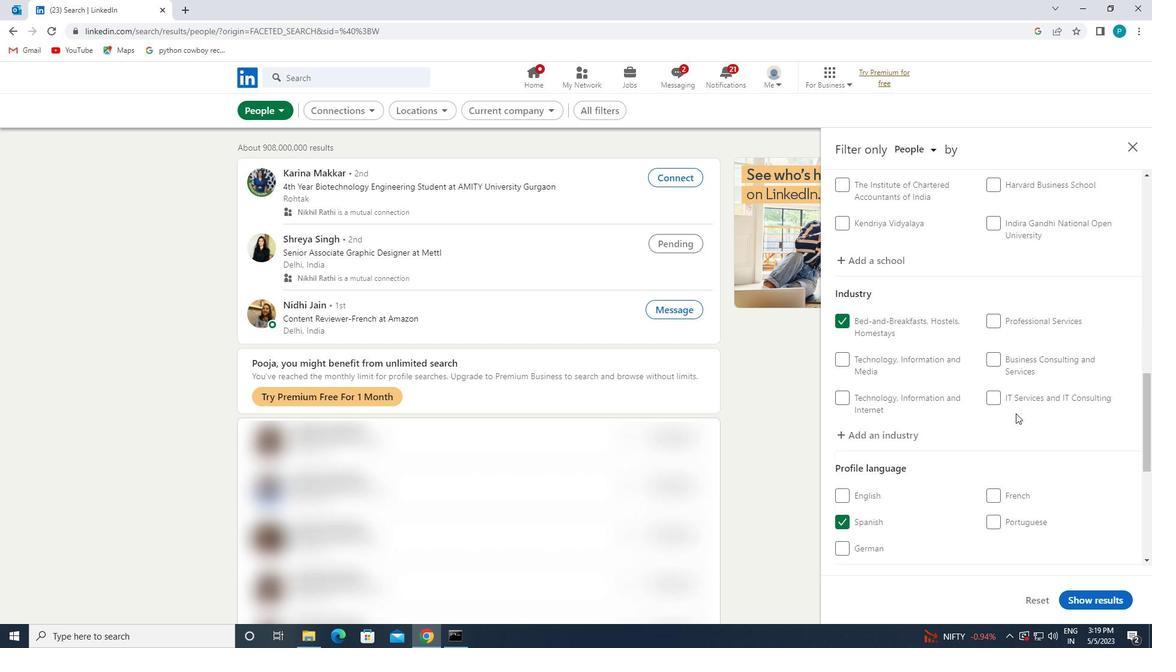 
Action: Mouse scrolled (1023, 421) with delta (0, 0)
Screenshot: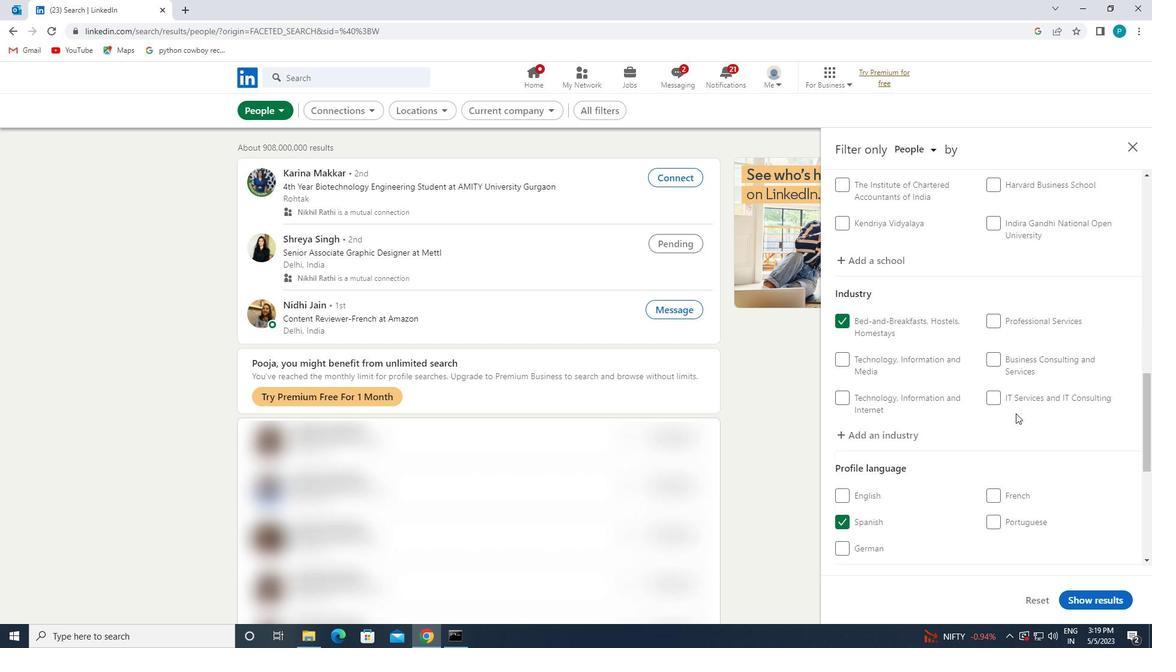 
Action: Mouse moved to (1024, 423)
Screenshot: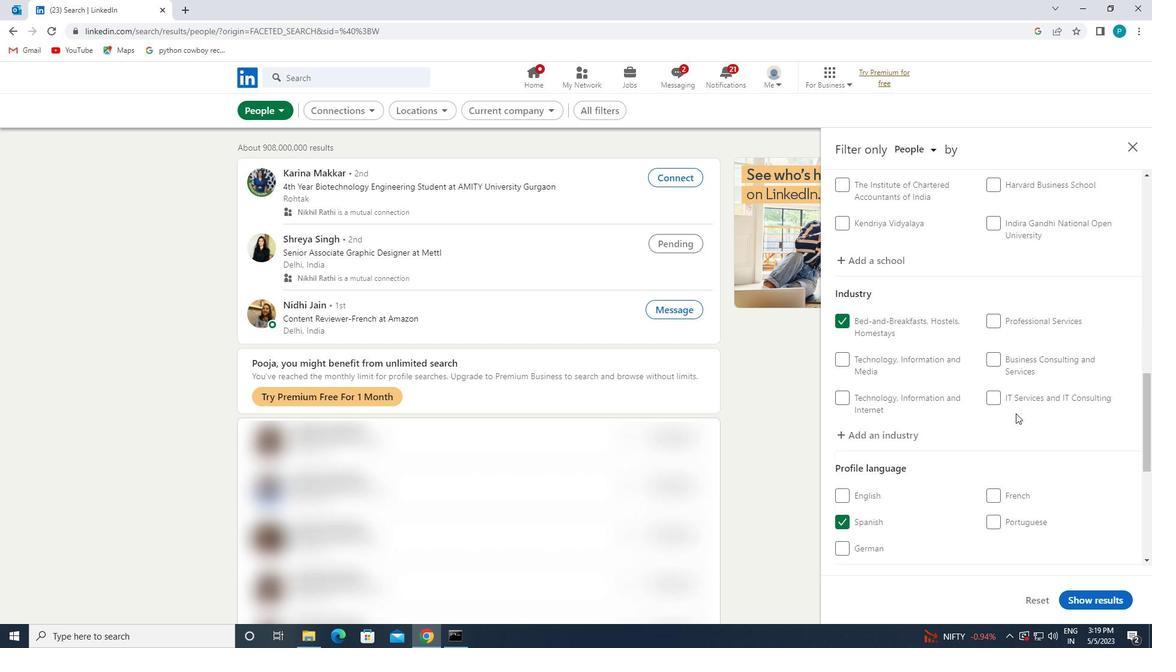 
Action: Mouse scrolled (1024, 422) with delta (0, 0)
Screenshot: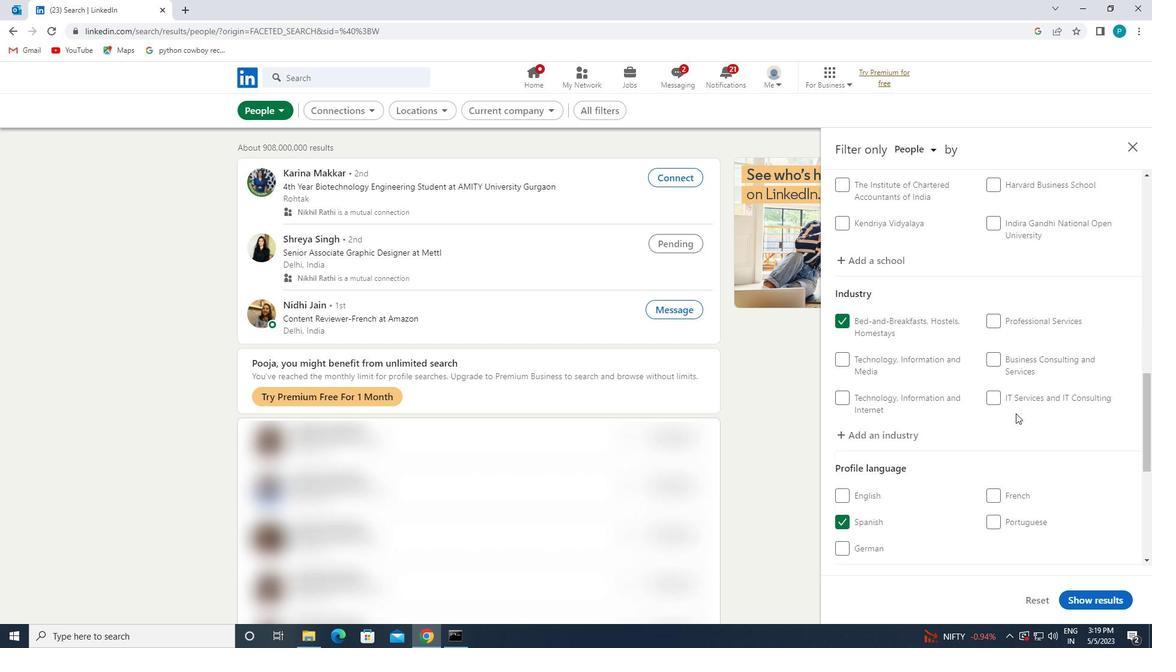
Action: Mouse moved to (1025, 424)
Screenshot: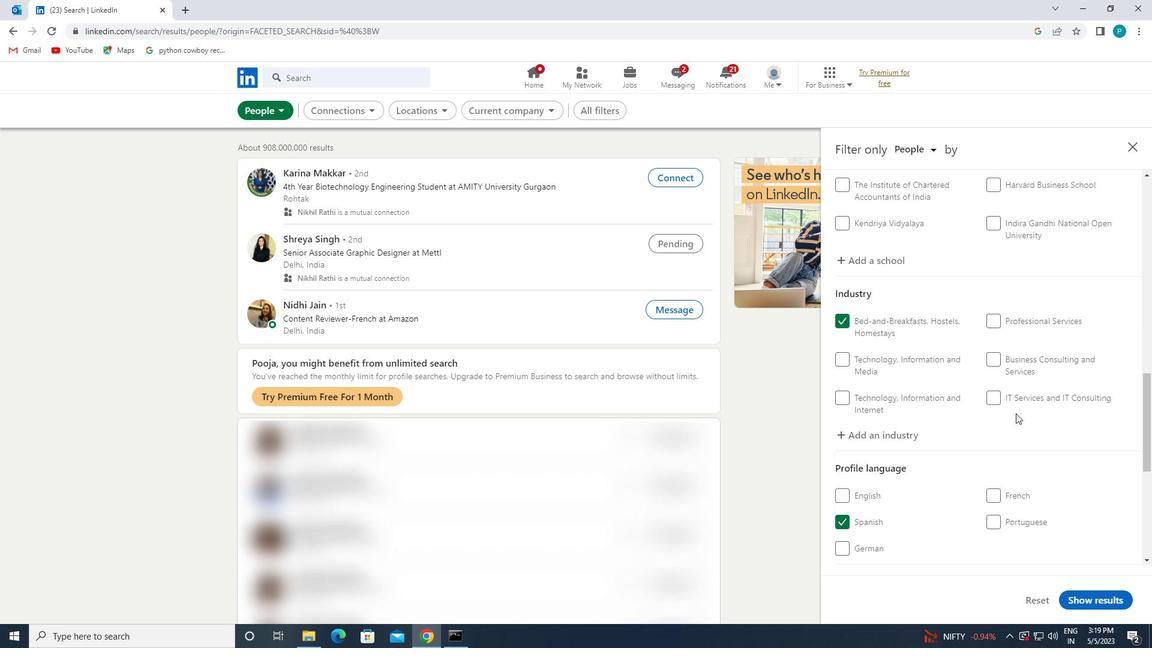 
Action: Mouse scrolled (1025, 423) with delta (0, 0)
Screenshot: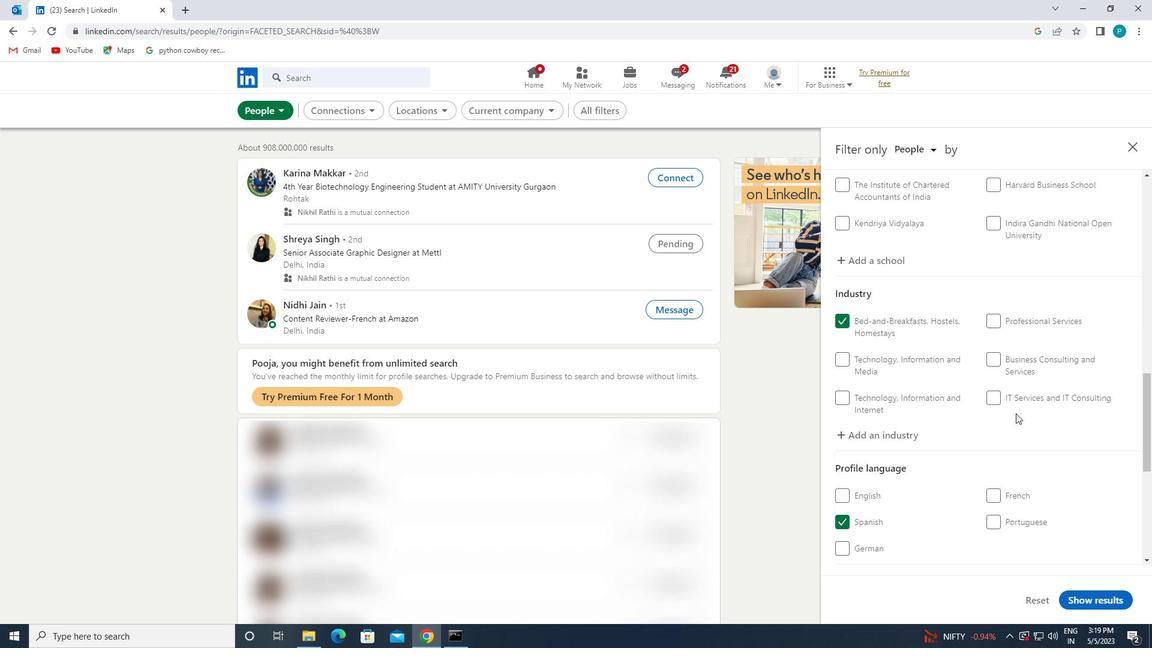 
Action: Mouse moved to (1032, 461)
Screenshot: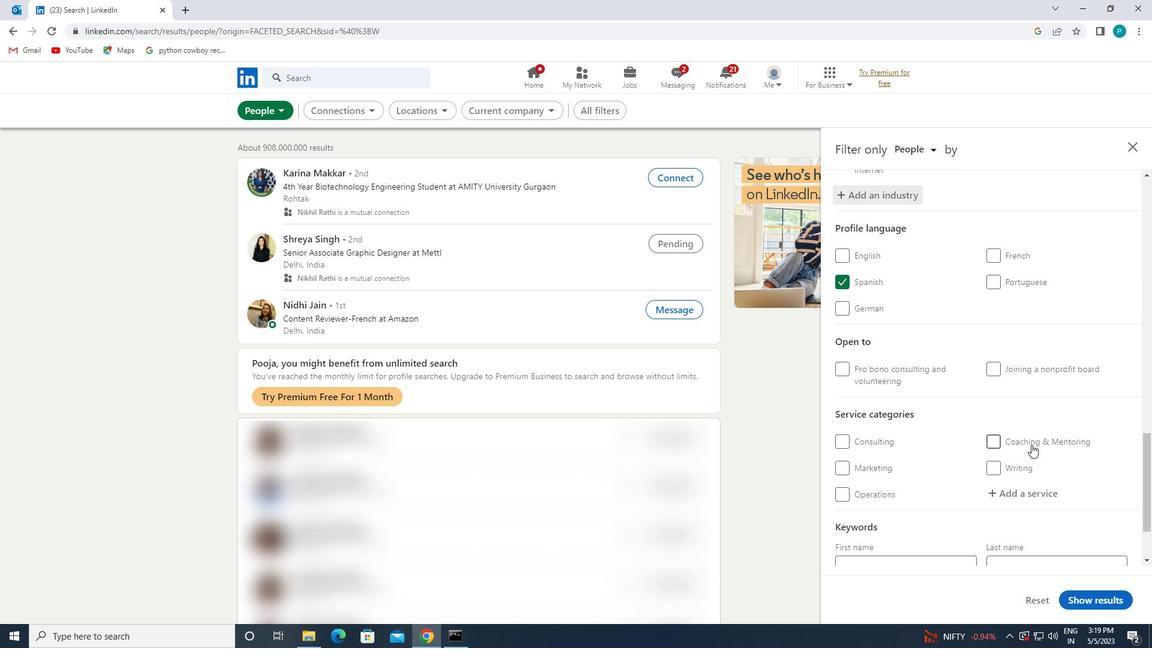 
Action: Mouse scrolled (1032, 460) with delta (0, 0)
Screenshot: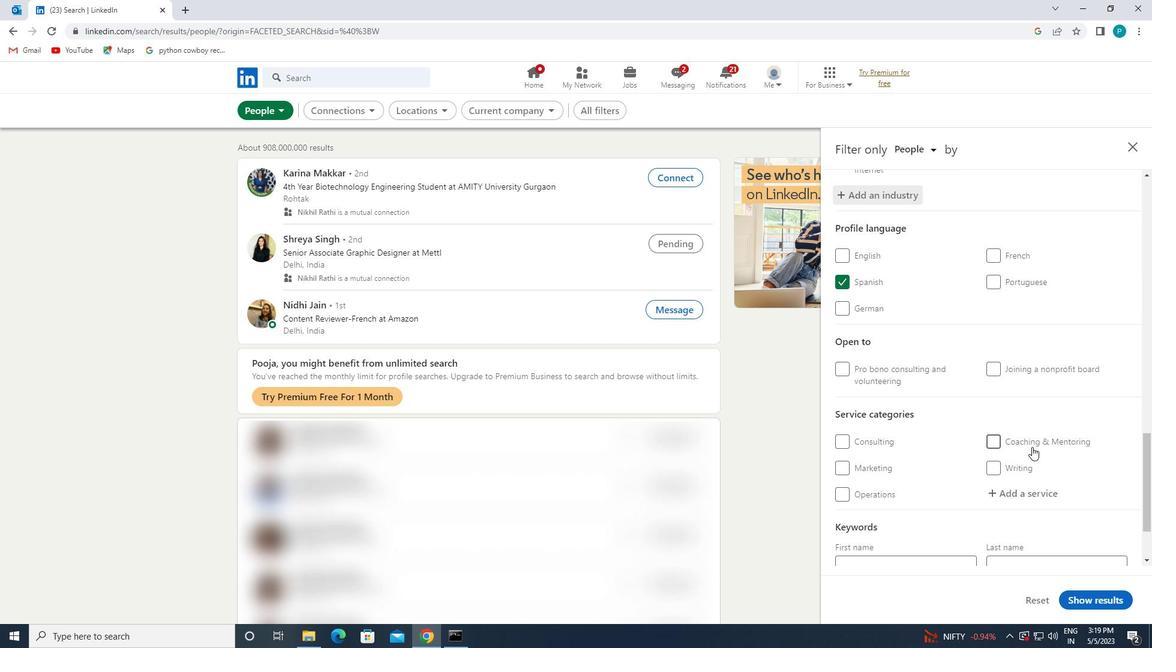 
Action: Mouse moved to (1022, 439)
Screenshot: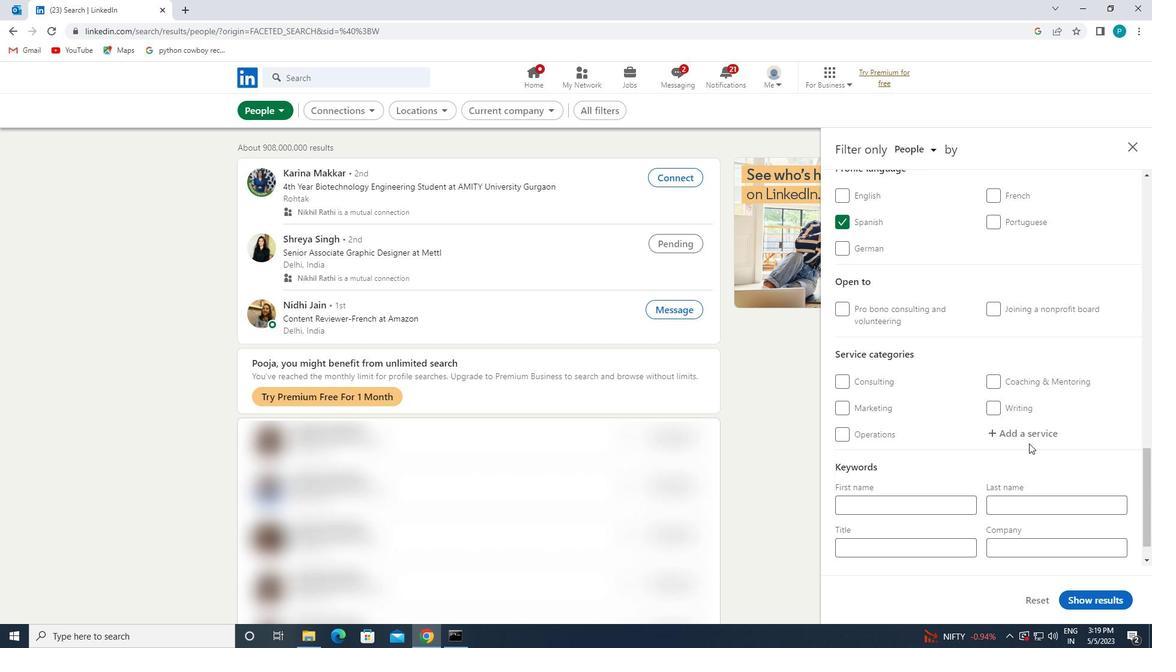 
Action: Mouse pressed left at (1022, 439)
Screenshot: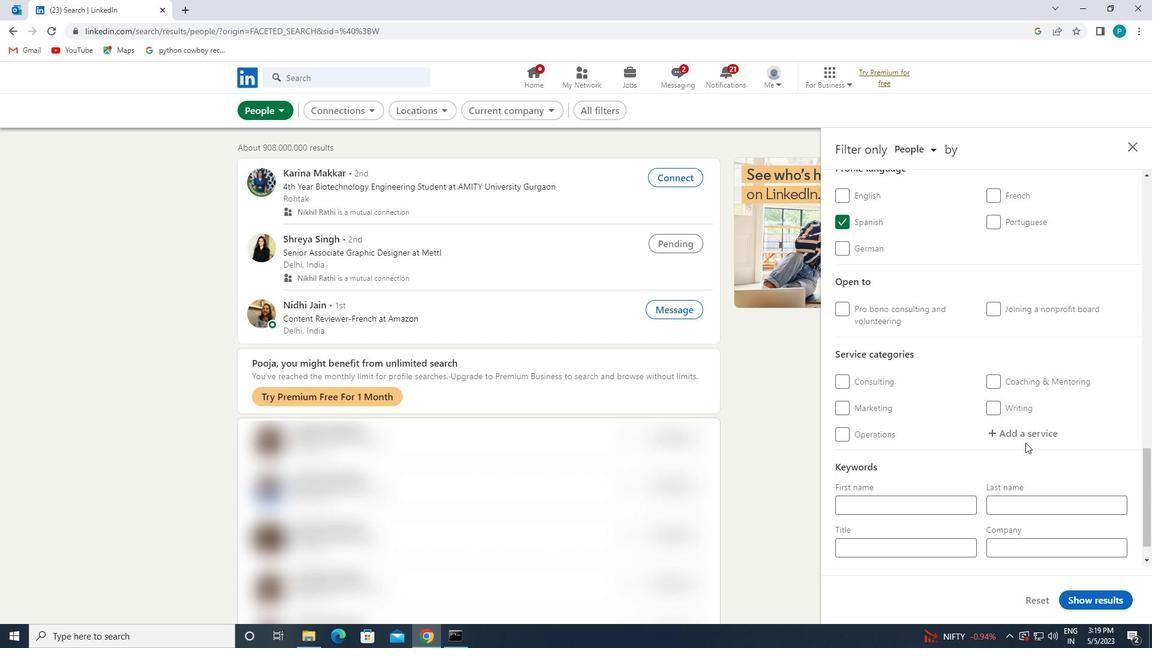 
Action: Key pressed <Key.caps_lock>I<Key.caps_lock>NTER
Screenshot: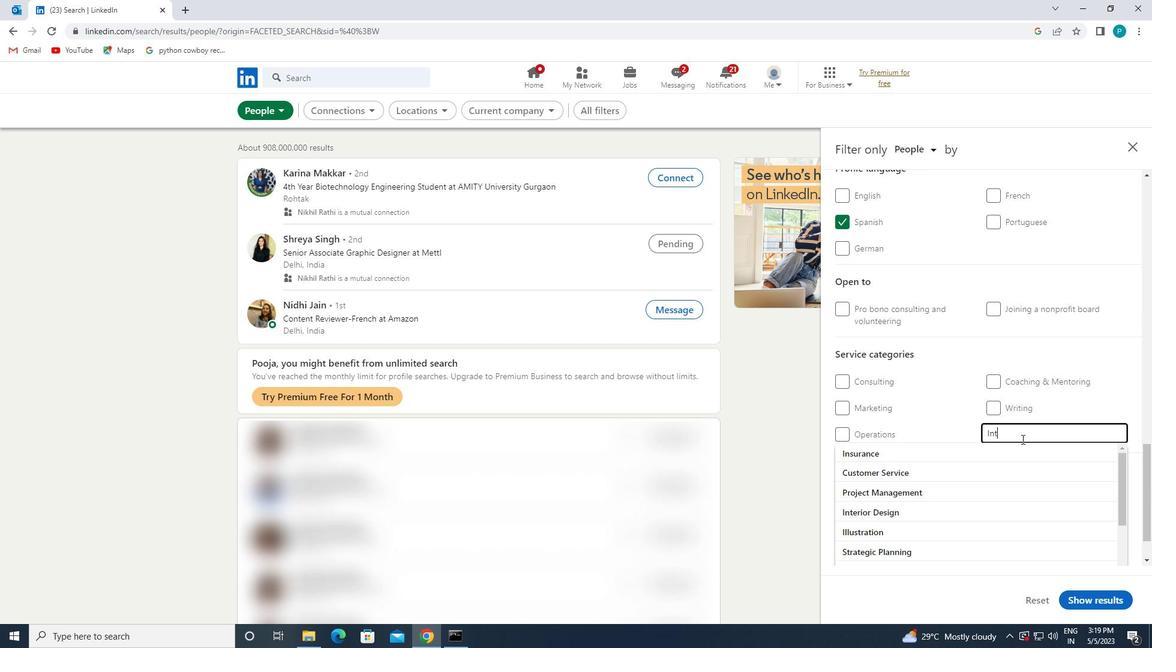 
Action: Mouse moved to (966, 465)
Screenshot: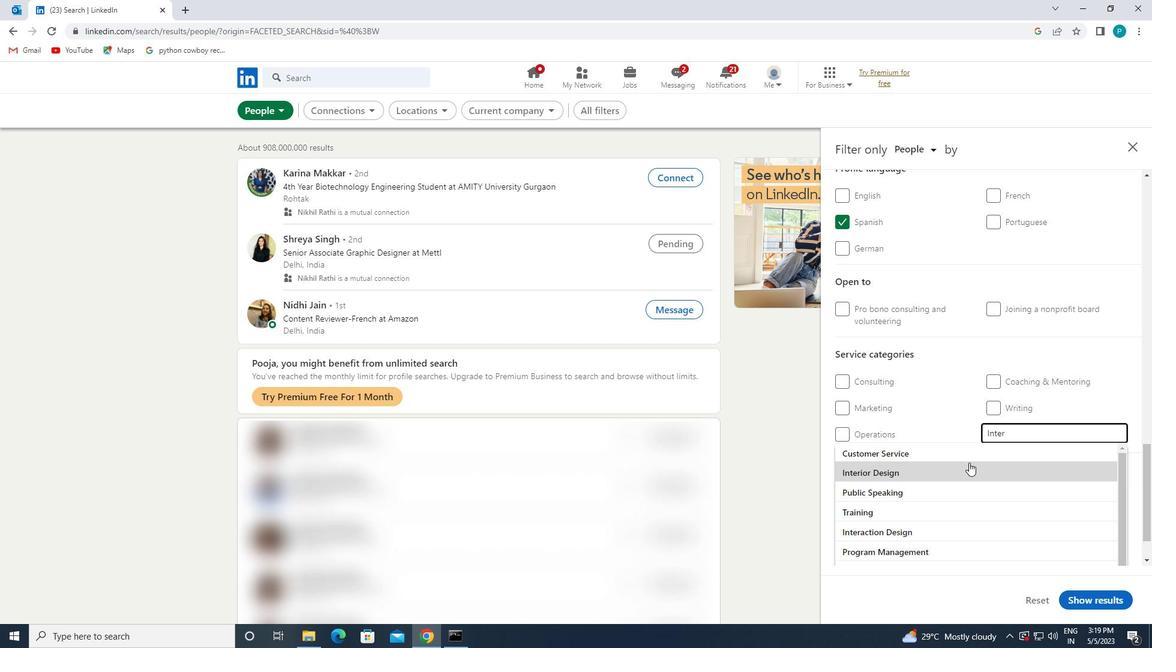 
Action: Mouse pressed left at (966, 465)
Screenshot: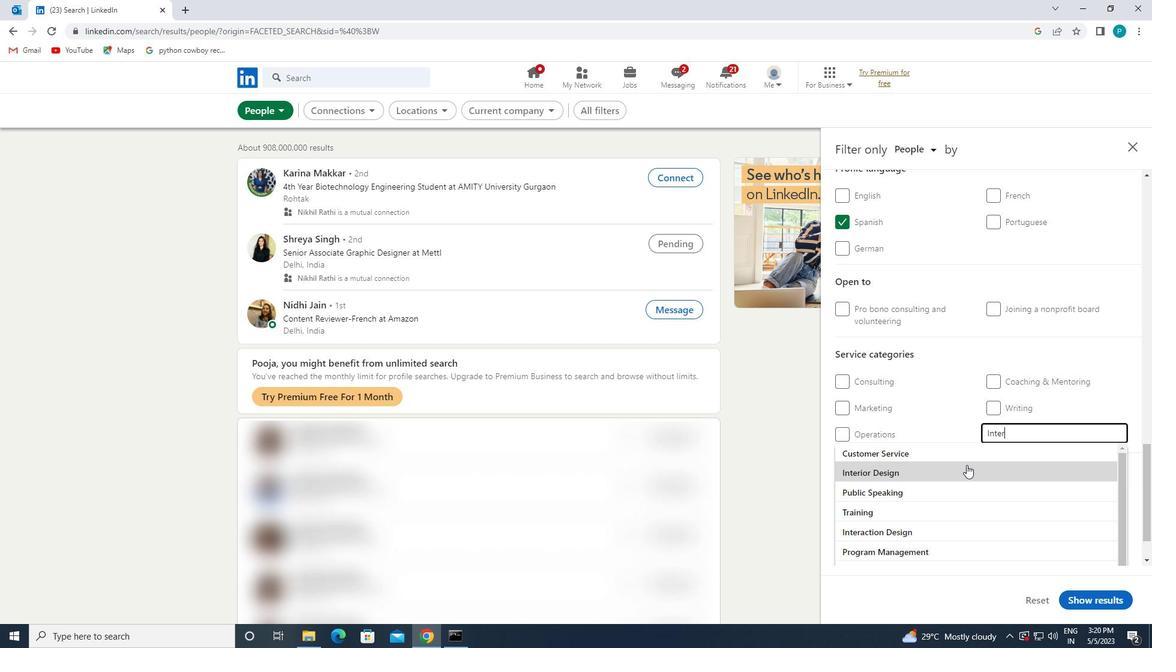 
Action: Mouse scrolled (966, 464) with delta (0, 0)
Screenshot: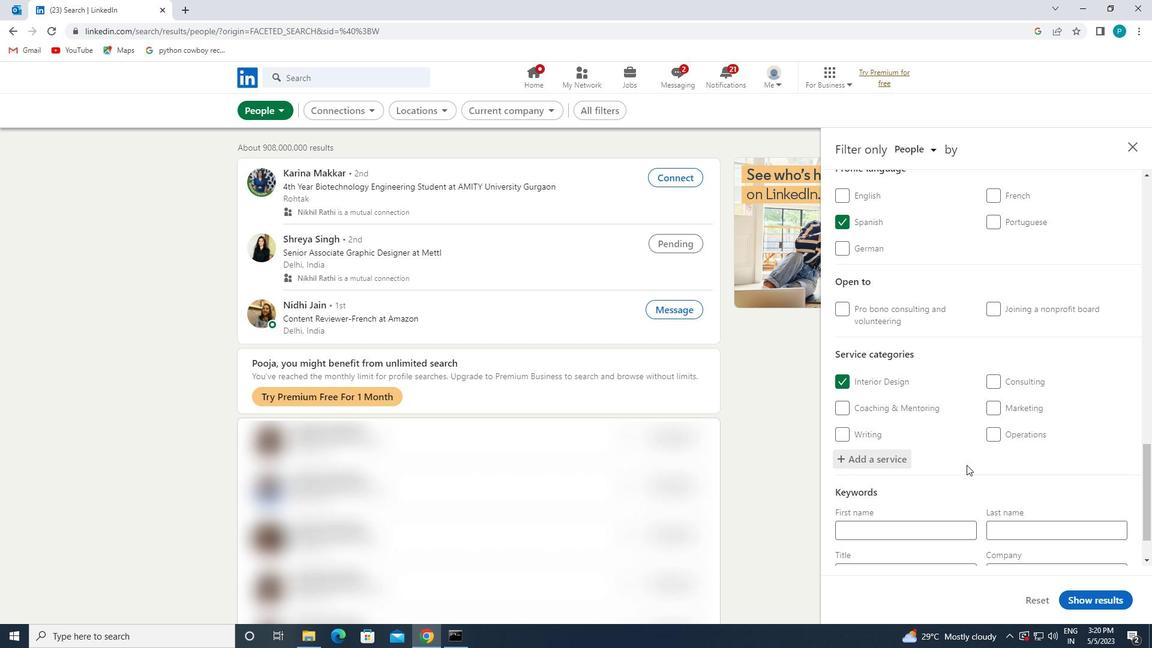 
Action: Mouse scrolled (966, 464) with delta (0, 0)
Screenshot: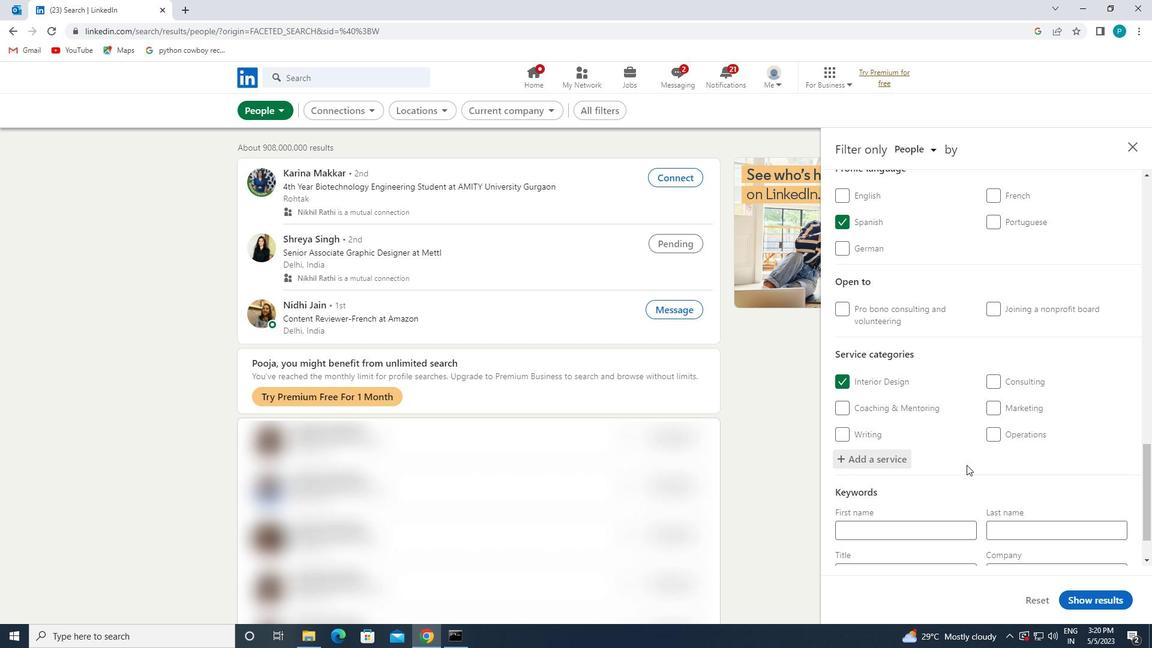 
Action: Mouse scrolled (966, 464) with delta (0, 0)
Screenshot: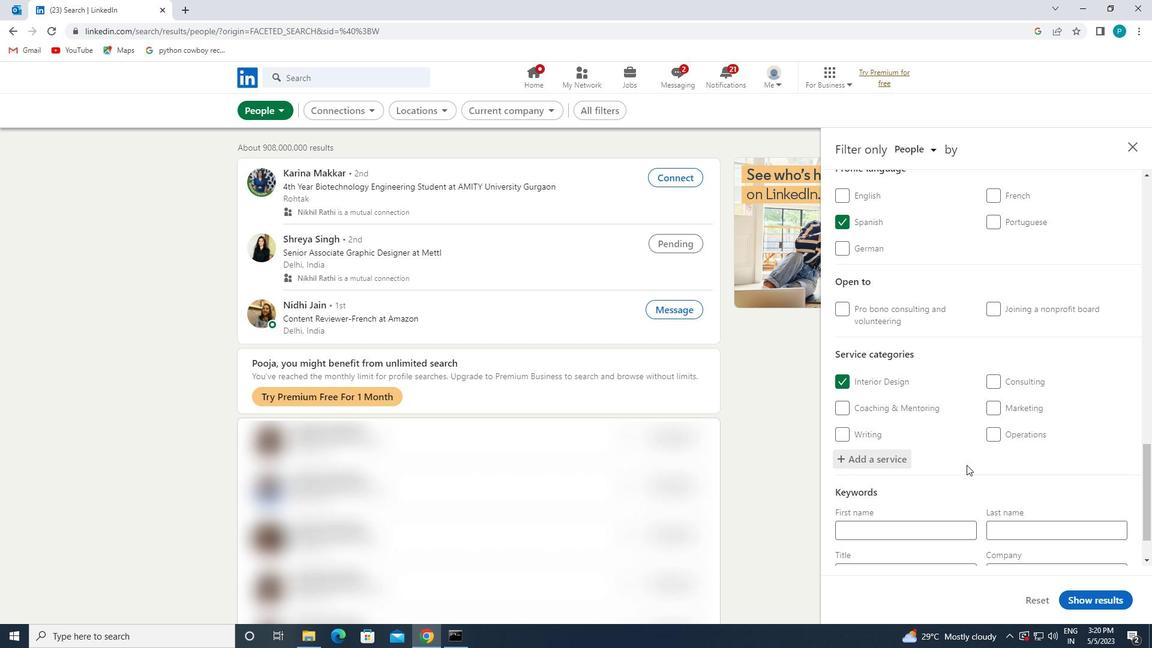 
Action: Mouse scrolled (966, 464) with delta (0, 0)
Screenshot: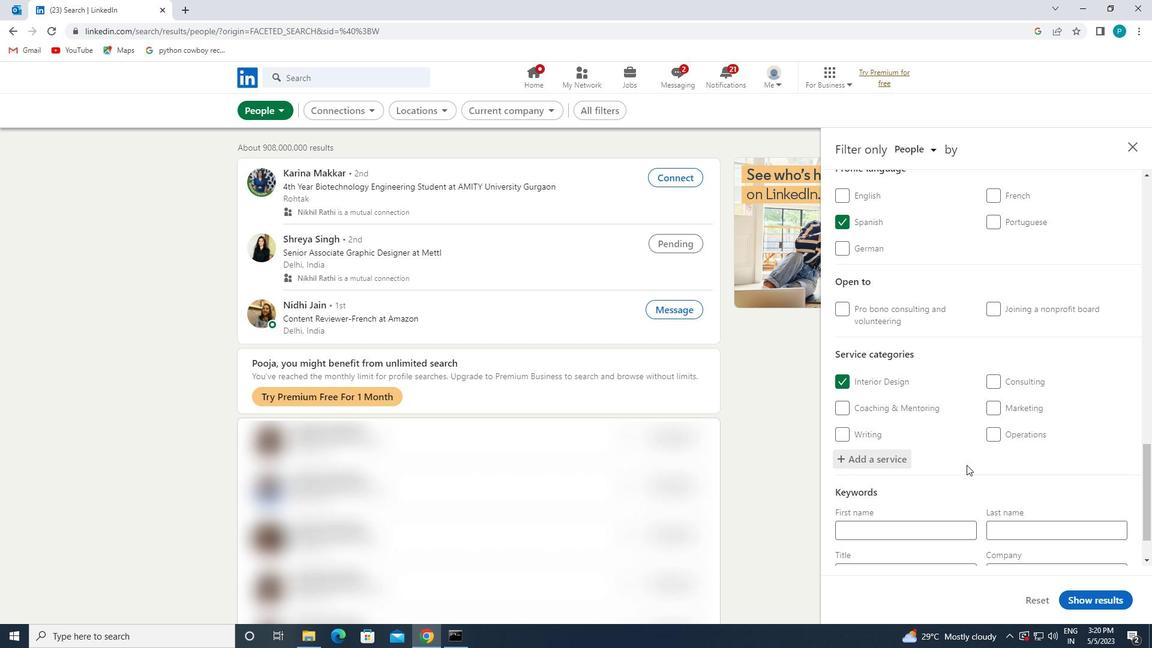 
Action: Mouse moved to (887, 499)
Screenshot: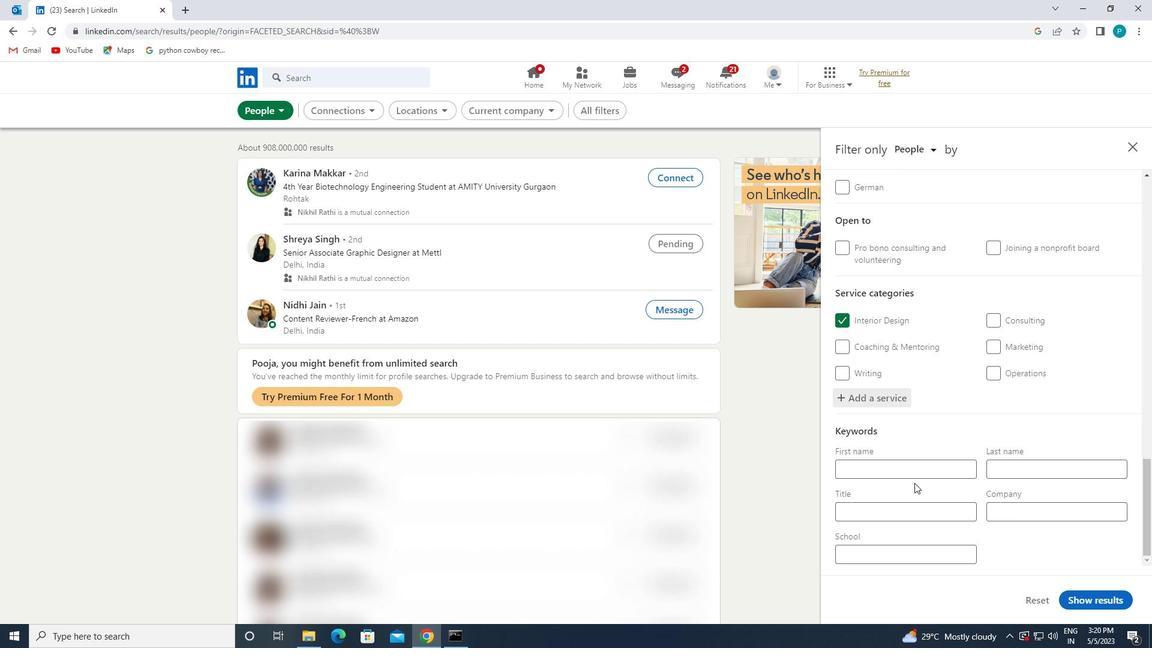 
Action: Mouse pressed left at (887, 499)
Screenshot: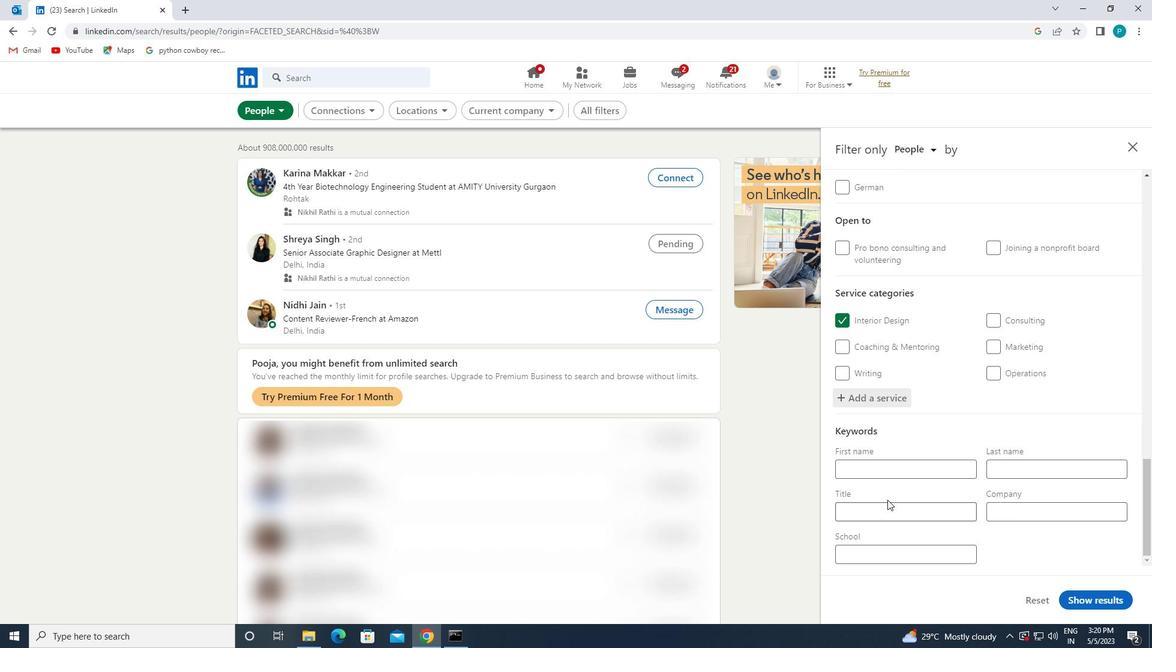 
Action: Key pressed <Key.caps_lock>C<Key.caps_lock>HIEF
Screenshot: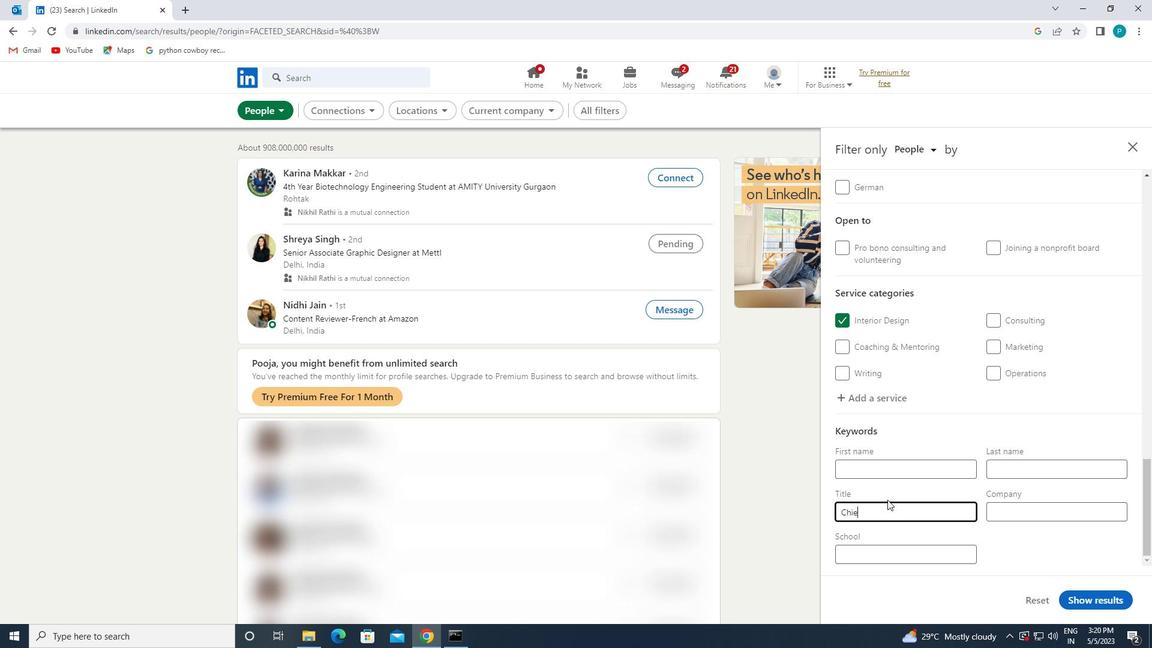 
Action: Mouse moved to (1074, 601)
Screenshot: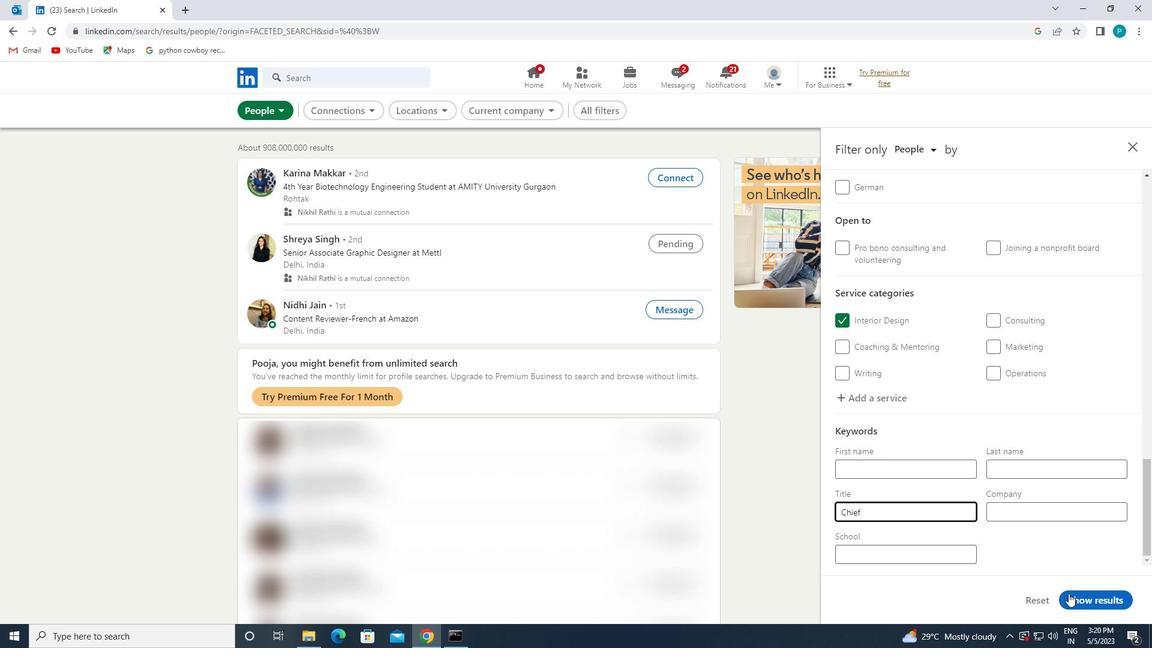 
Action: Mouse pressed left at (1074, 601)
Screenshot: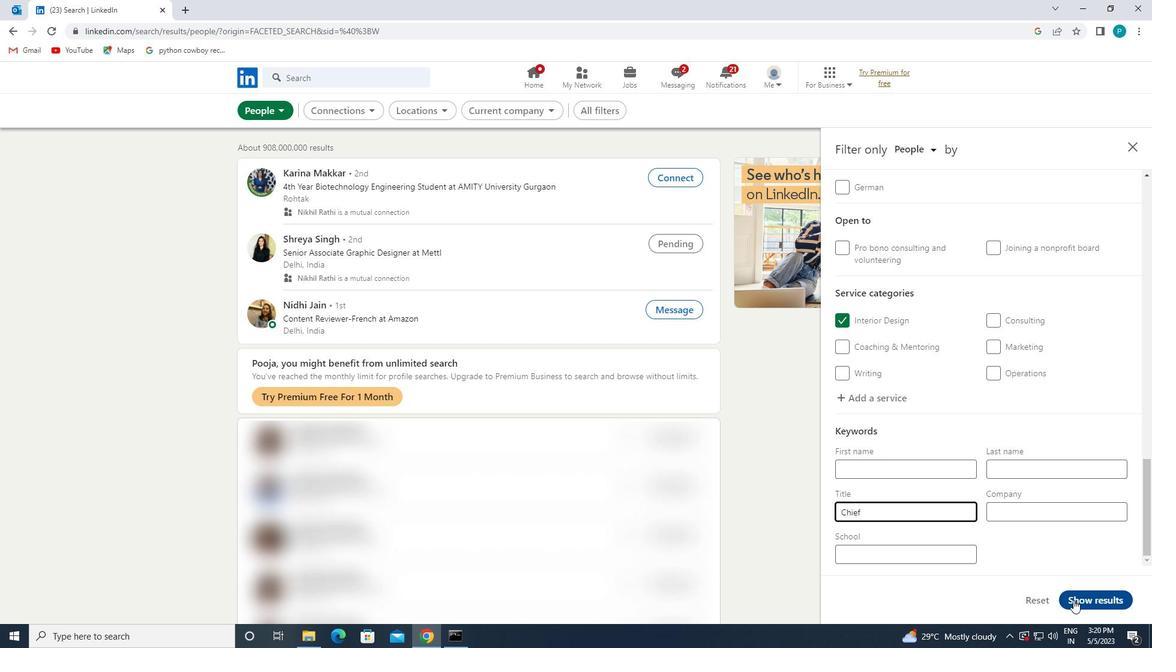 
Action: Mouse moved to (1075, 601)
Screenshot: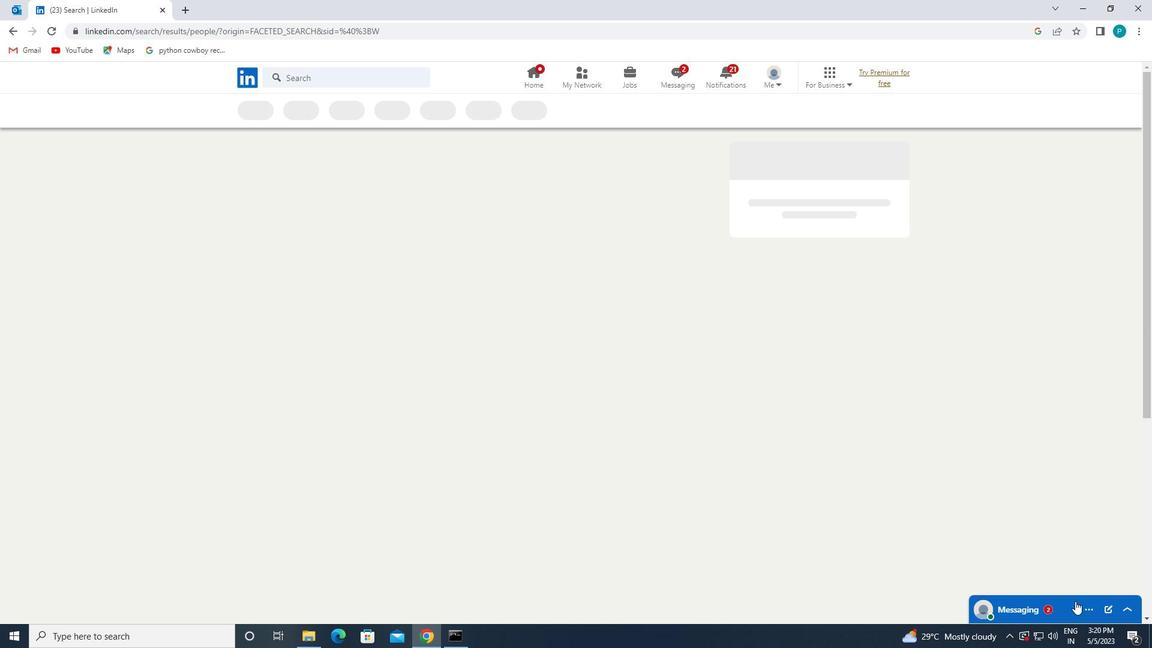 
